 Task: Look for space in Oak Hill, United States from 6th September, 2023 to 15th September, 2023 for 6 adults in price range Rs.8000 to Rs.12000. Place can be entire place or private room with 6 bedrooms having 6 beds and 6 bathrooms. Property type can be house, flat, guest house. Amenities needed are: wifi, TV, free parkinig on premises, gym, breakfast. Booking option can be shelf check-in. Required host language is English.
Action: Mouse moved to (466, 129)
Screenshot: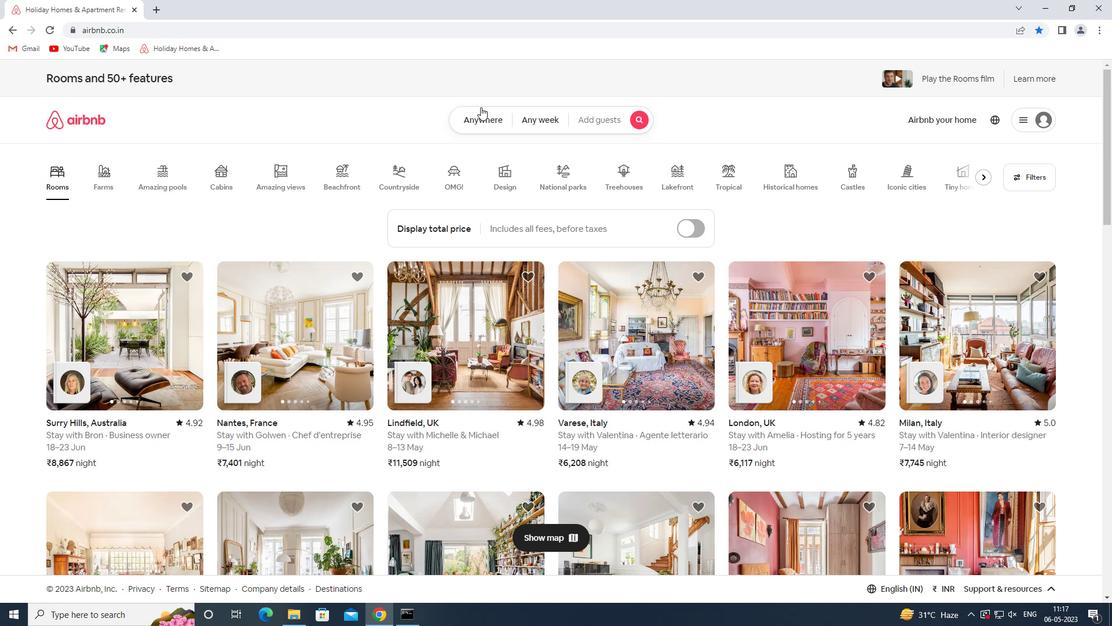 
Action: Mouse pressed left at (466, 129)
Screenshot: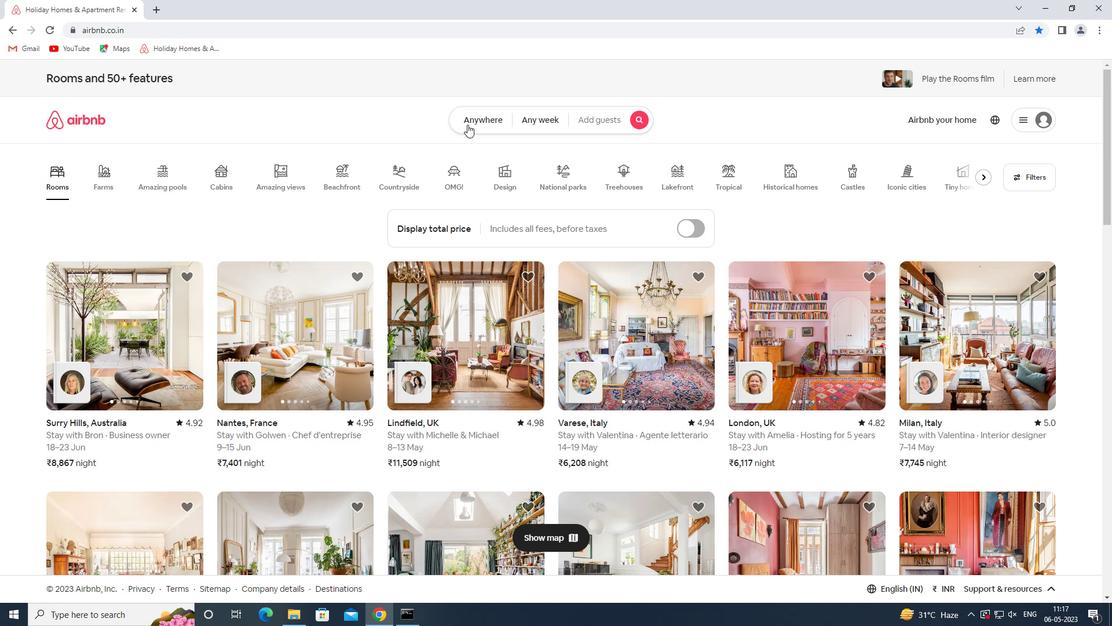 
Action: Mouse moved to (438, 163)
Screenshot: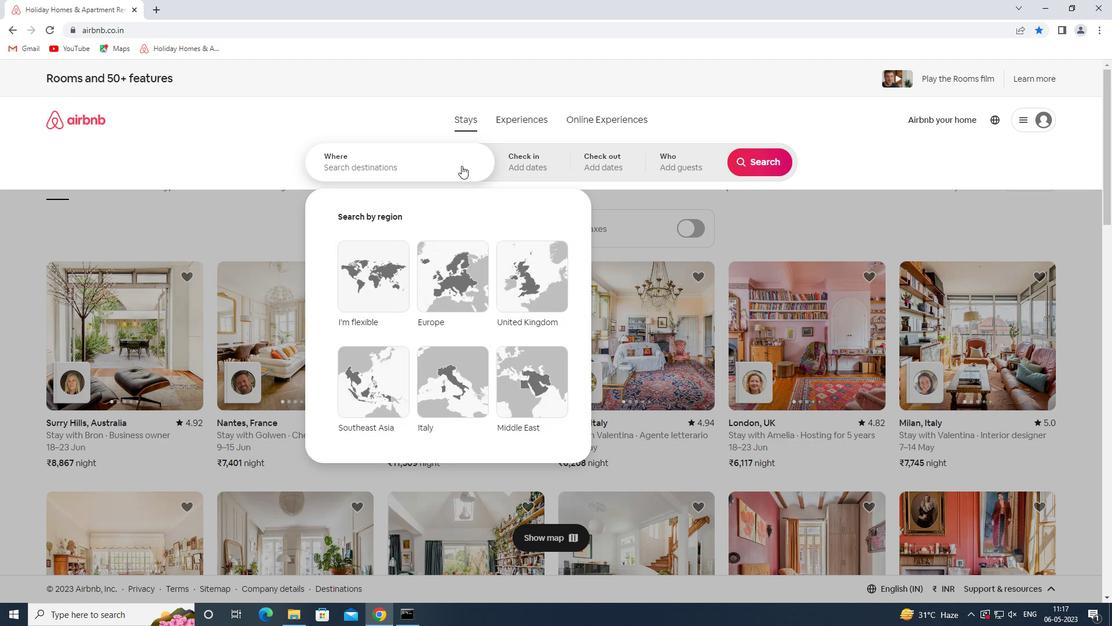 
Action: Mouse pressed left at (438, 163)
Screenshot: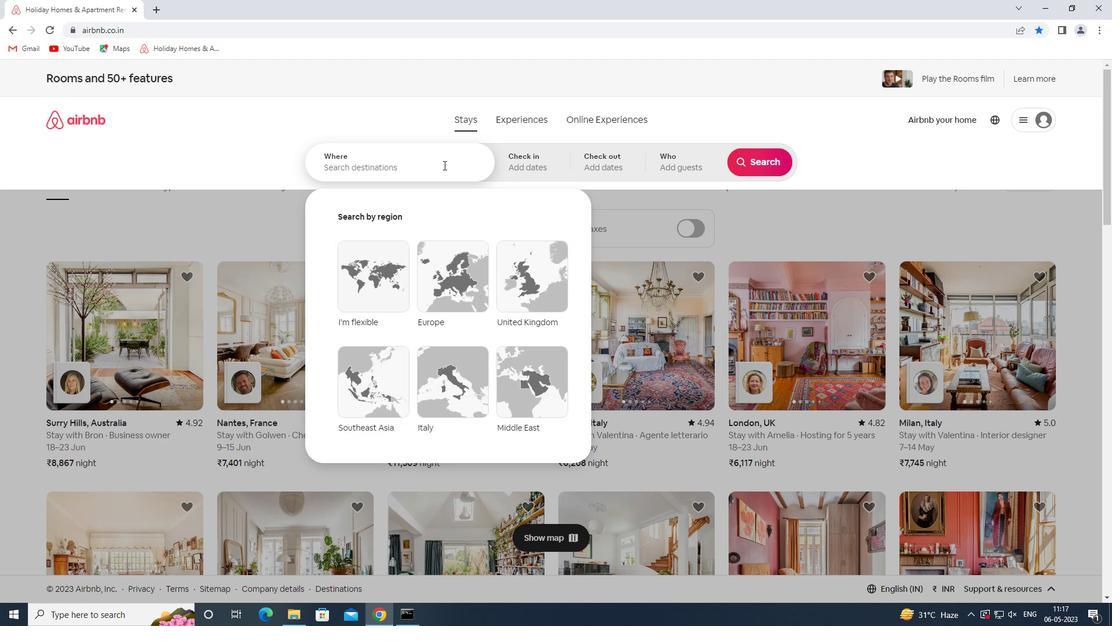 
Action: Key pressed oak<Key.space>hill<Key.space>united<Key.space>nst<Key.backspace><Key.backspace><Key.backspace>states<Key.space><Key.enter>
Screenshot: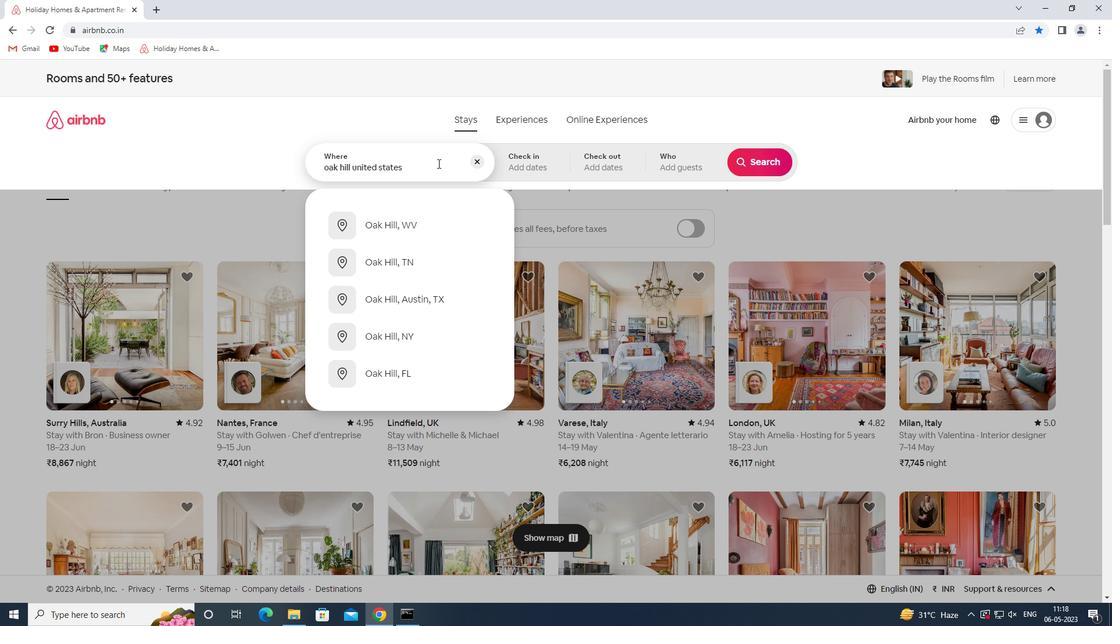 
Action: Mouse moved to (756, 253)
Screenshot: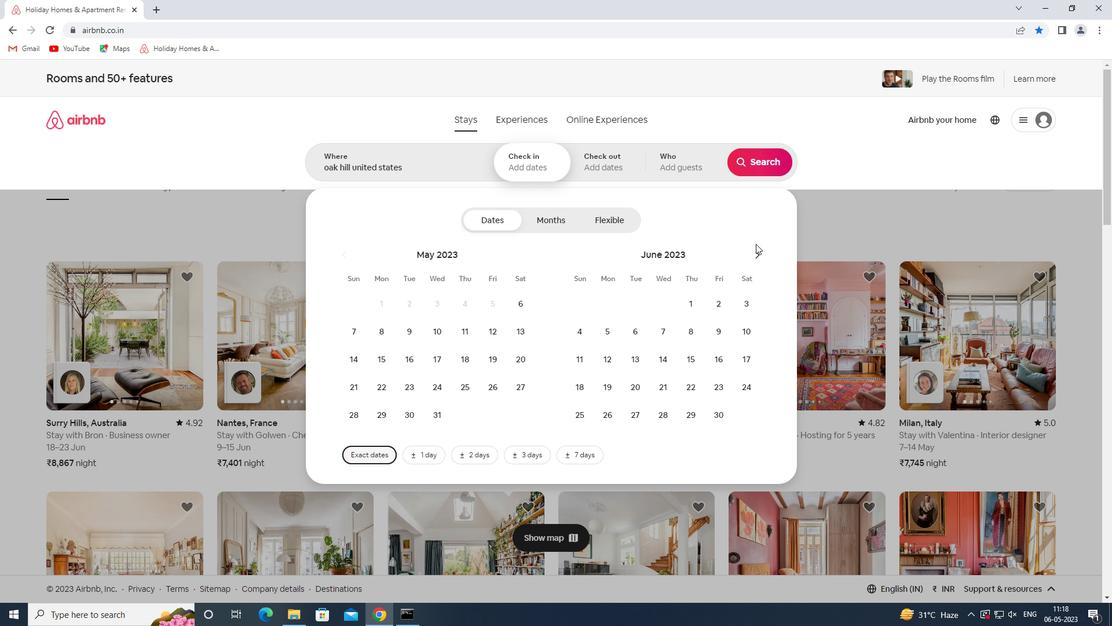 
Action: Mouse pressed left at (756, 253)
Screenshot: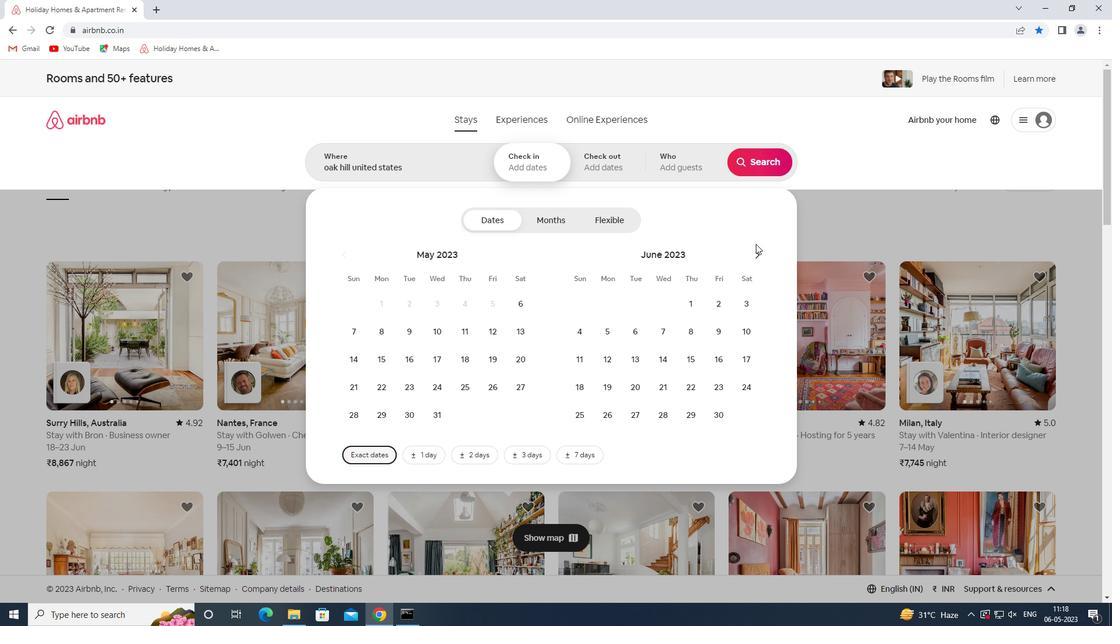
Action: Mouse moved to (757, 253)
Screenshot: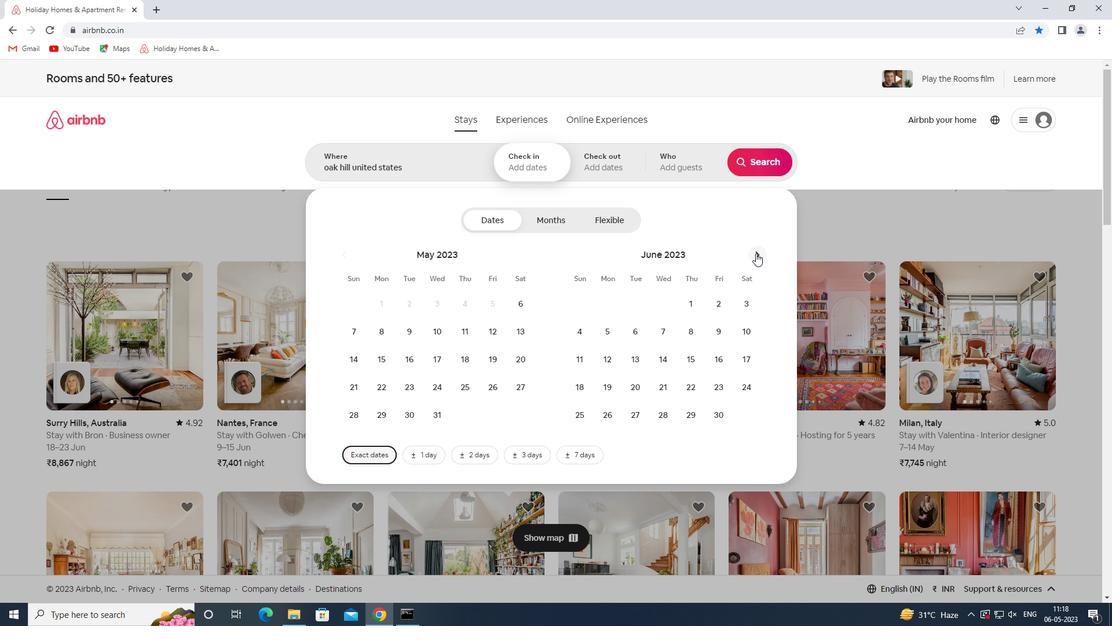 
Action: Mouse pressed left at (757, 253)
Screenshot: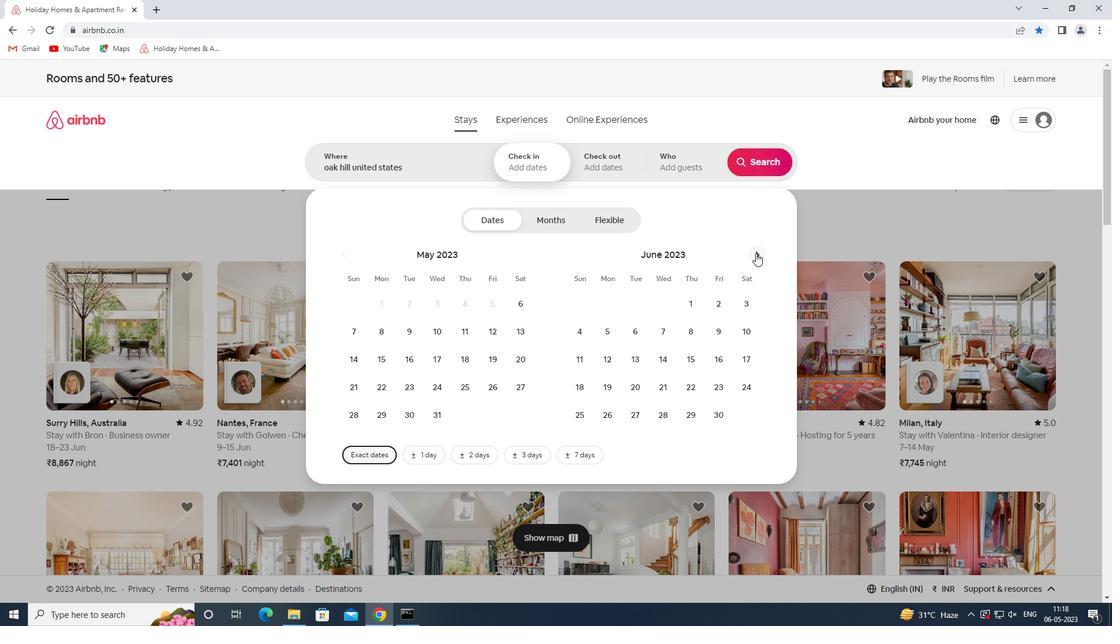 
Action: Mouse moved to (757, 253)
Screenshot: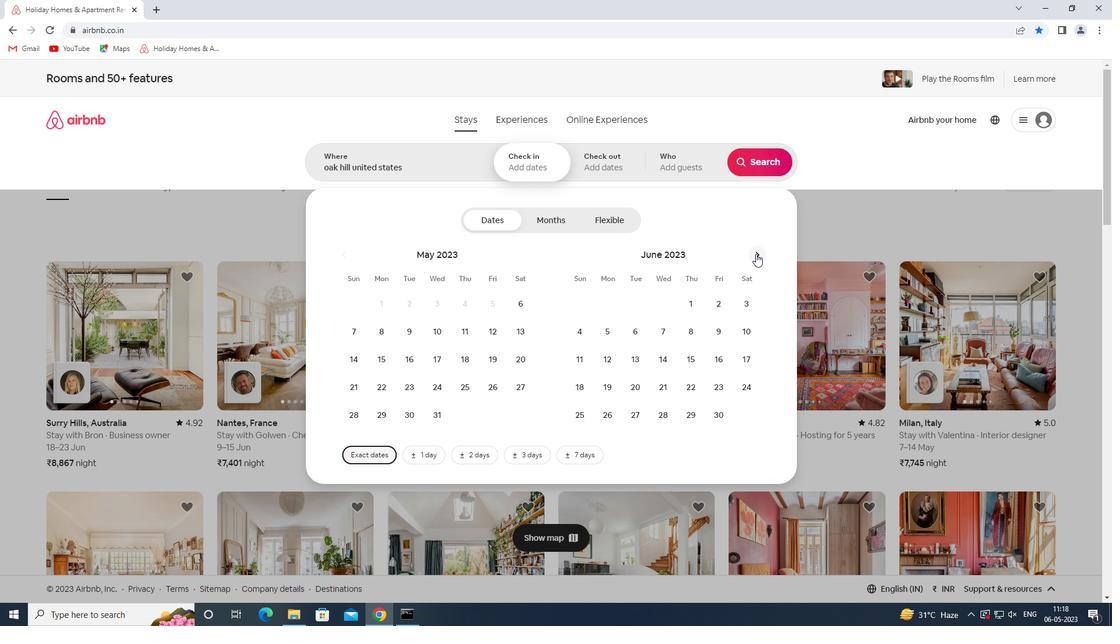 
Action: Mouse pressed left at (757, 253)
Screenshot: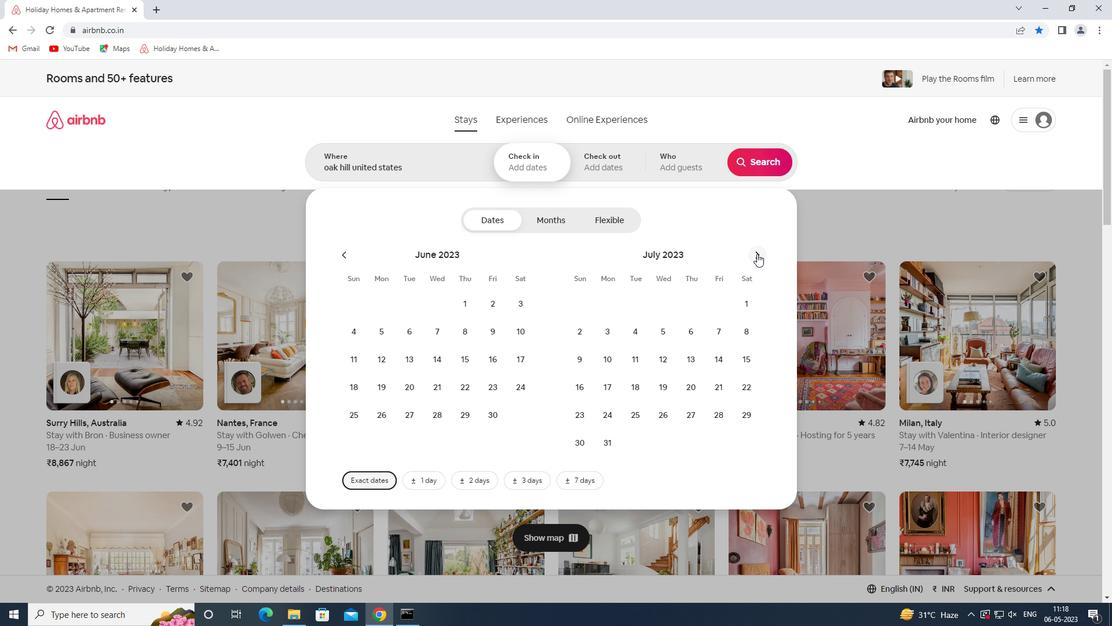 
Action: Mouse moved to (757, 253)
Screenshot: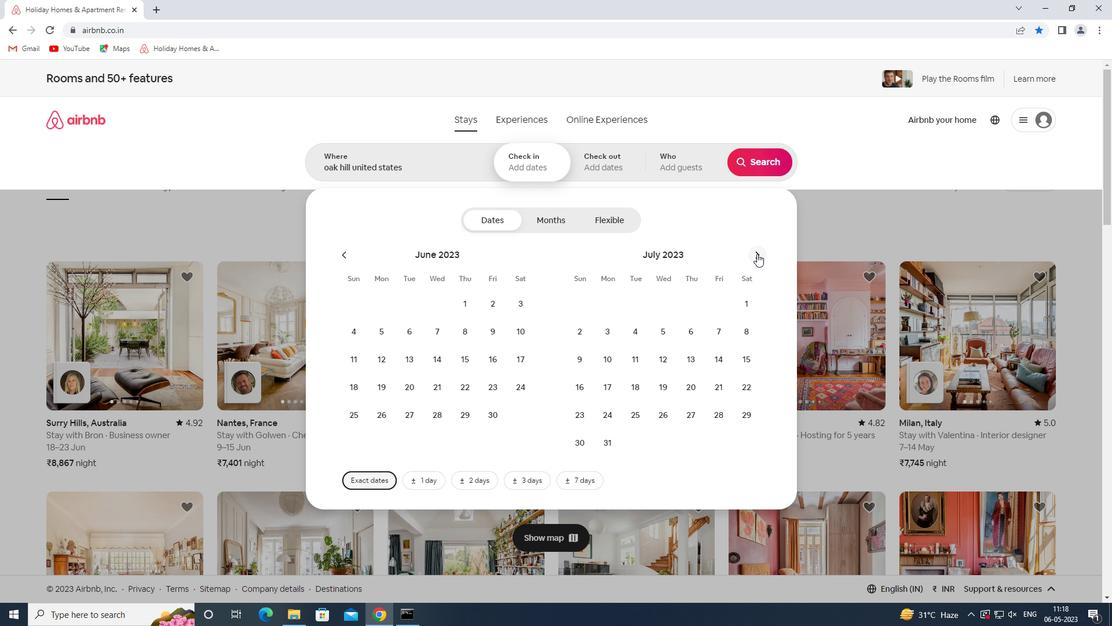 
Action: Mouse pressed left at (757, 253)
Screenshot: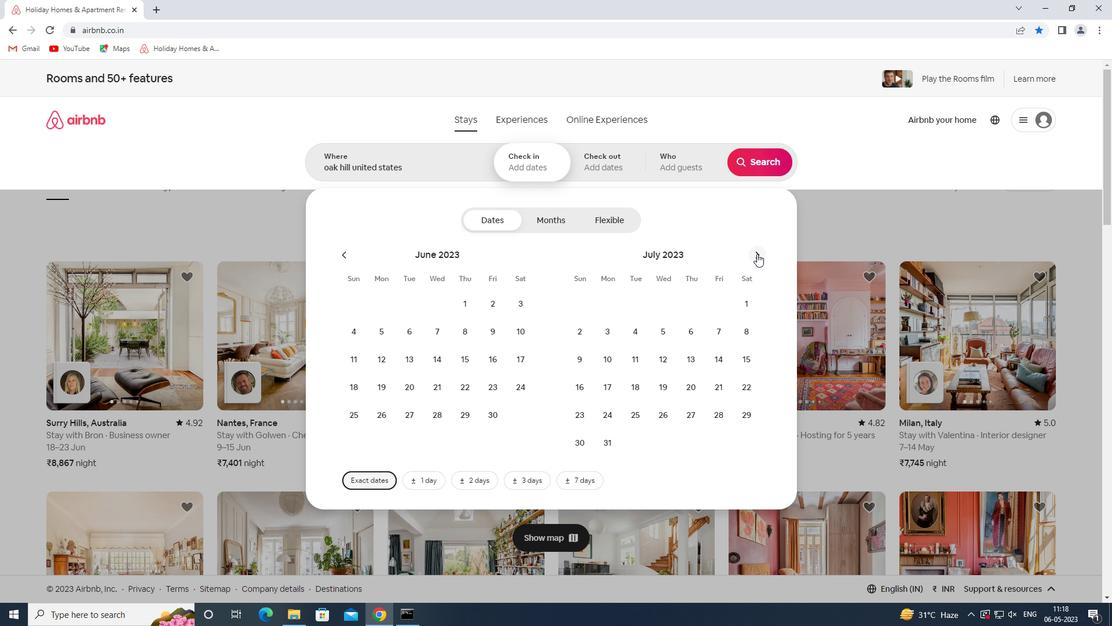 
Action: Mouse pressed left at (757, 253)
Screenshot: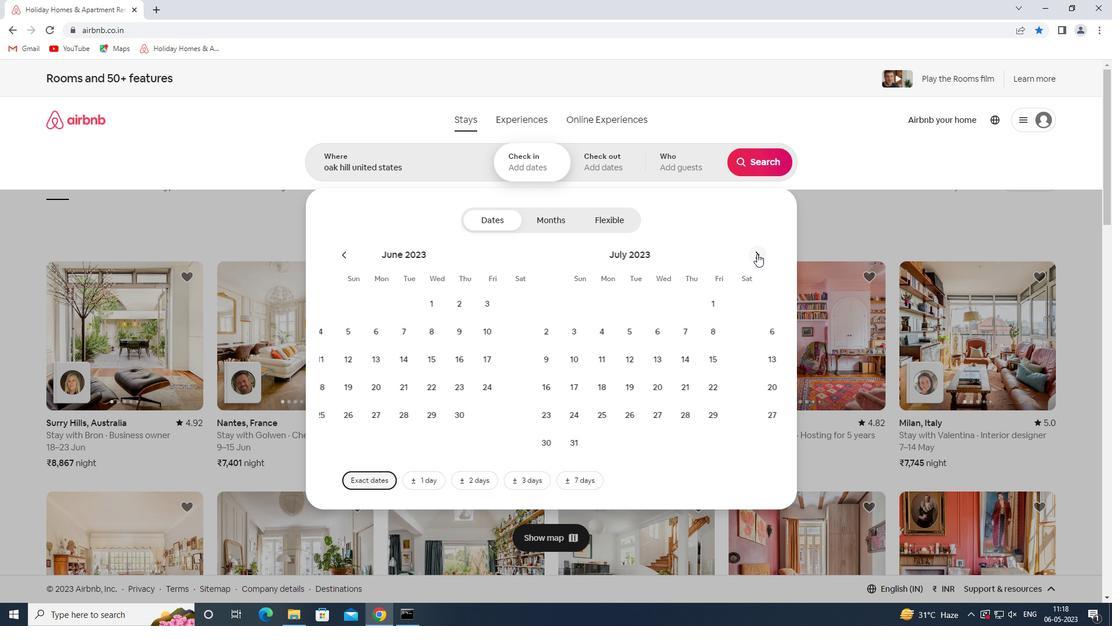 
Action: Mouse moved to (658, 333)
Screenshot: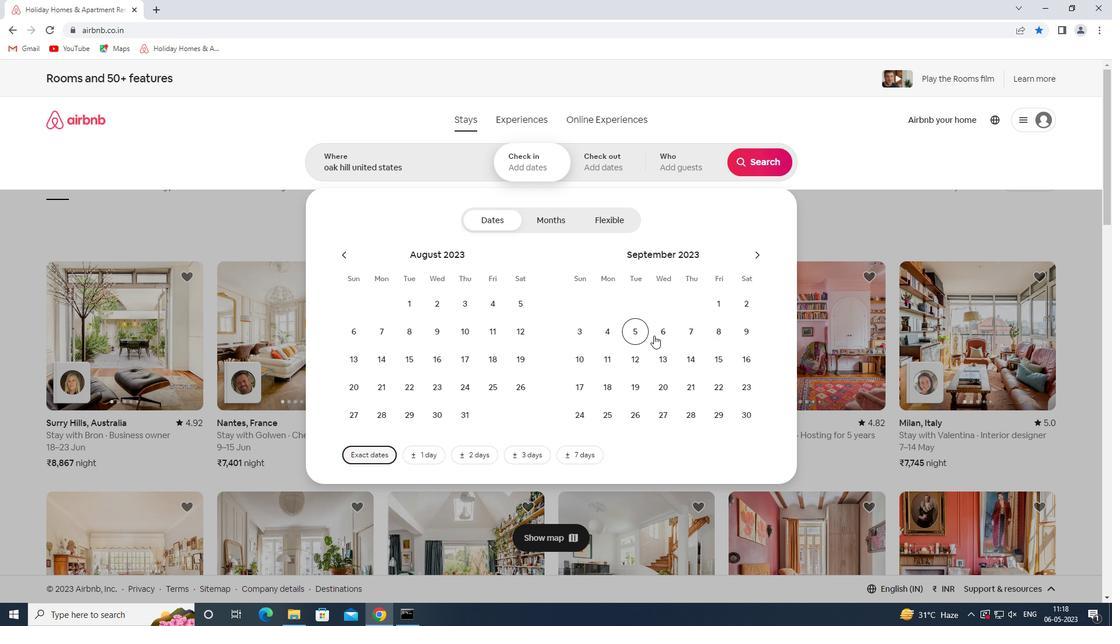 
Action: Mouse pressed left at (658, 333)
Screenshot: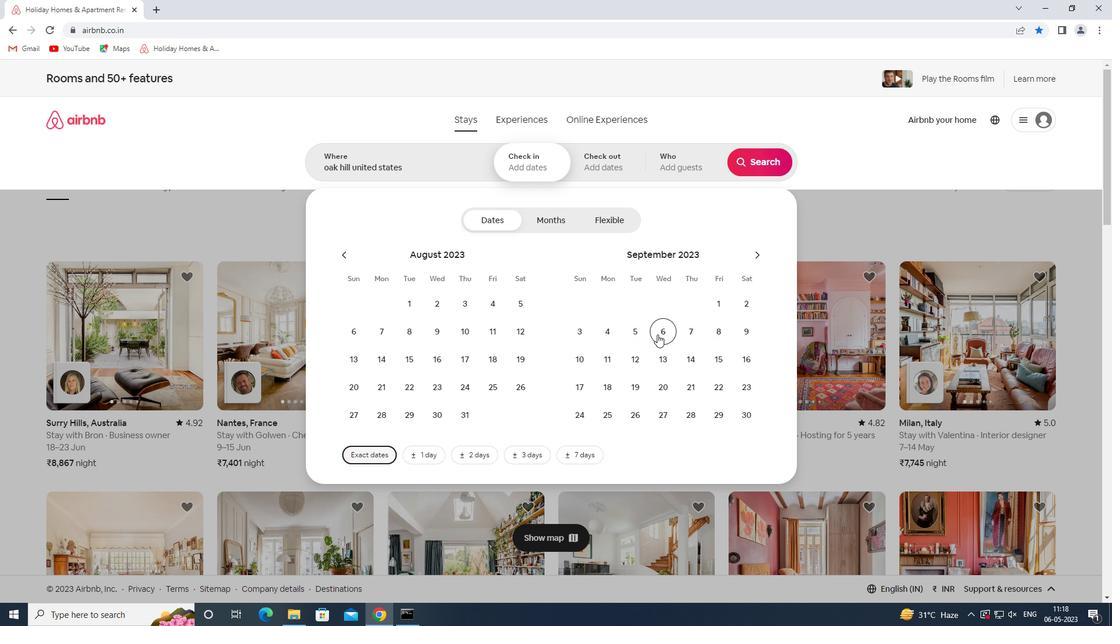 
Action: Mouse moved to (713, 360)
Screenshot: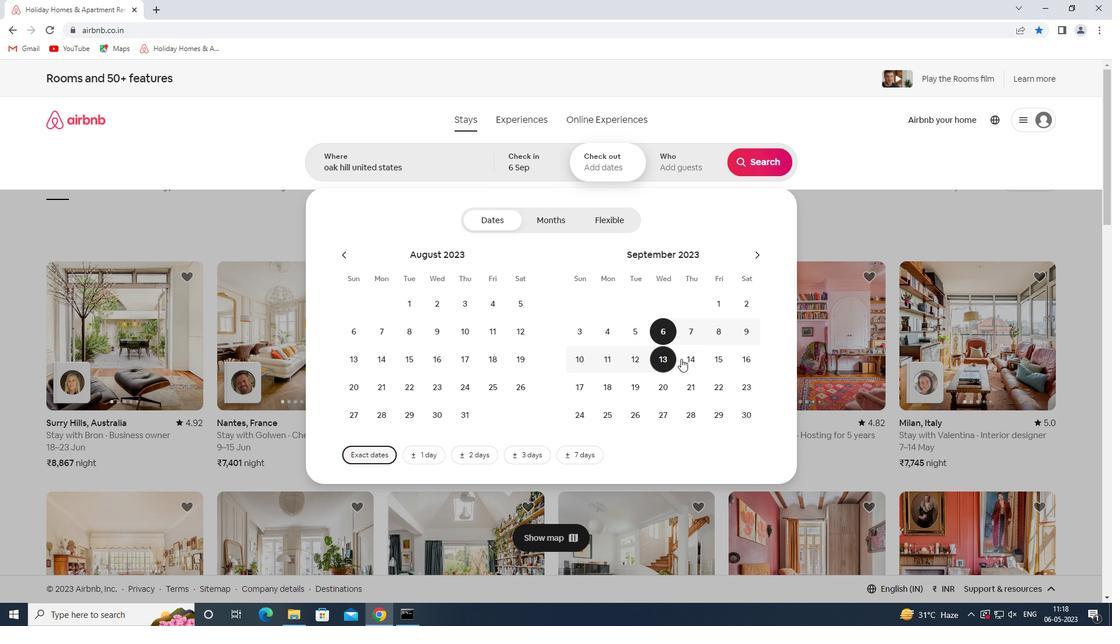 
Action: Mouse pressed left at (713, 360)
Screenshot: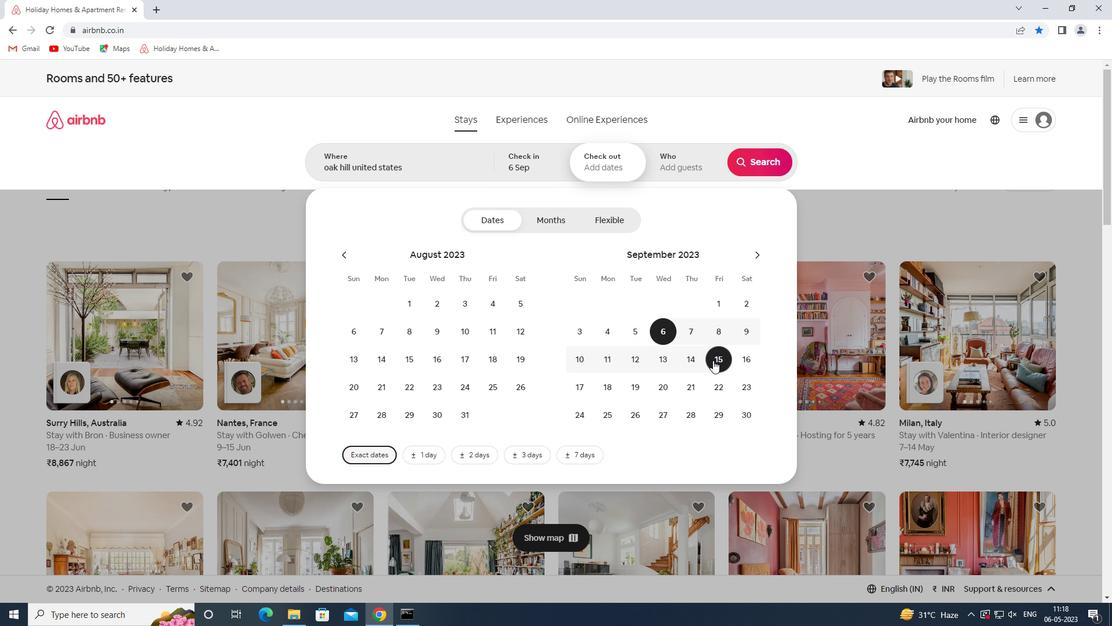 
Action: Mouse moved to (694, 166)
Screenshot: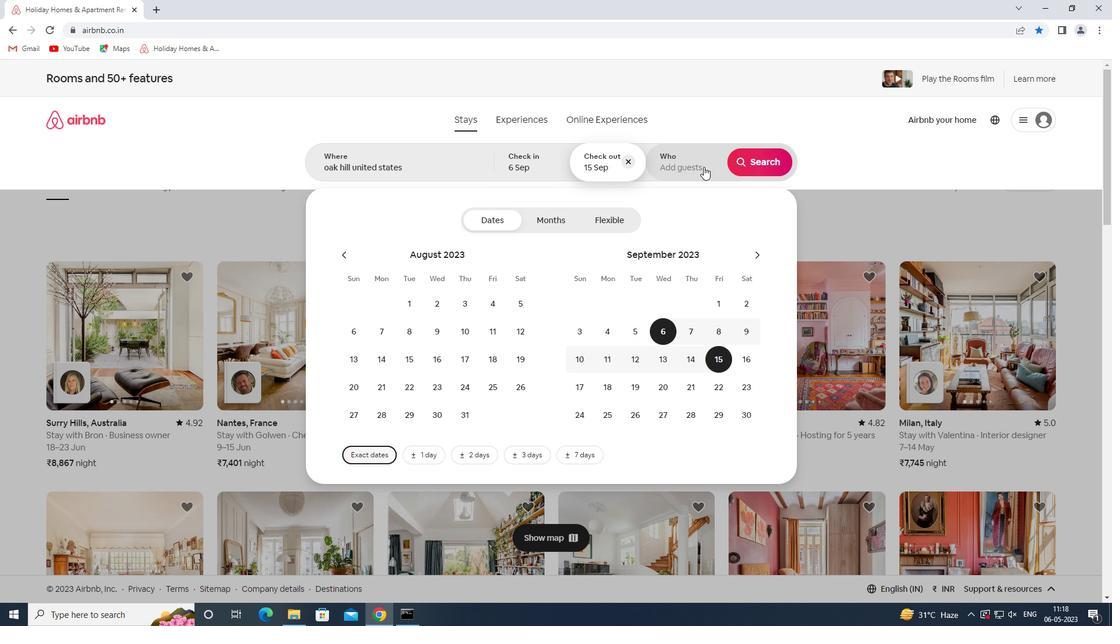 
Action: Mouse pressed left at (694, 166)
Screenshot: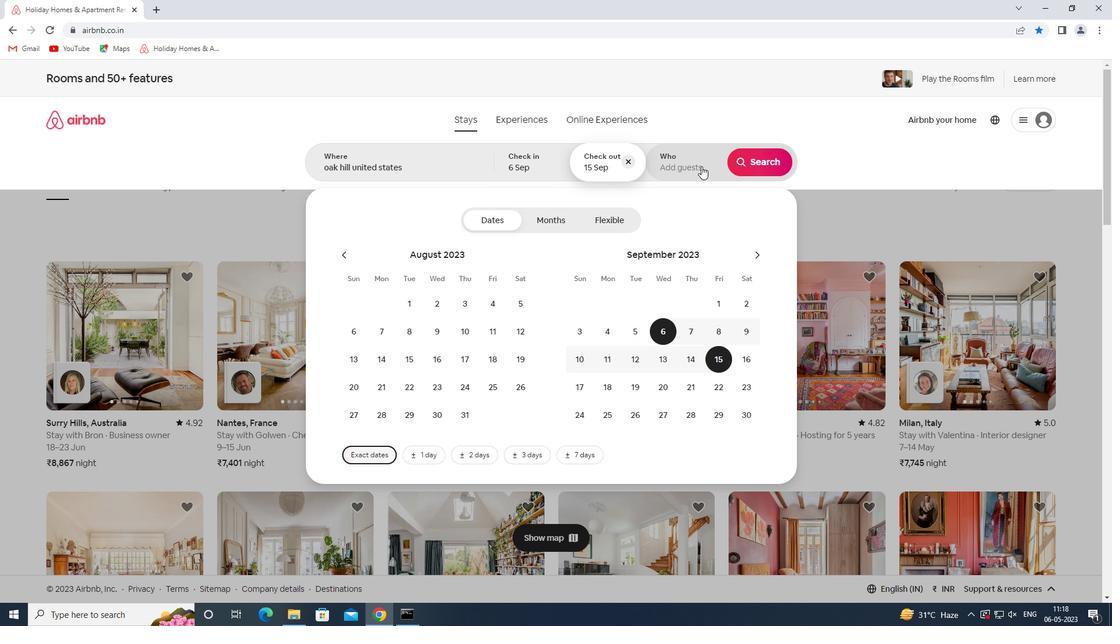 
Action: Mouse moved to (761, 224)
Screenshot: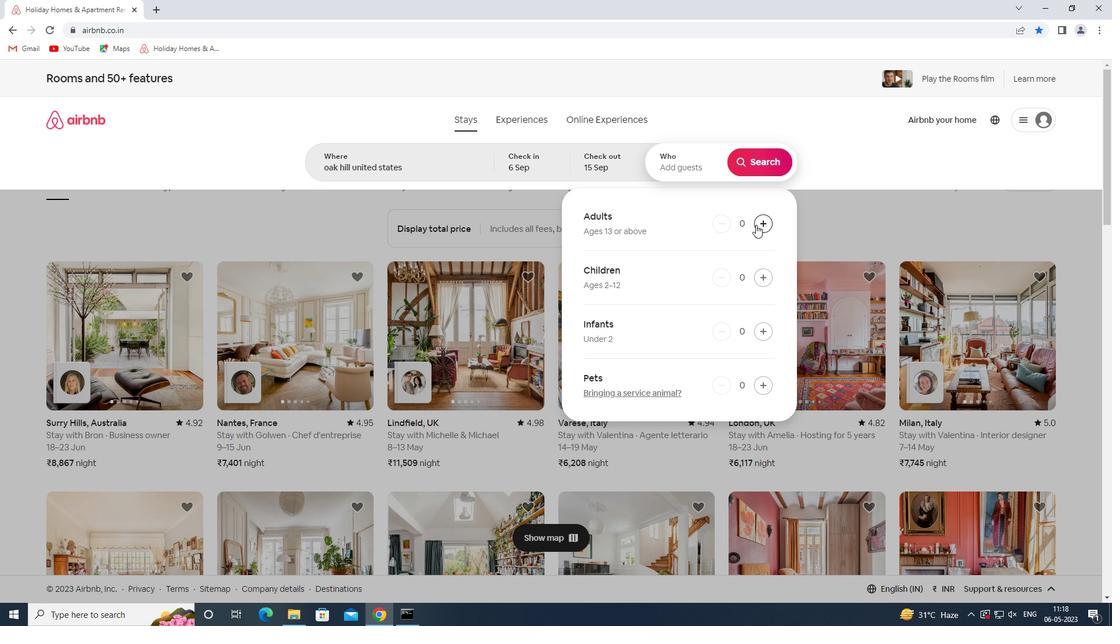 
Action: Mouse pressed left at (761, 224)
Screenshot: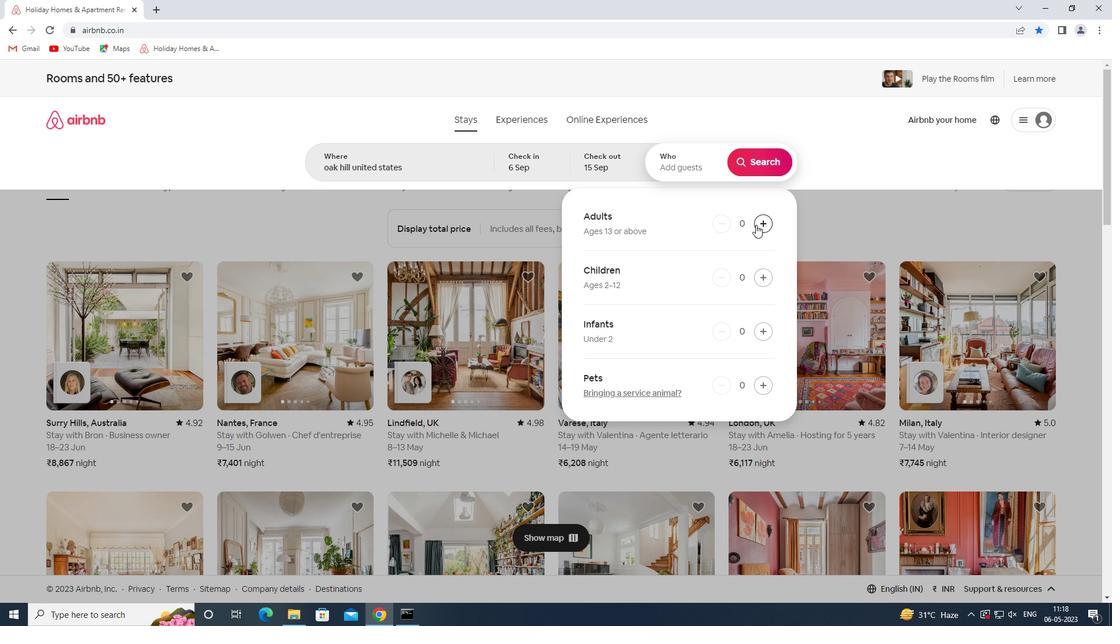 
Action: Mouse moved to (761, 224)
Screenshot: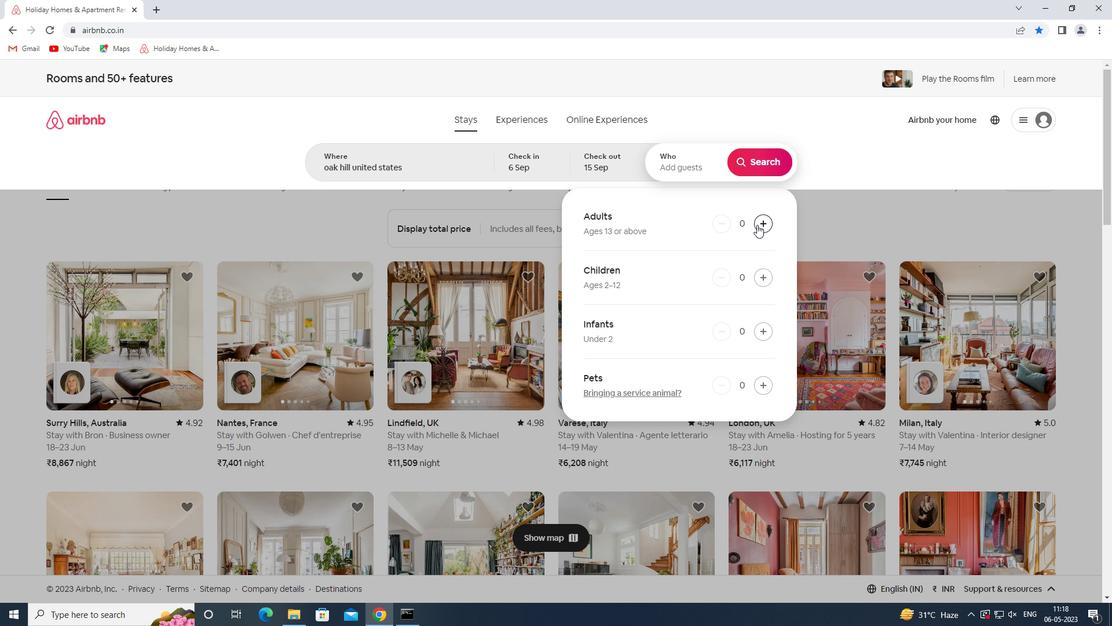 
Action: Mouse pressed left at (761, 224)
Screenshot: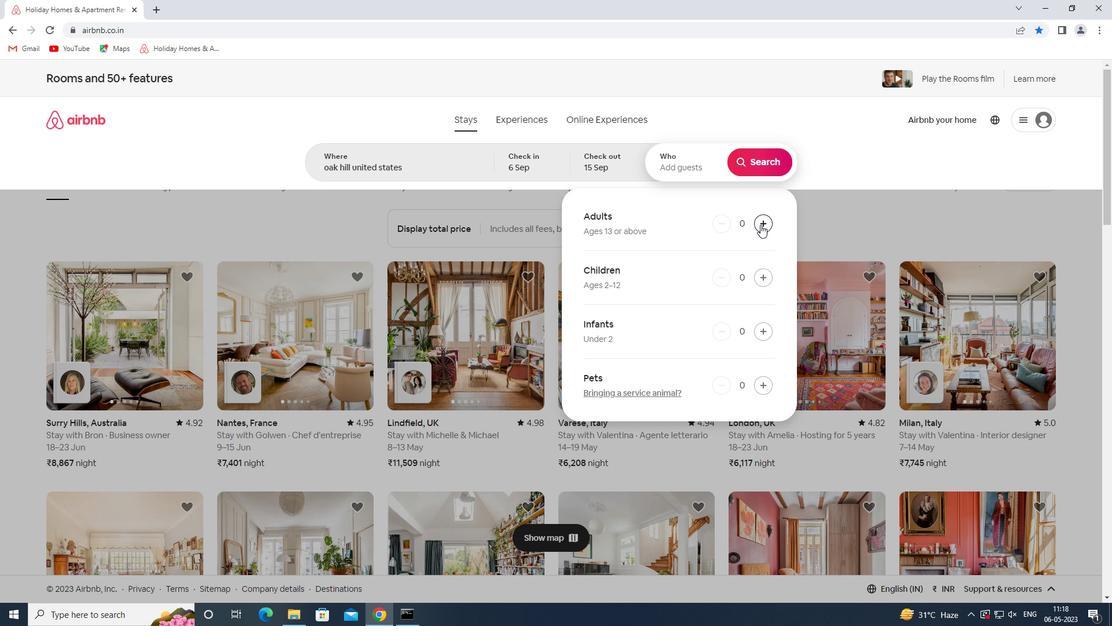 
Action: Mouse moved to (763, 224)
Screenshot: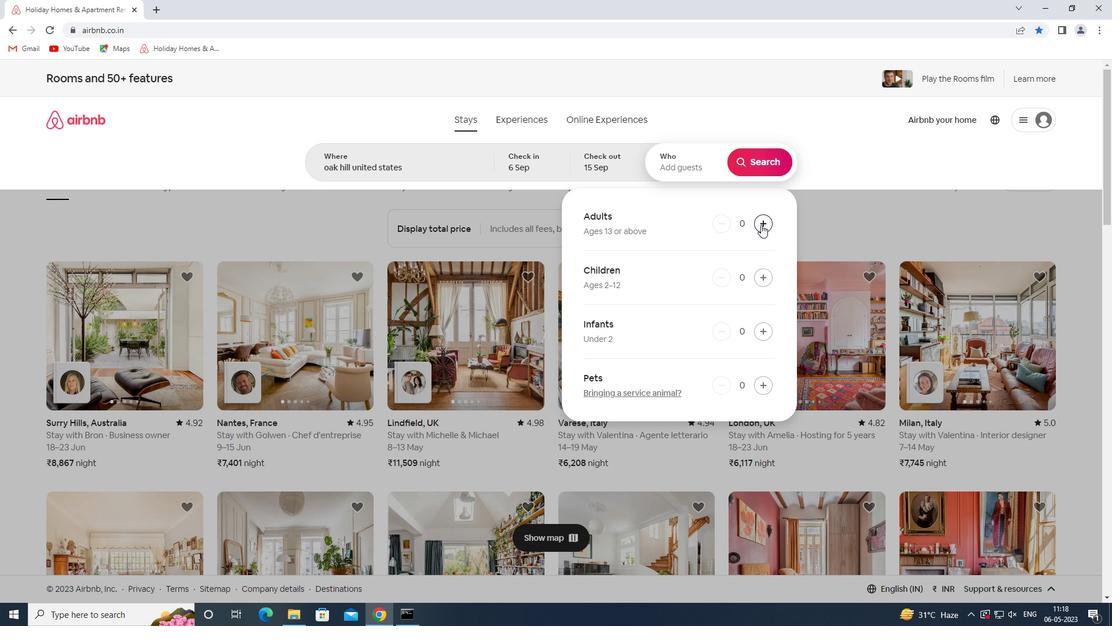 
Action: Mouse pressed left at (763, 224)
Screenshot: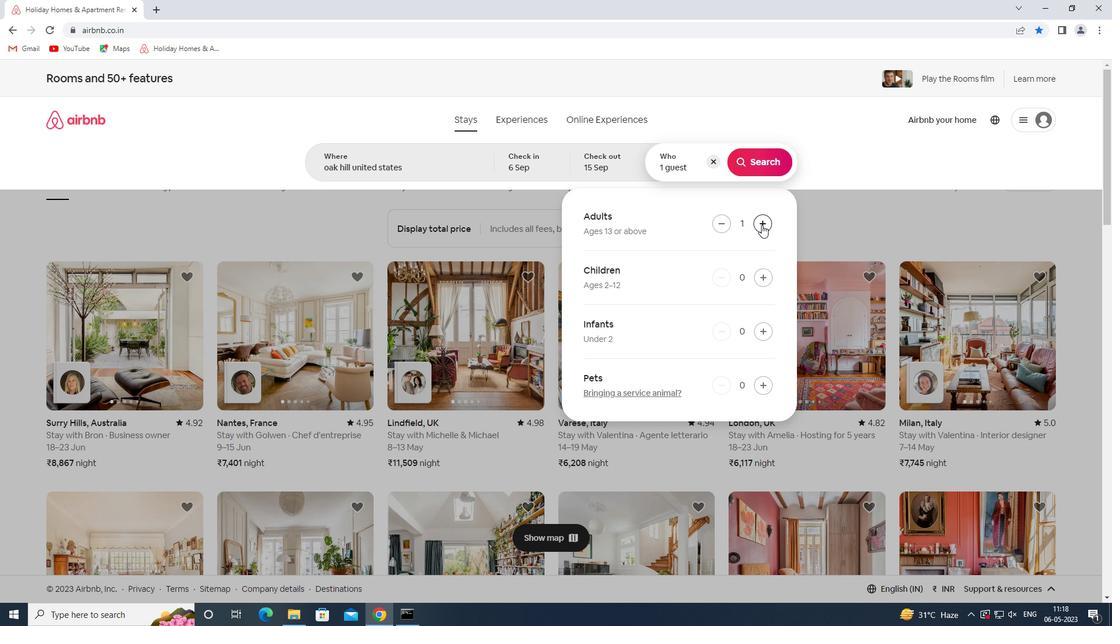 
Action: Mouse pressed left at (763, 224)
Screenshot: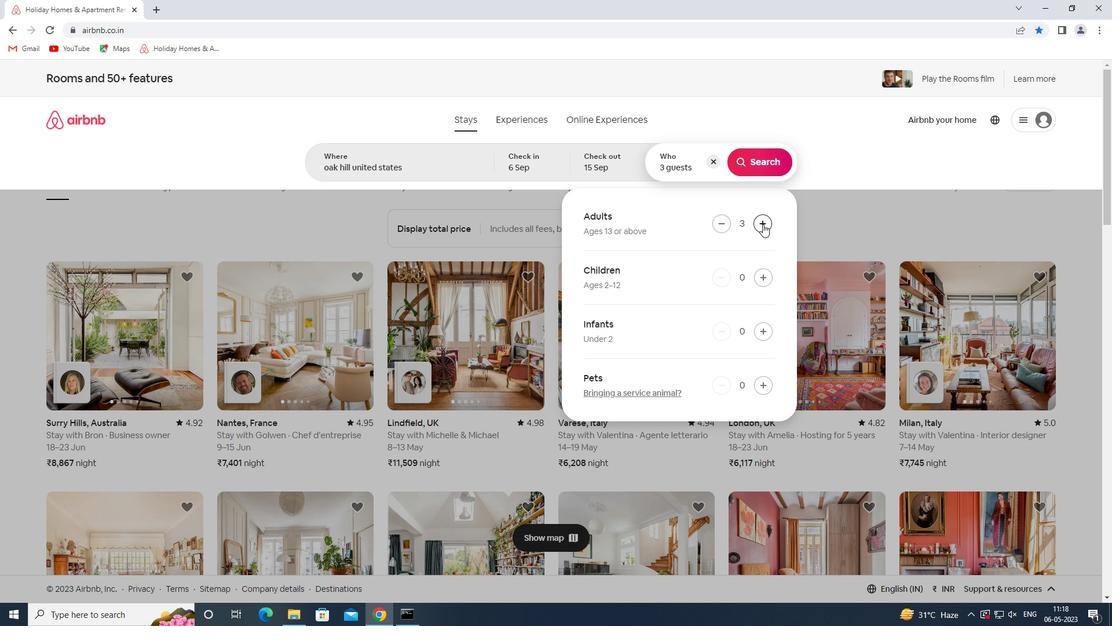 
Action: Mouse moved to (763, 223)
Screenshot: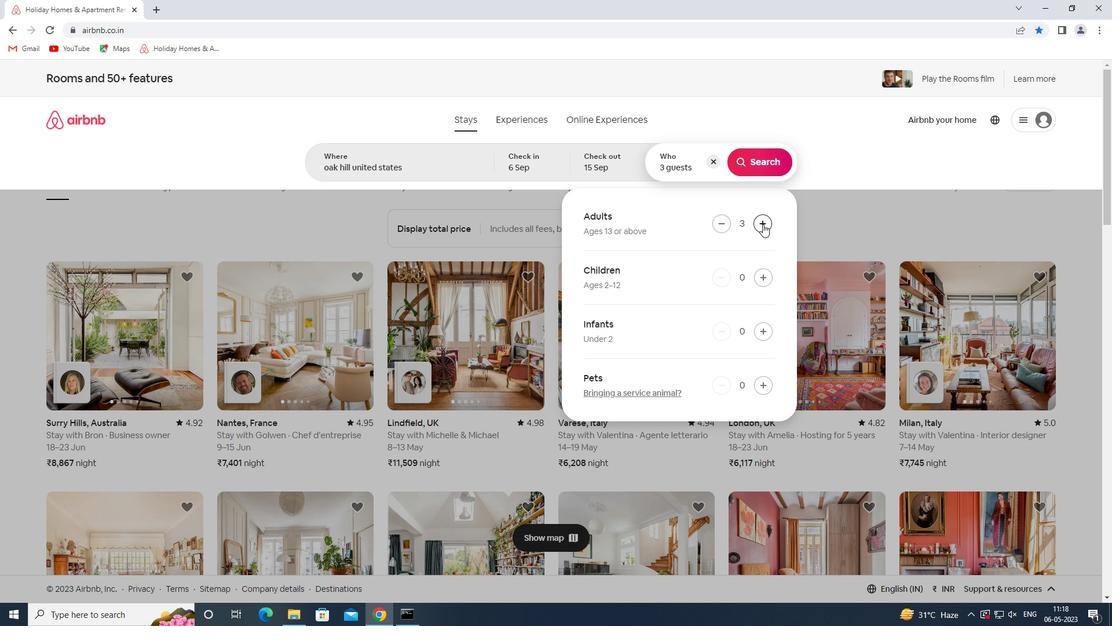 
Action: Mouse pressed left at (763, 223)
Screenshot: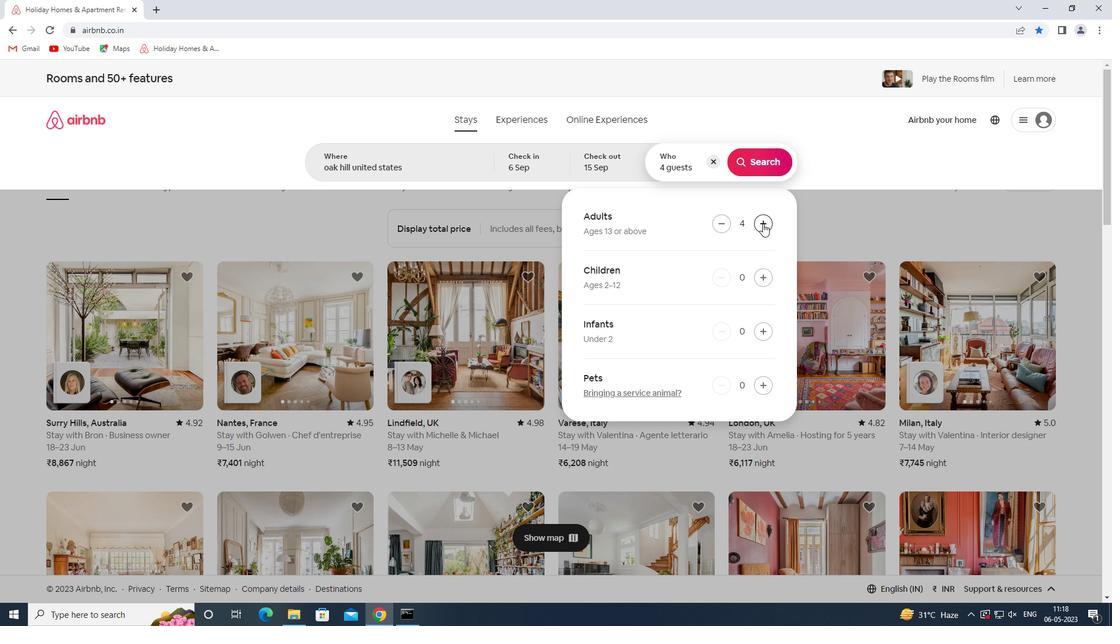 
Action: Mouse moved to (759, 221)
Screenshot: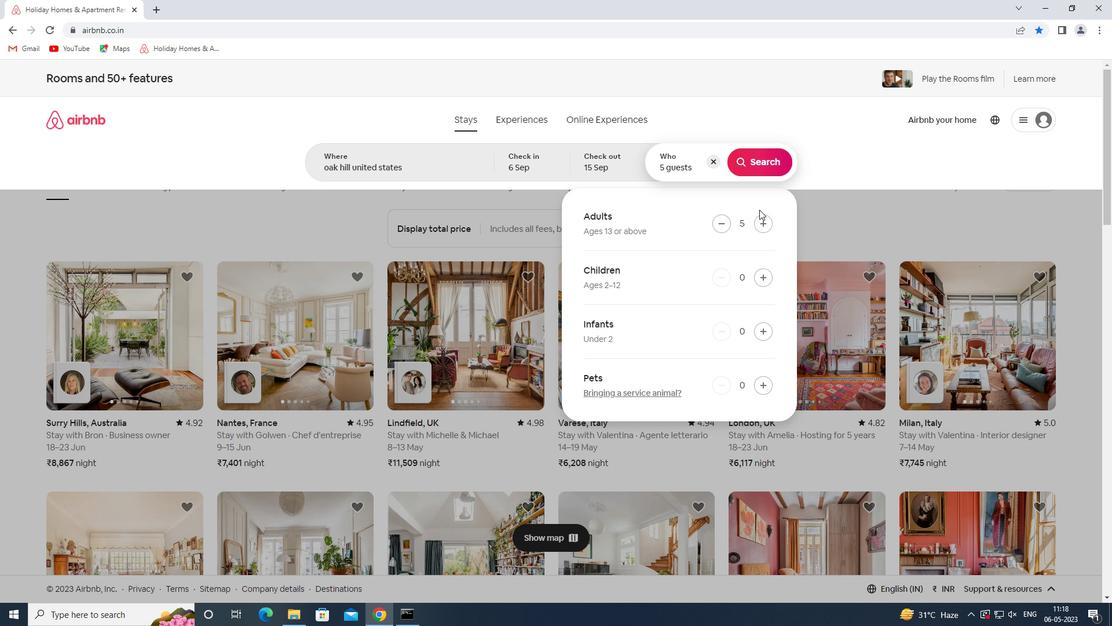 
Action: Mouse pressed left at (759, 221)
Screenshot: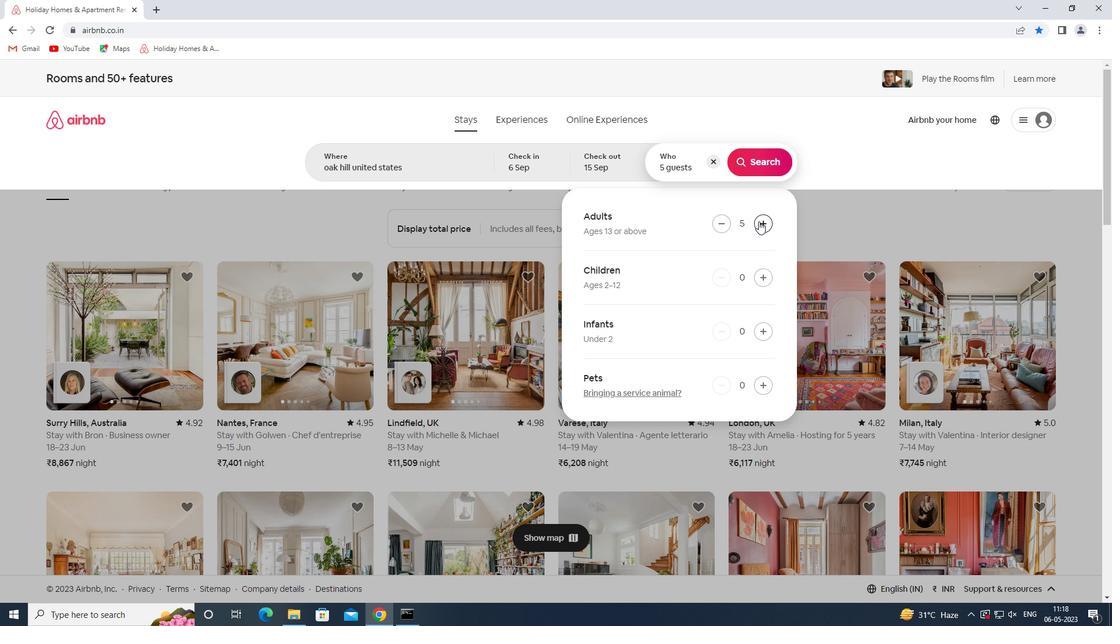 
Action: Mouse moved to (766, 166)
Screenshot: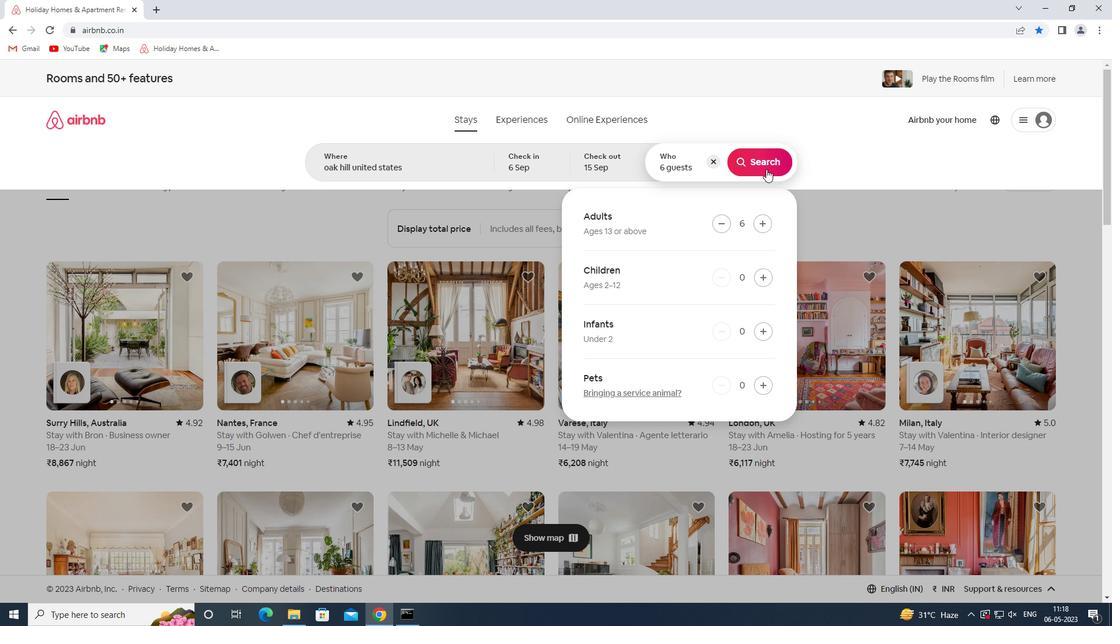 
Action: Mouse pressed left at (766, 166)
Screenshot: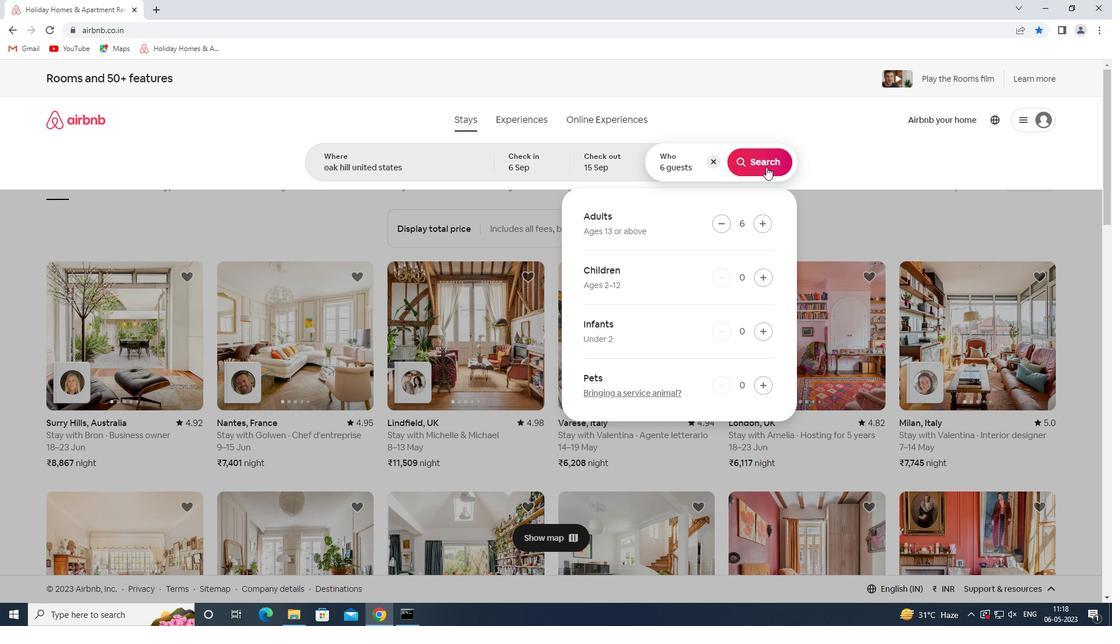 
Action: Mouse moved to (1075, 124)
Screenshot: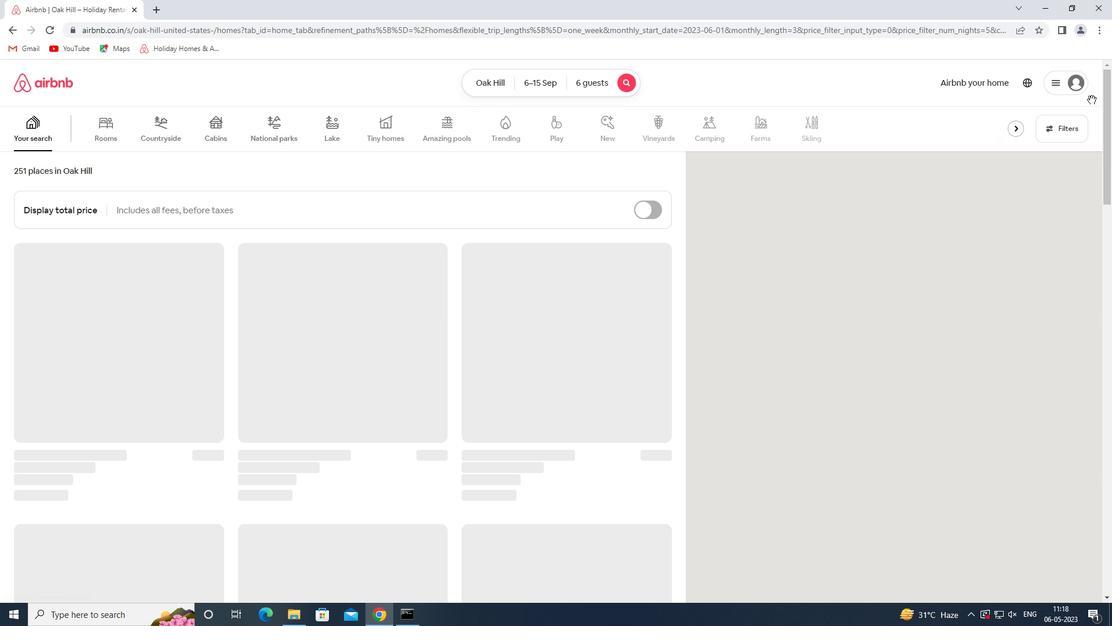 
Action: Mouse pressed left at (1075, 124)
Screenshot: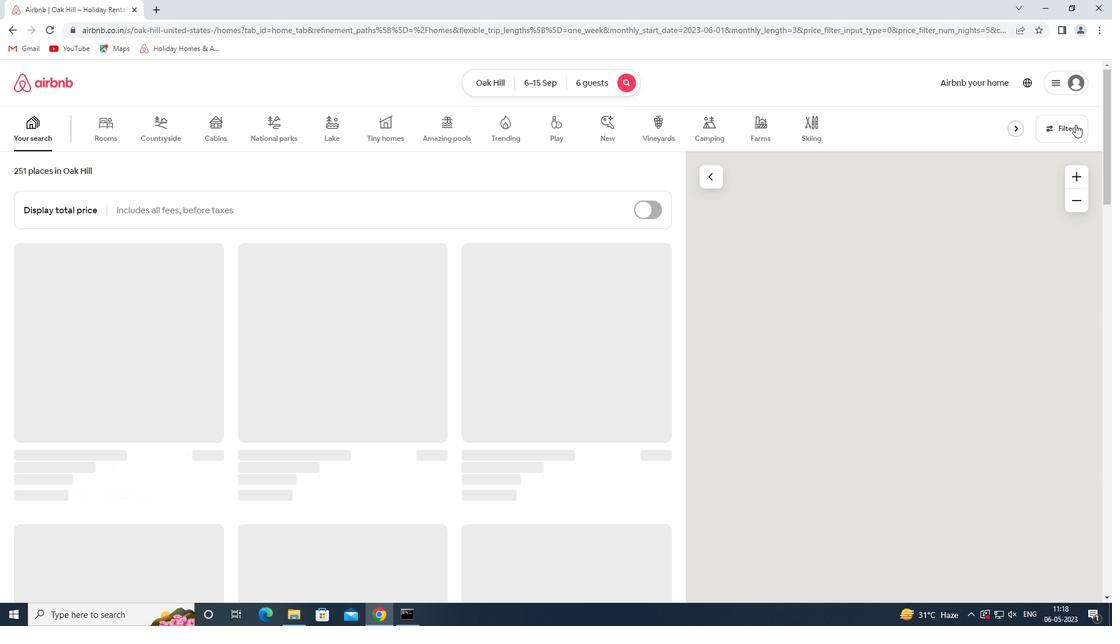 
Action: Mouse moved to (399, 412)
Screenshot: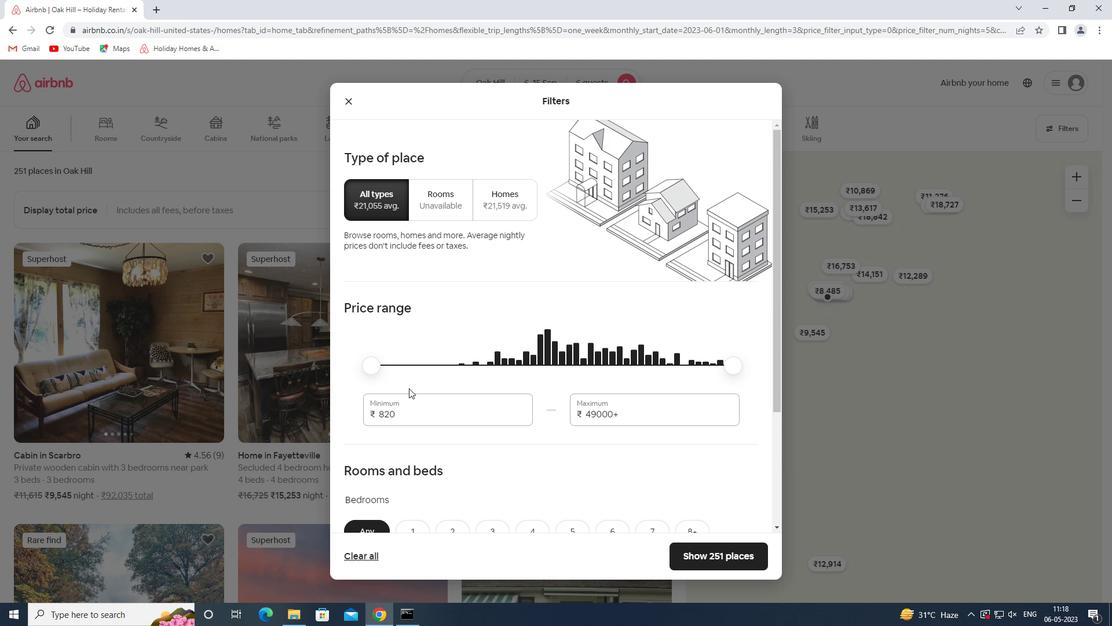 
Action: Mouse pressed left at (399, 412)
Screenshot: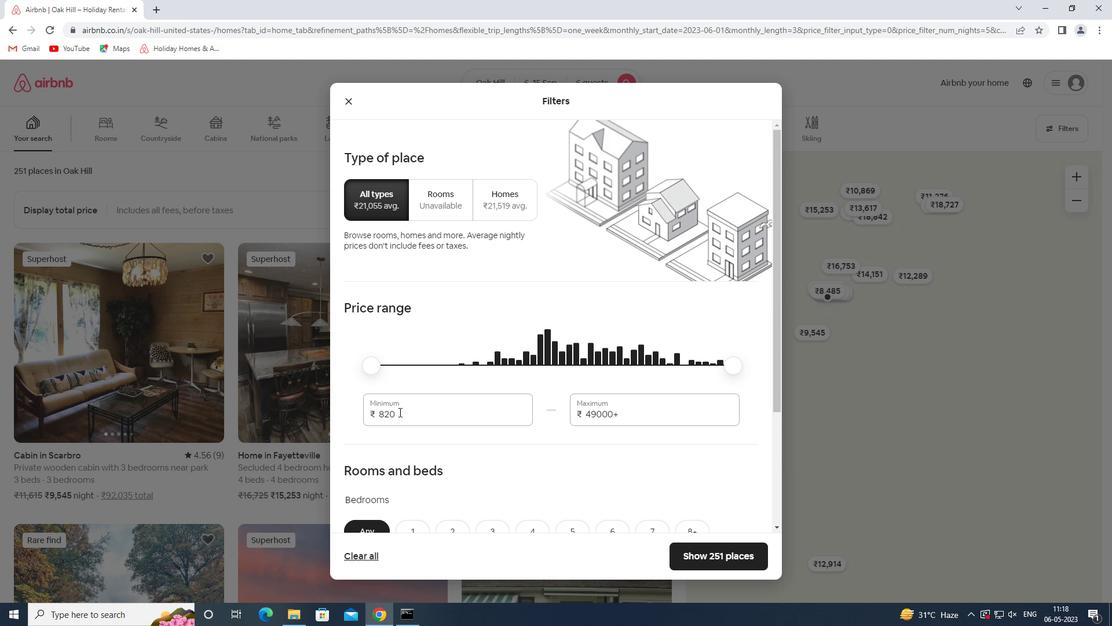 
Action: Mouse pressed left at (399, 412)
Screenshot: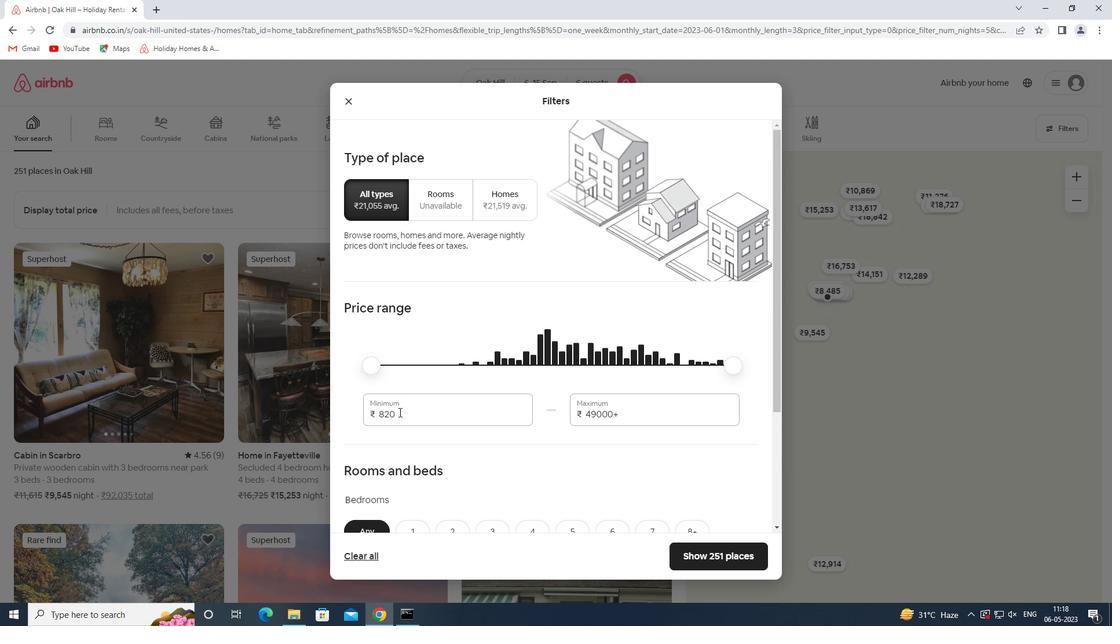
Action: Key pressed 8000
Screenshot: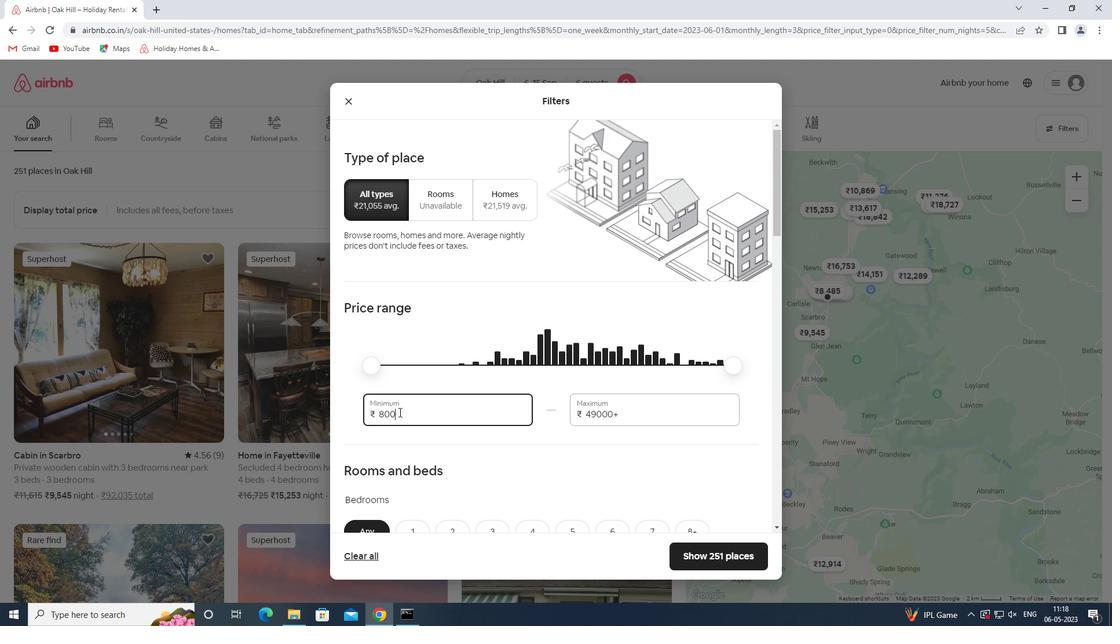 
Action: Mouse moved to (631, 416)
Screenshot: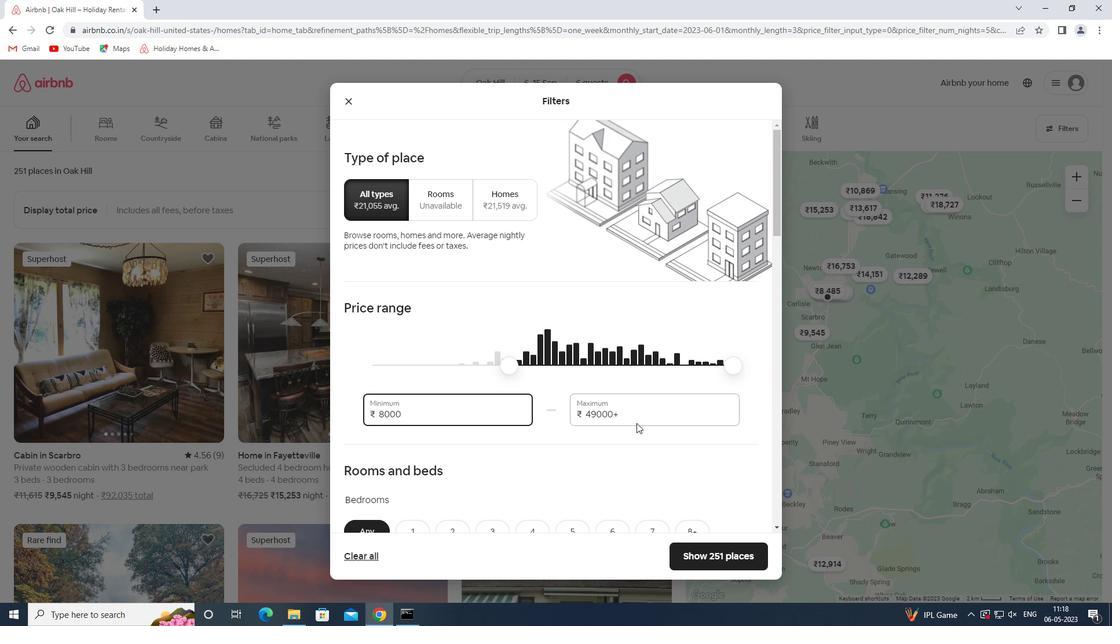 
Action: Mouse pressed left at (631, 416)
Screenshot: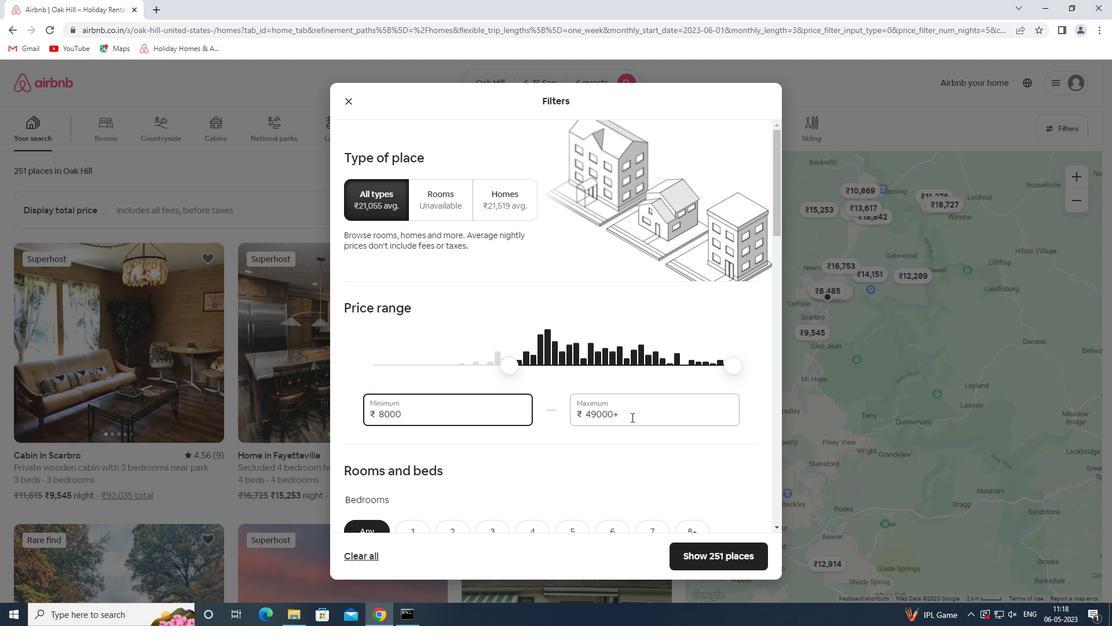 
Action: Mouse pressed left at (631, 416)
Screenshot: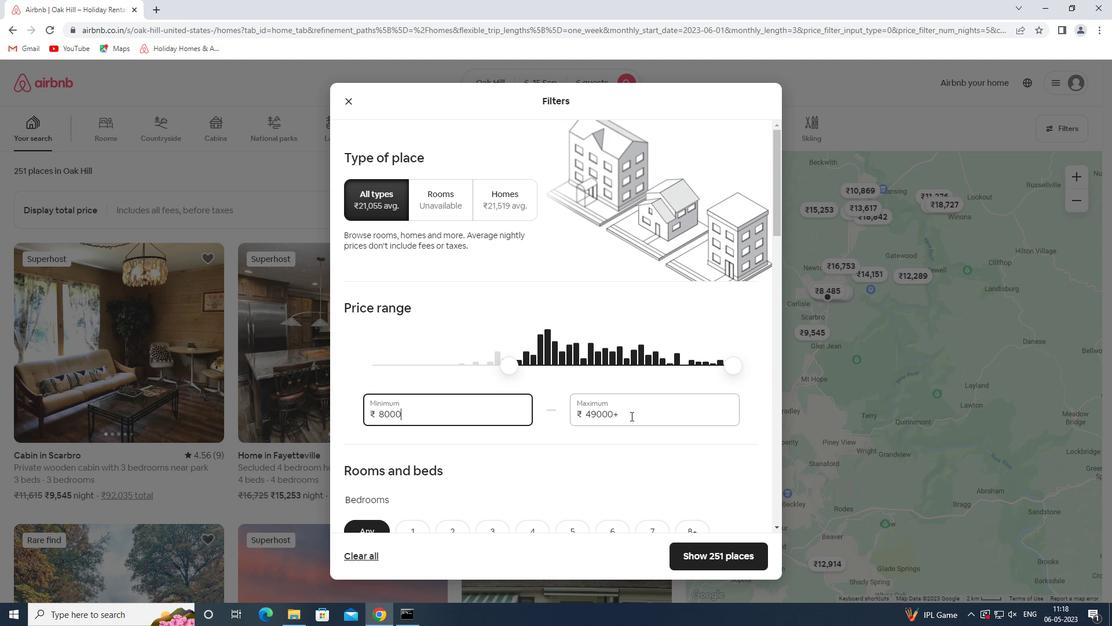 
Action: Mouse pressed left at (631, 416)
Screenshot: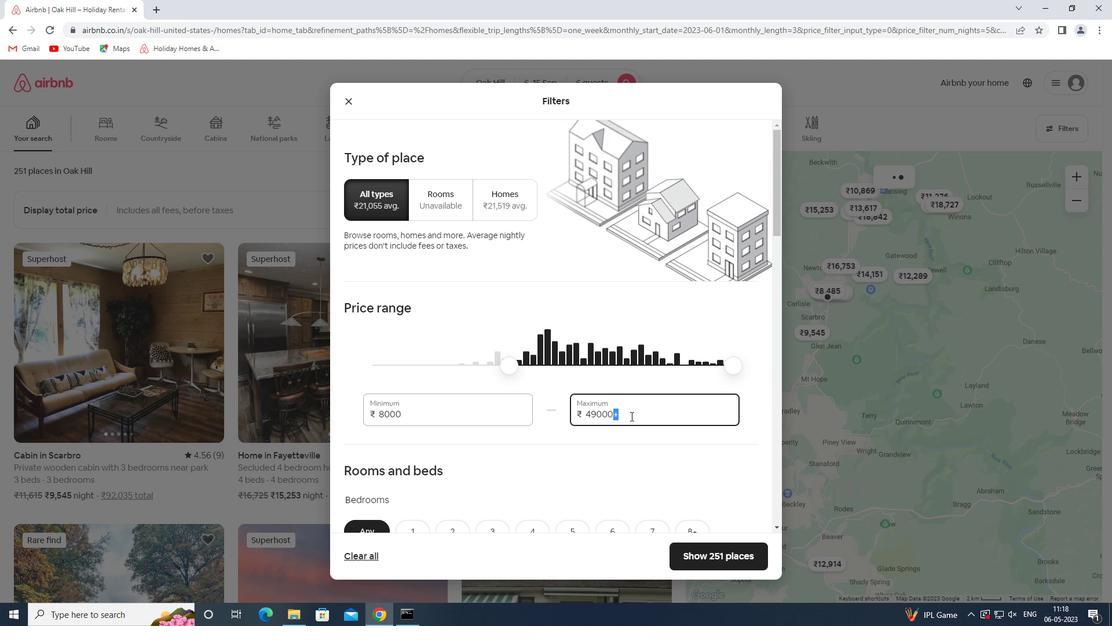 
Action: Mouse pressed left at (631, 416)
Screenshot: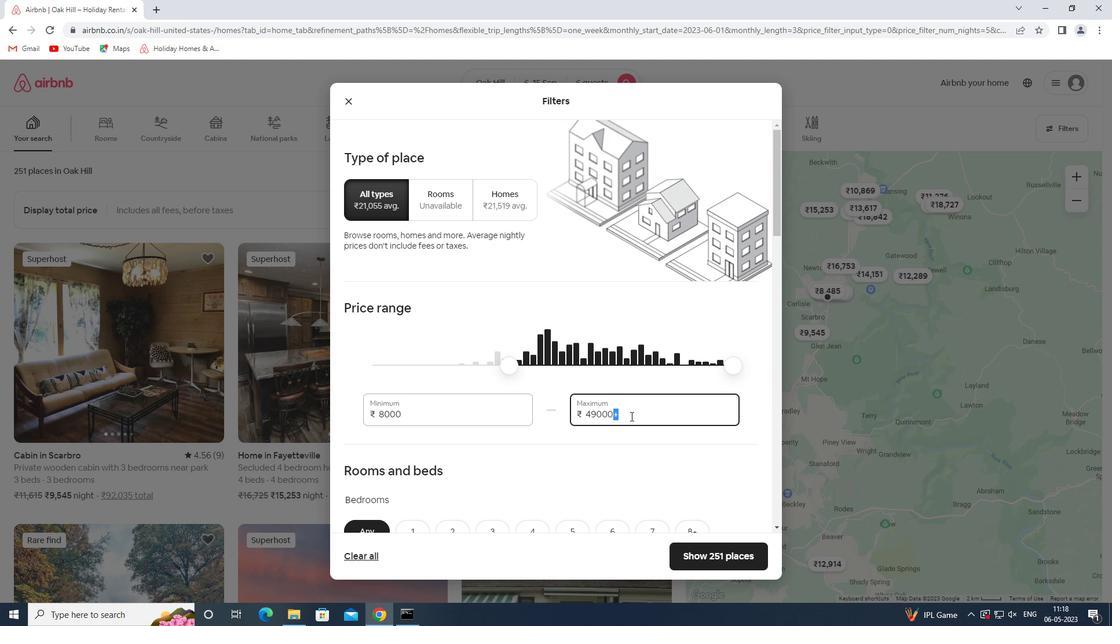 
Action: Key pressed 120000<Key.home><Key.right><Key.right><Key.right><Key.right><Key.right><Key.right><Key.right><Key.backspace>
Screenshot: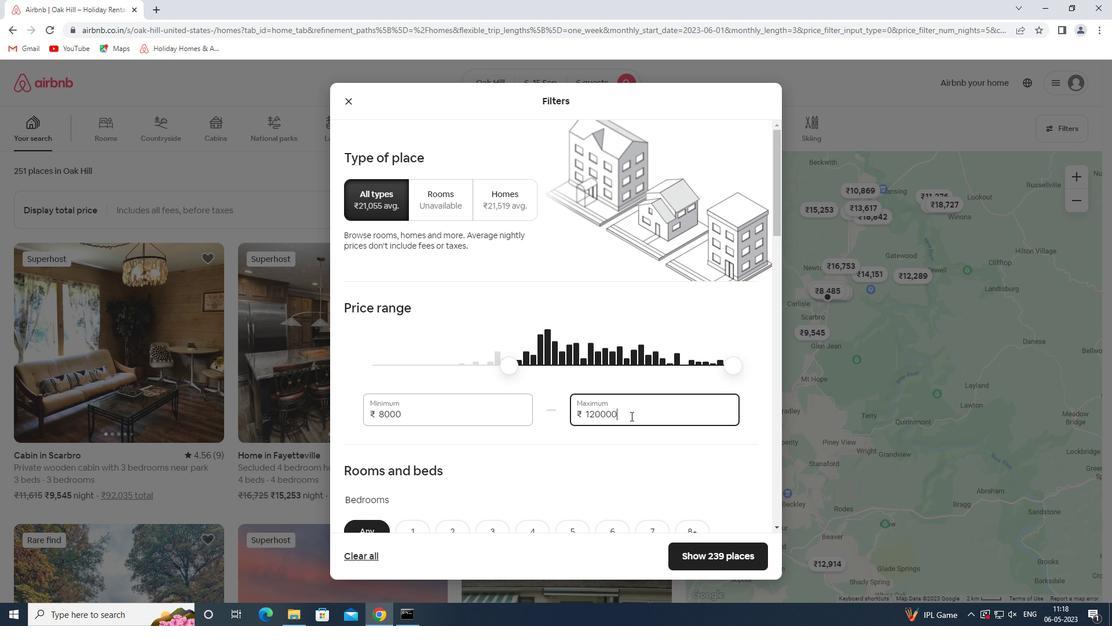 
Action: Mouse moved to (653, 430)
Screenshot: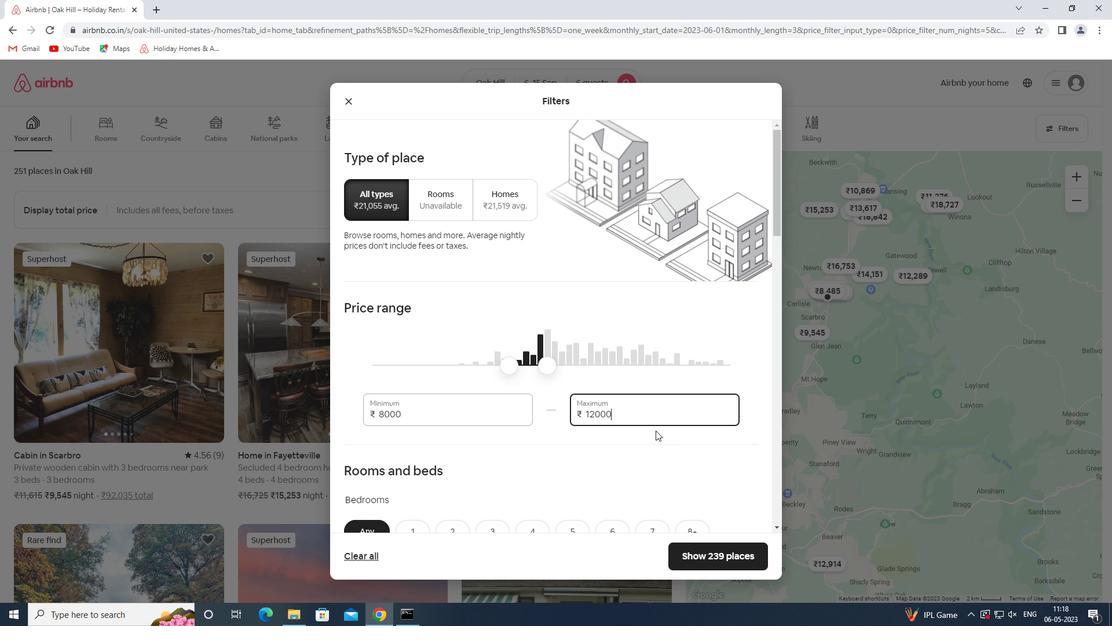 
Action: Mouse scrolled (653, 430) with delta (0, 0)
Screenshot: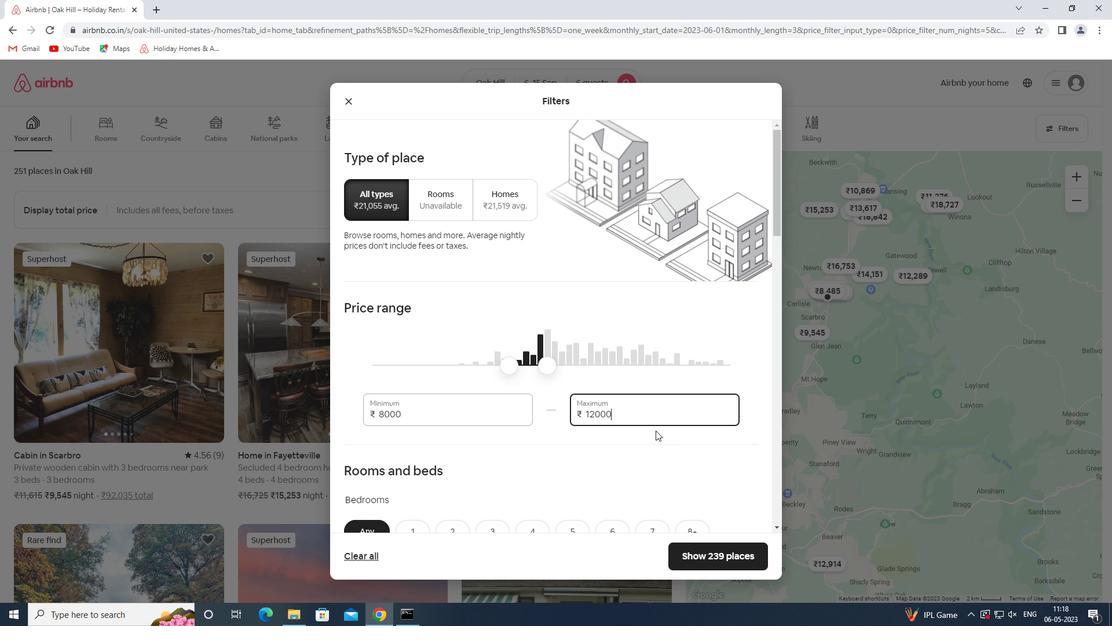 
Action: Mouse moved to (448, 444)
Screenshot: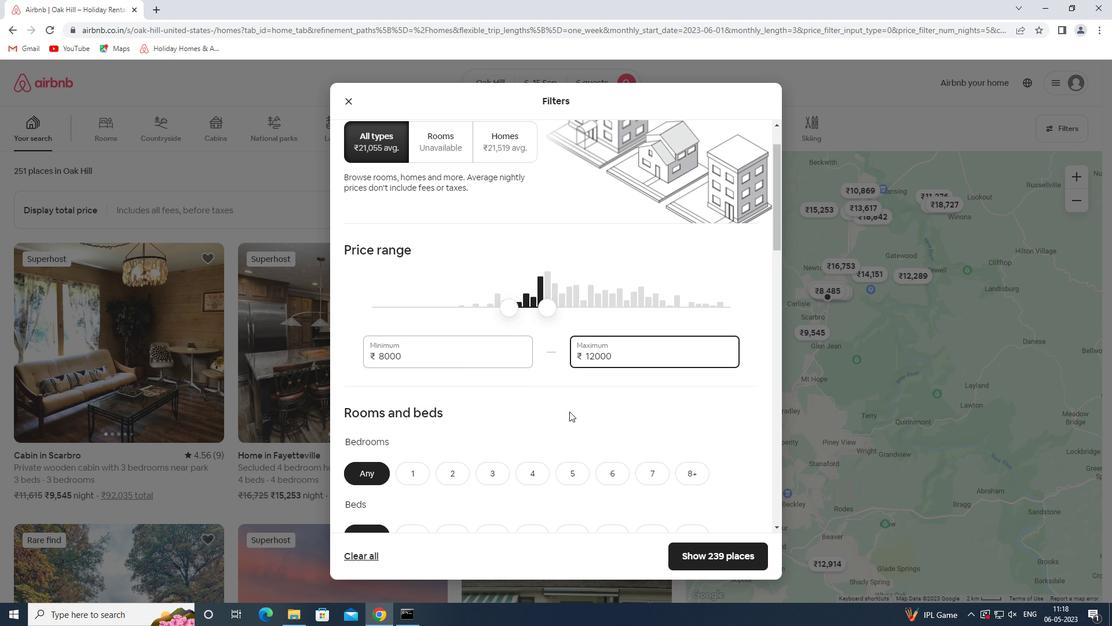 
Action: Mouse scrolled (448, 444) with delta (0, 0)
Screenshot: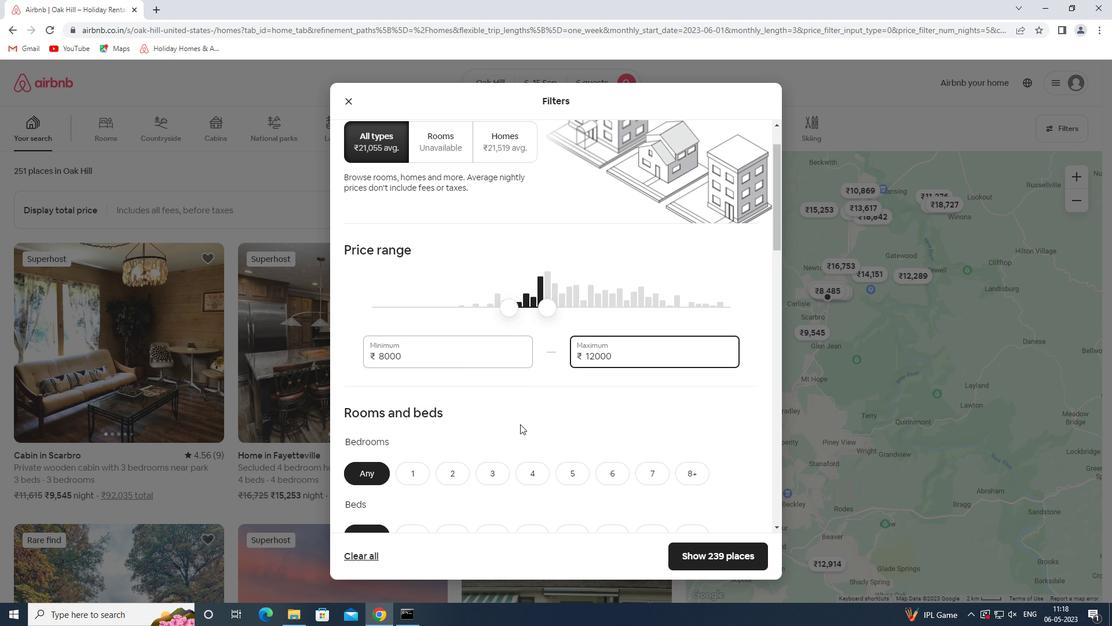 
Action: Mouse moved to (448, 444)
Screenshot: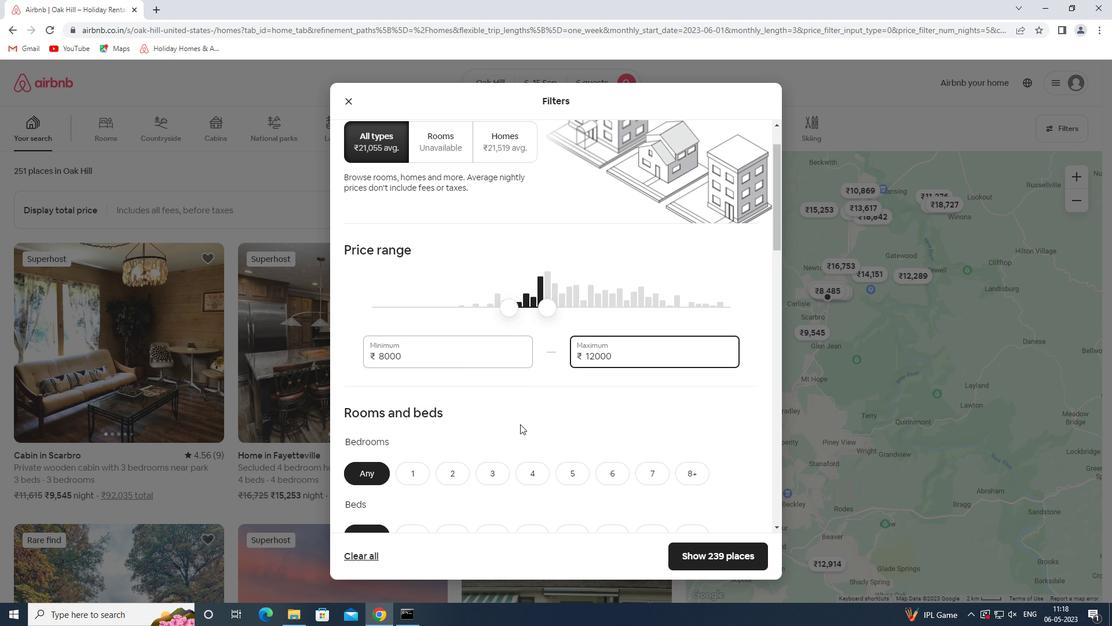 
Action: Mouse scrolled (448, 444) with delta (0, 0)
Screenshot: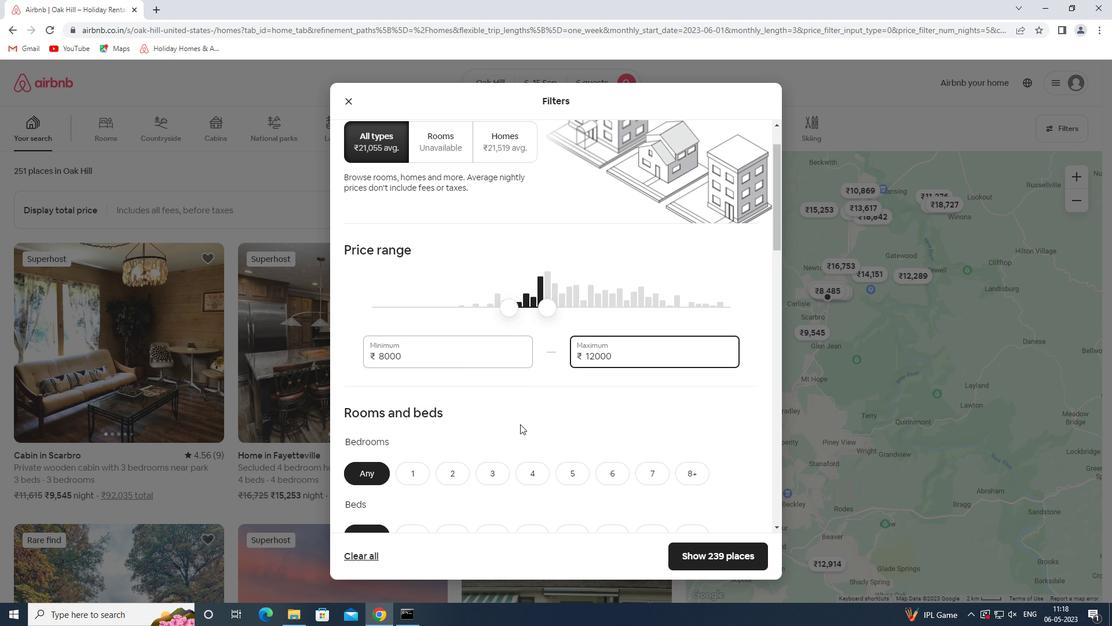 
Action: Mouse moved to (444, 444)
Screenshot: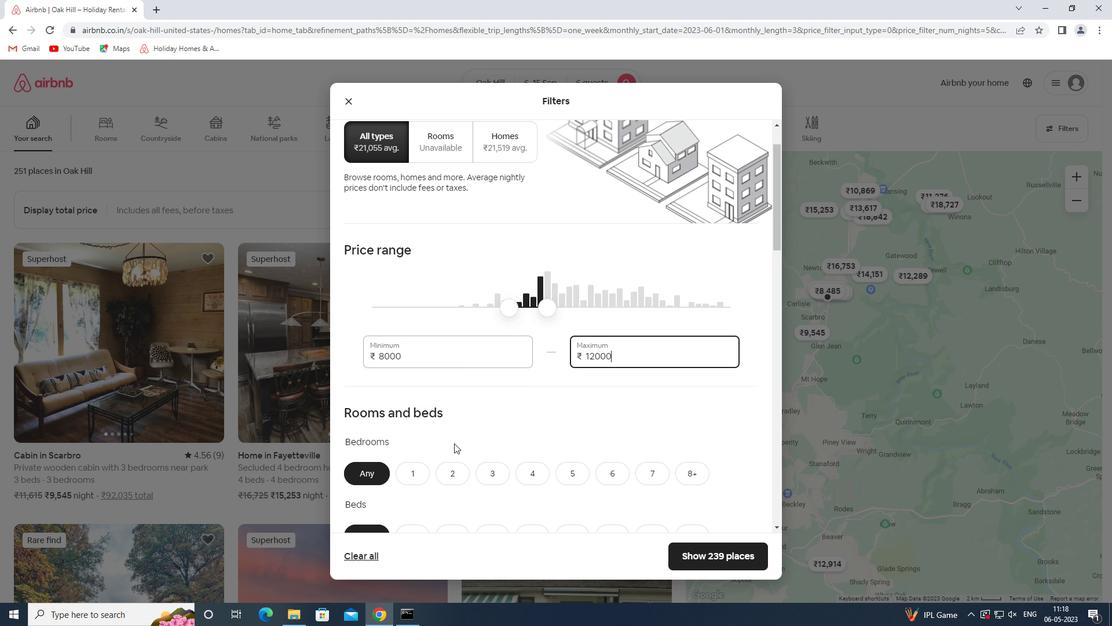 
Action: Mouse scrolled (444, 443) with delta (0, 0)
Screenshot: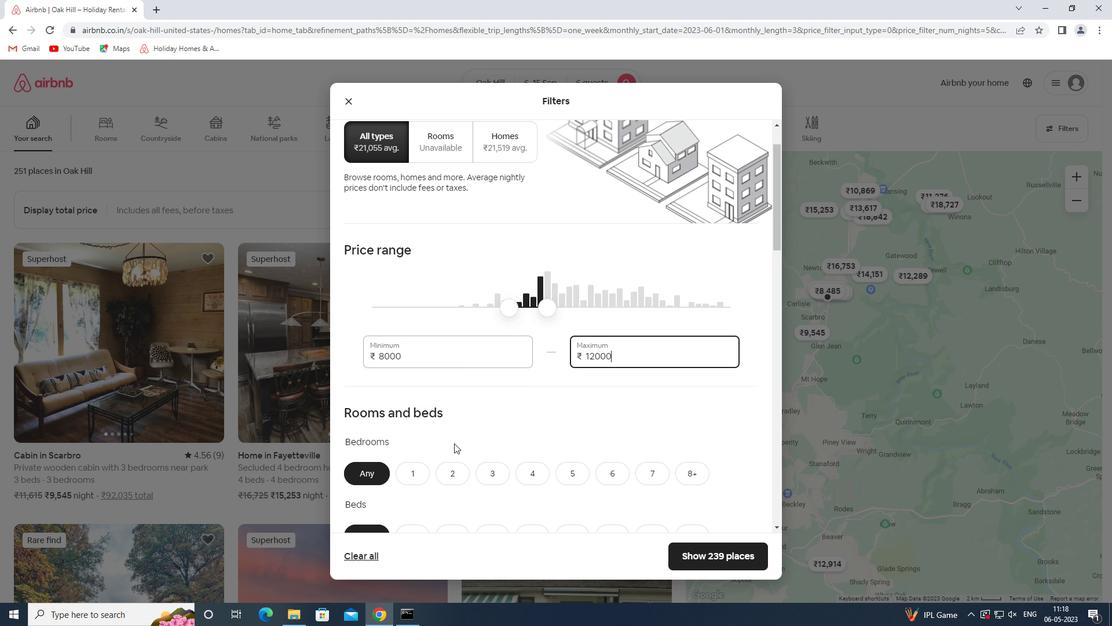 
Action: Mouse moved to (442, 442)
Screenshot: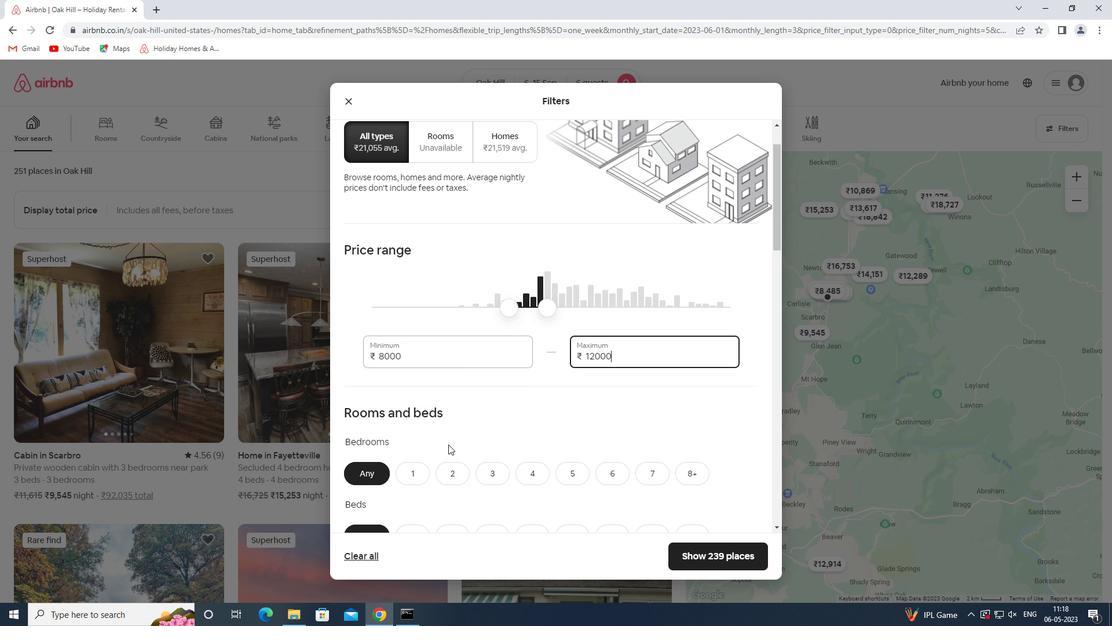 
Action: Mouse scrolled (442, 441) with delta (0, 0)
Screenshot: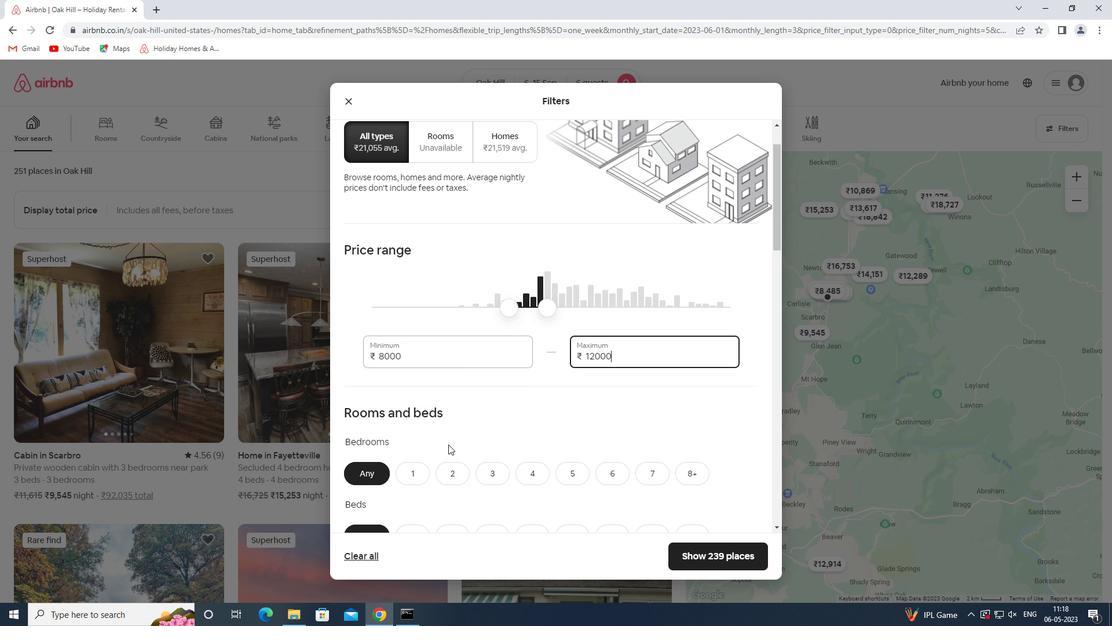 
Action: Mouse moved to (404, 487)
Screenshot: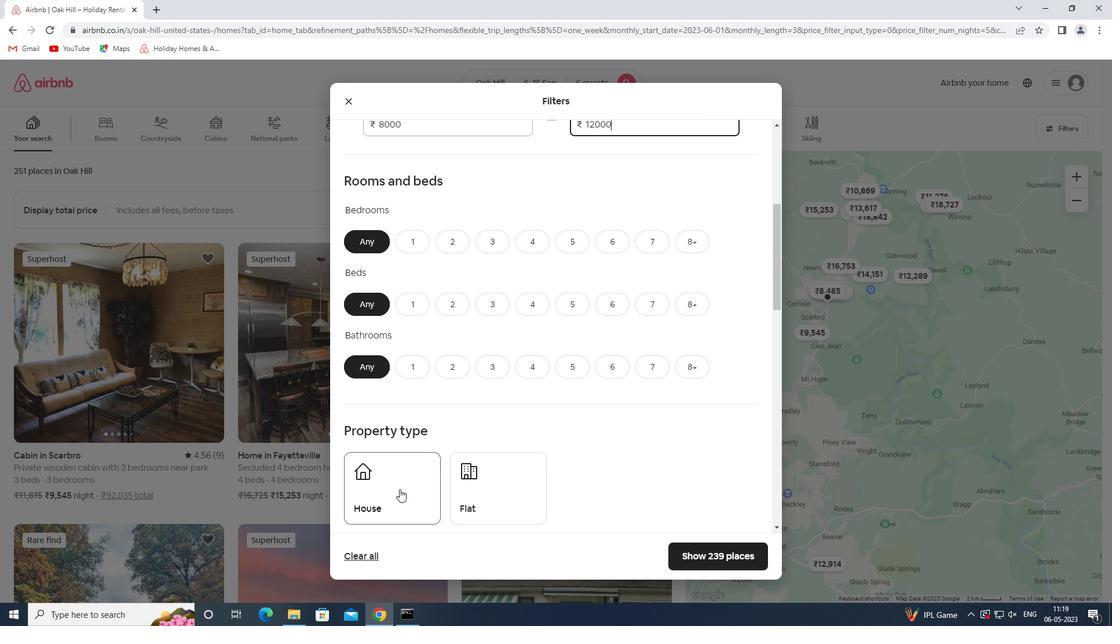 
Action: Mouse pressed left at (404, 487)
Screenshot: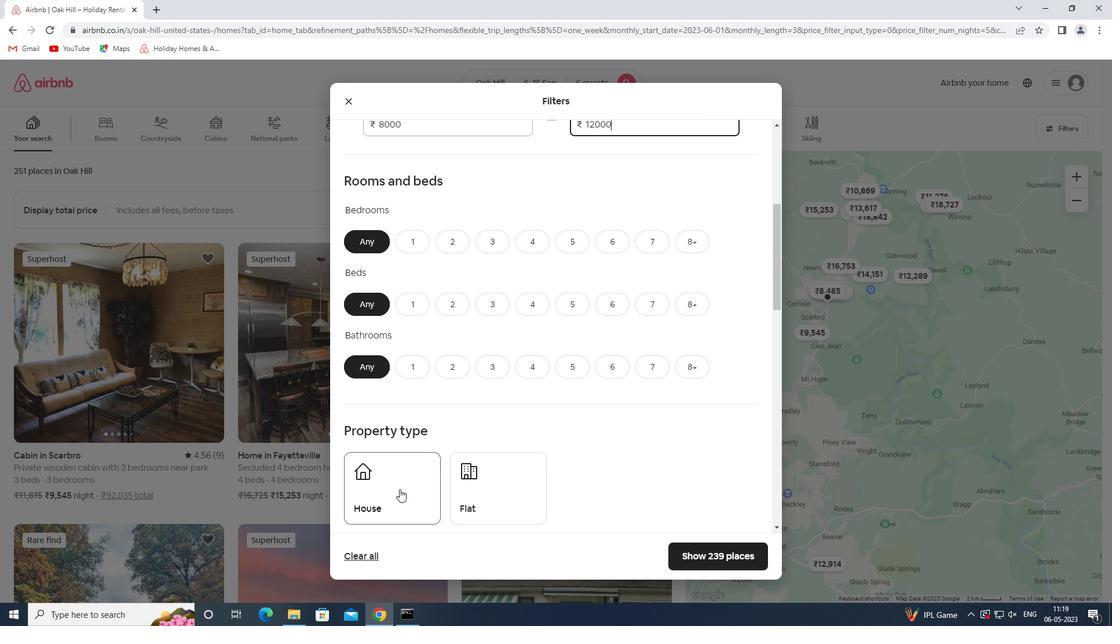 
Action: Mouse moved to (487, 497)
Screenshot: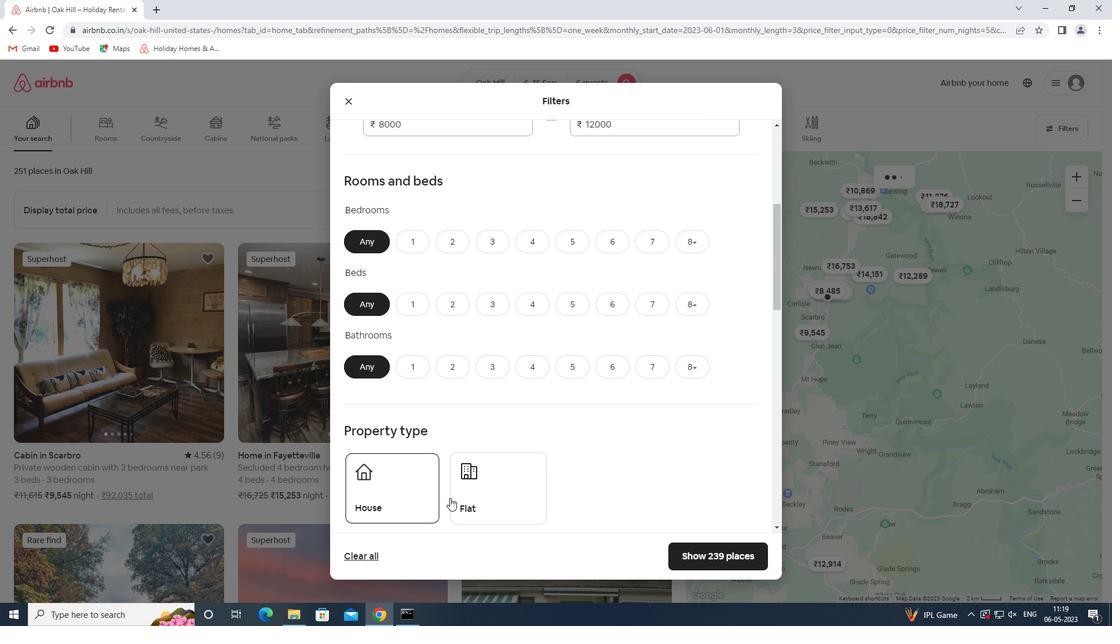 
Action: Mouse pressed left at (487, 497)
Screenshot: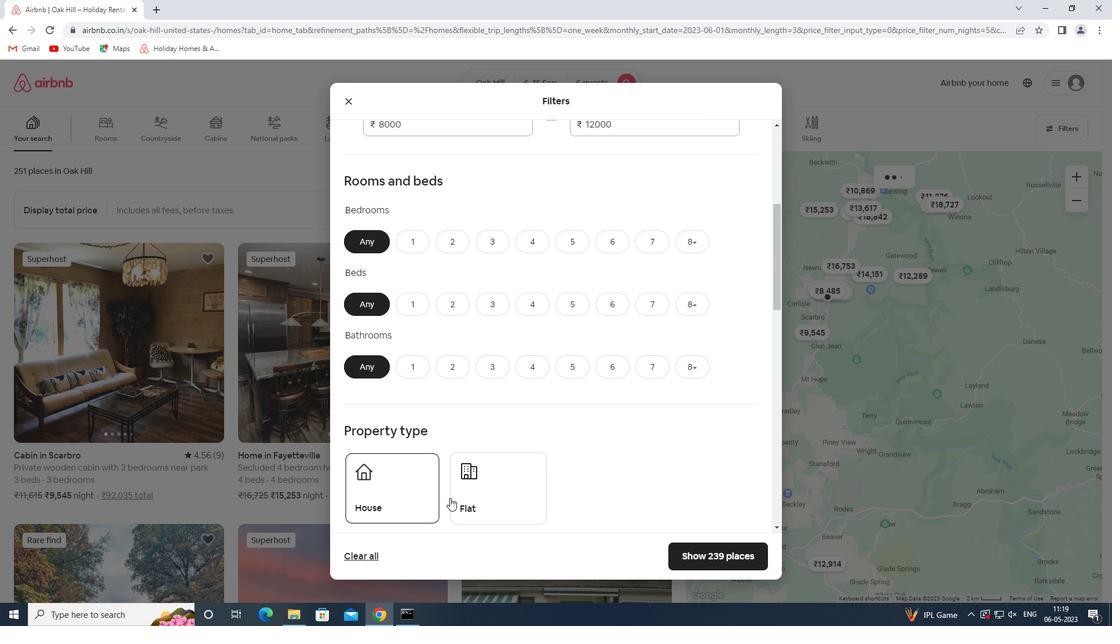 
Action: Mouse moved to (503, 415)
Screenshot: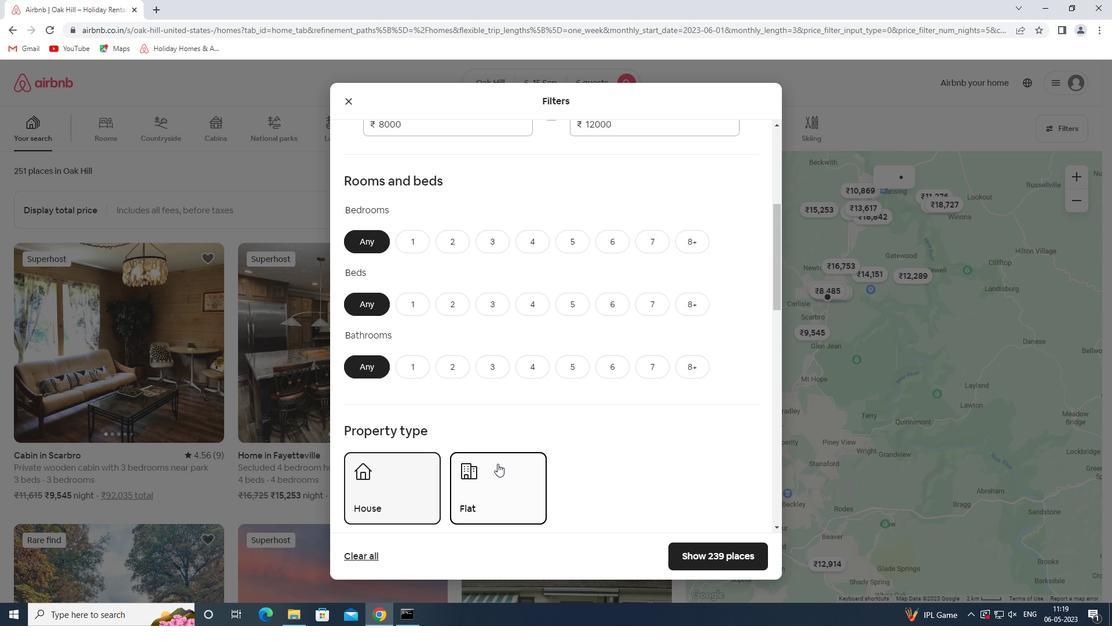 
Action: Mouse scrolled (503, 416) with delta (0, 0)
Screenshot: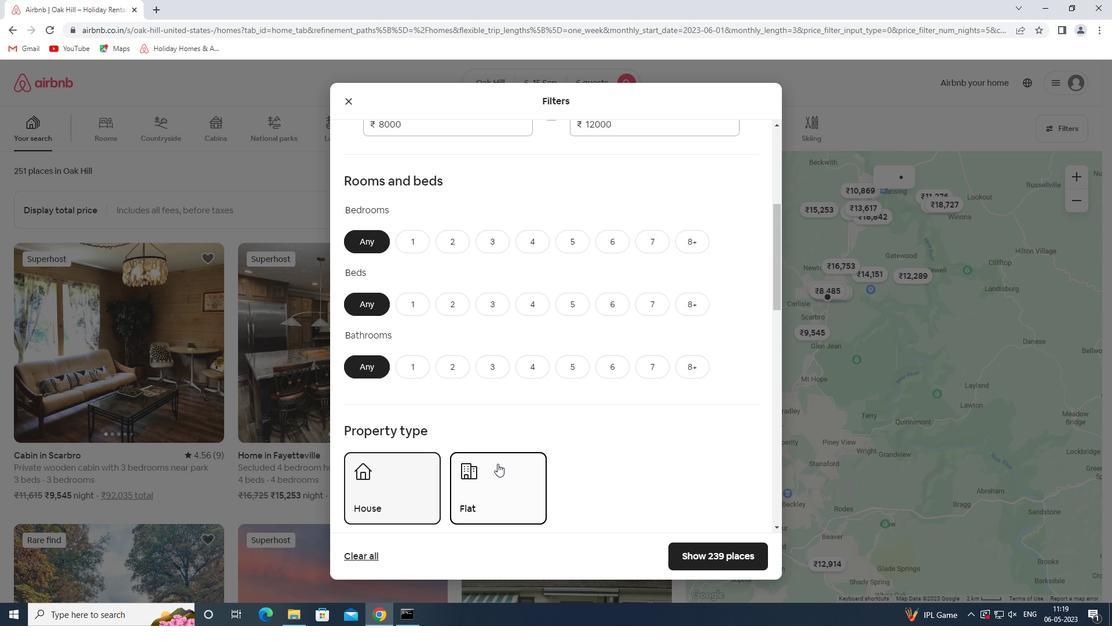 
Action: Mouse moved to (504, 415)
Screenshot: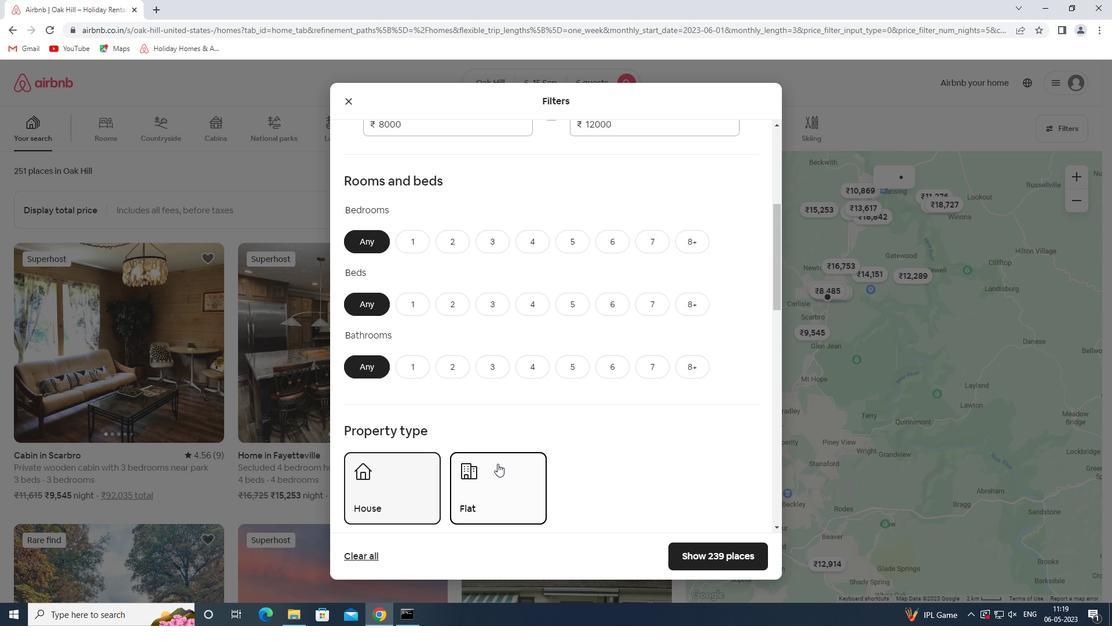 
Action: Mouse scrolled (504, 415) with delta (0, 0)
Screenshot: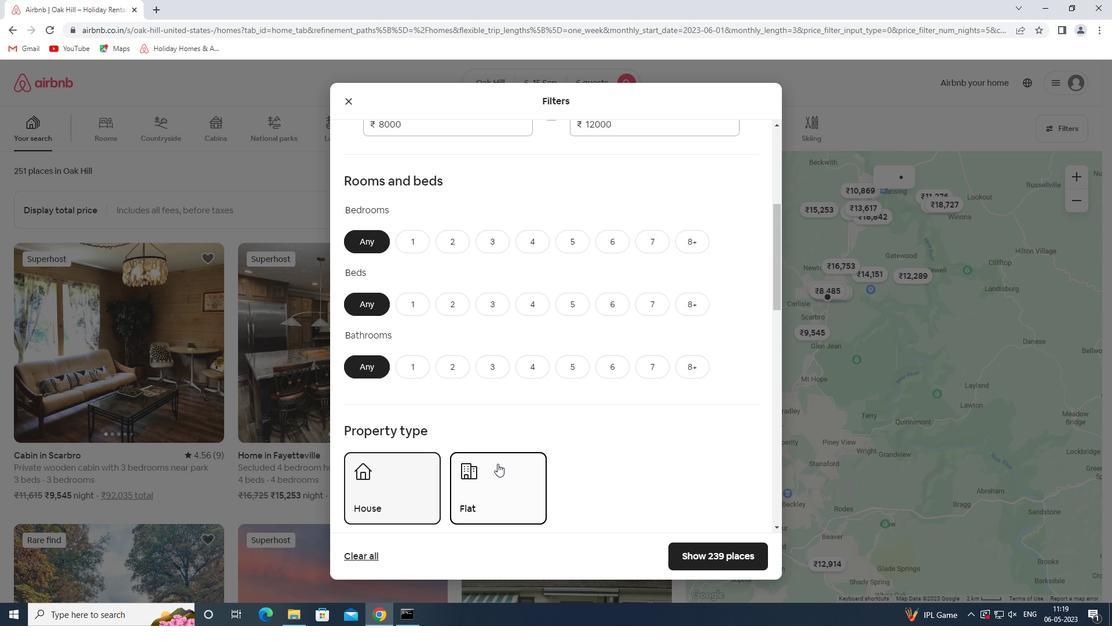 
Action: Mouse moved to (507, 415)
Screenshot: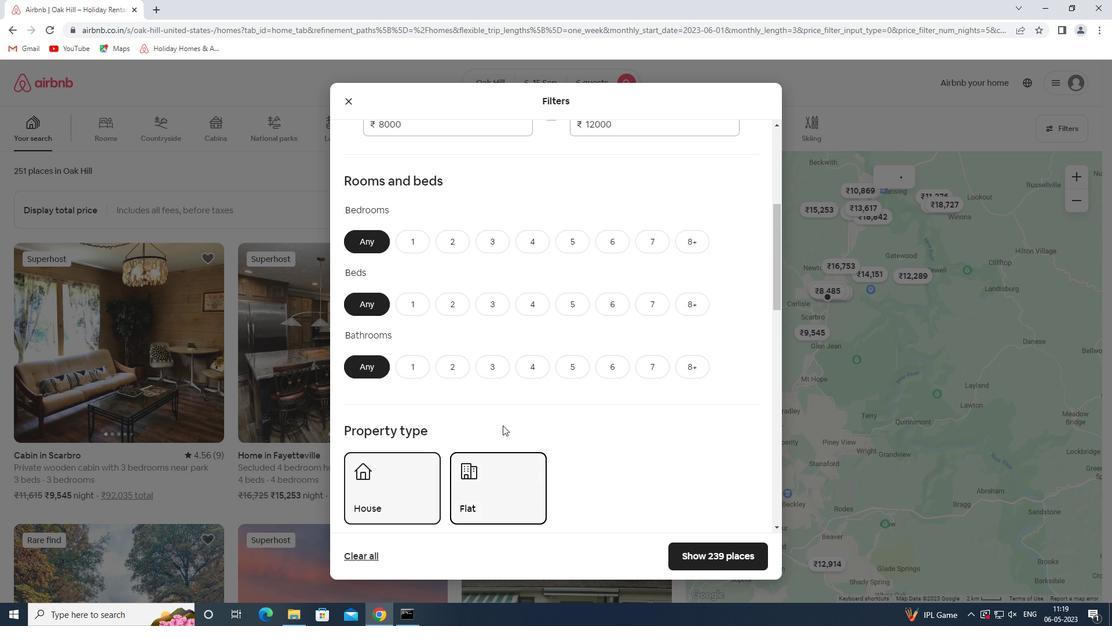 
Action: Mouse scrolled (507, 415) with delta (0, 0)
Screenshot: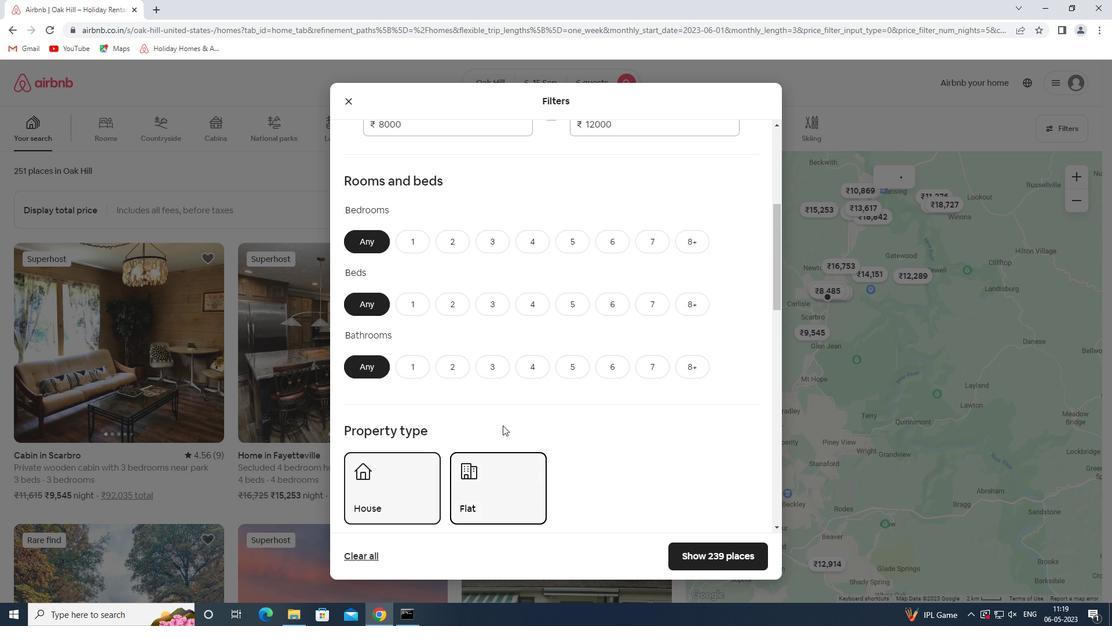 
Action: Mouse moved to (510, 413)
Screenshot: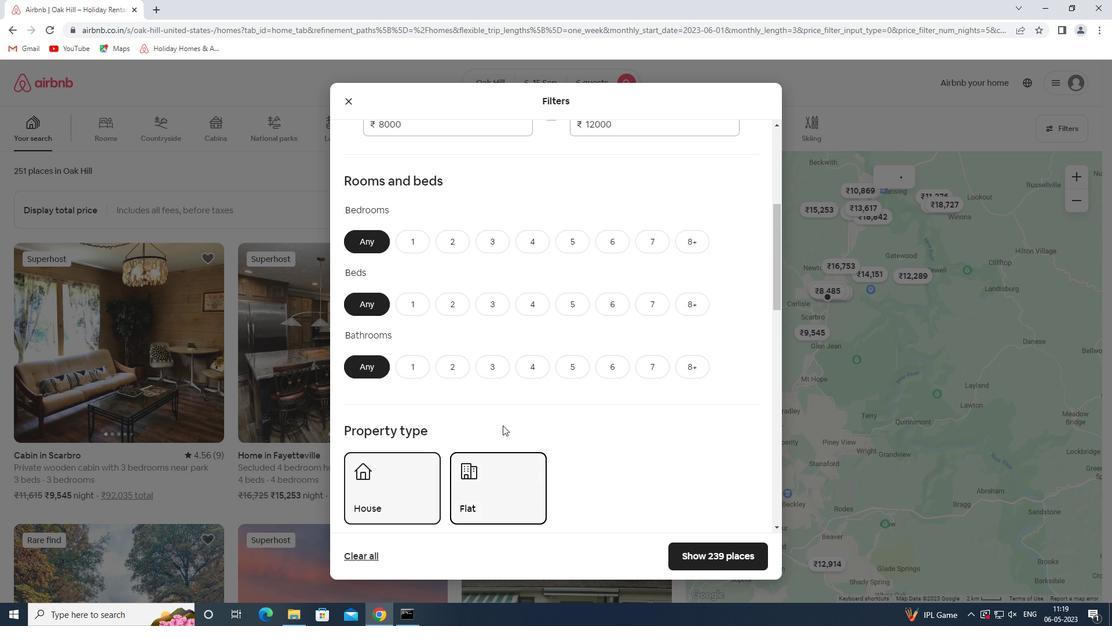 
Action: Mouse scrolled (510, 414) with delta (0, 0)
Screenshot: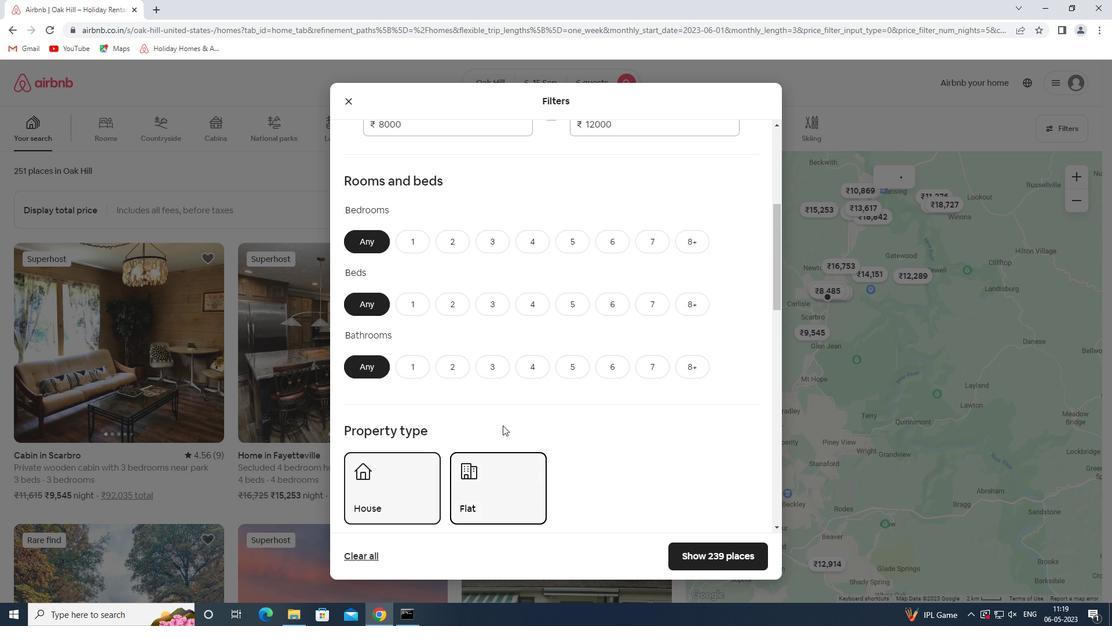 
Action: Mouse moved to (511, 413)
Screenshot: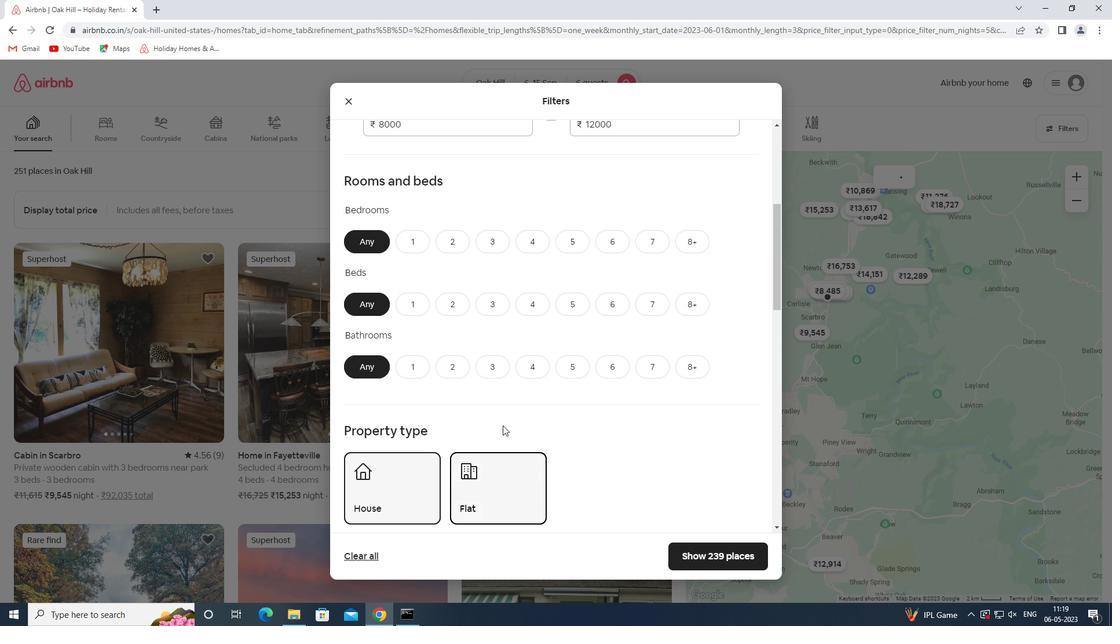 
Action: Mouse scrolled (511, 414) with delta (0, 0)
Screenshot: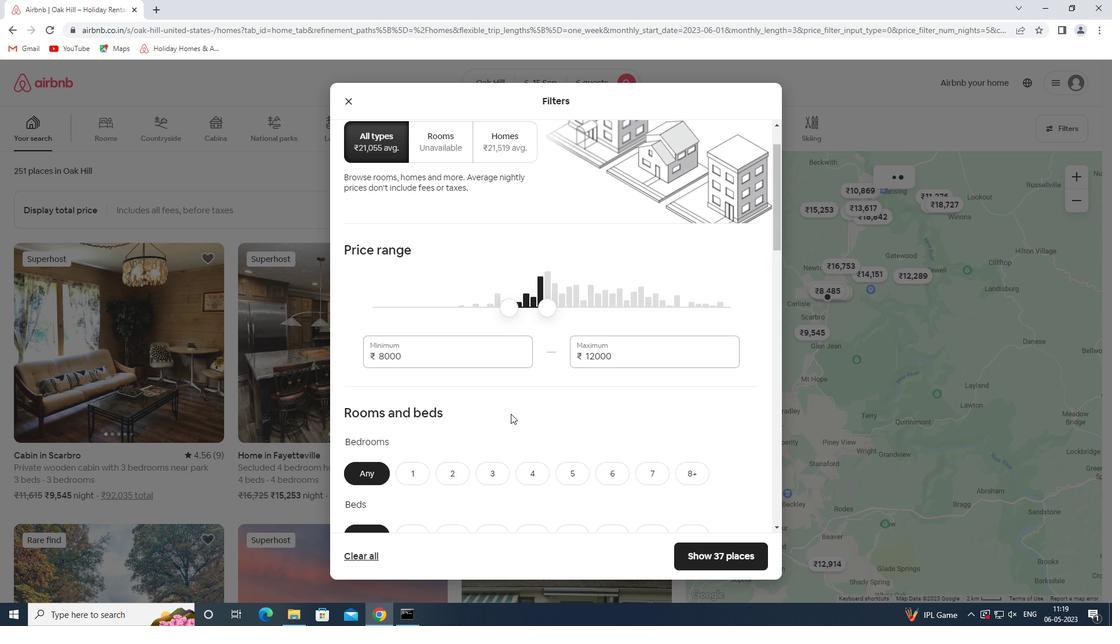
Action: Mouse scrolled (511, 414) with delta (0, 0)
Screenshot: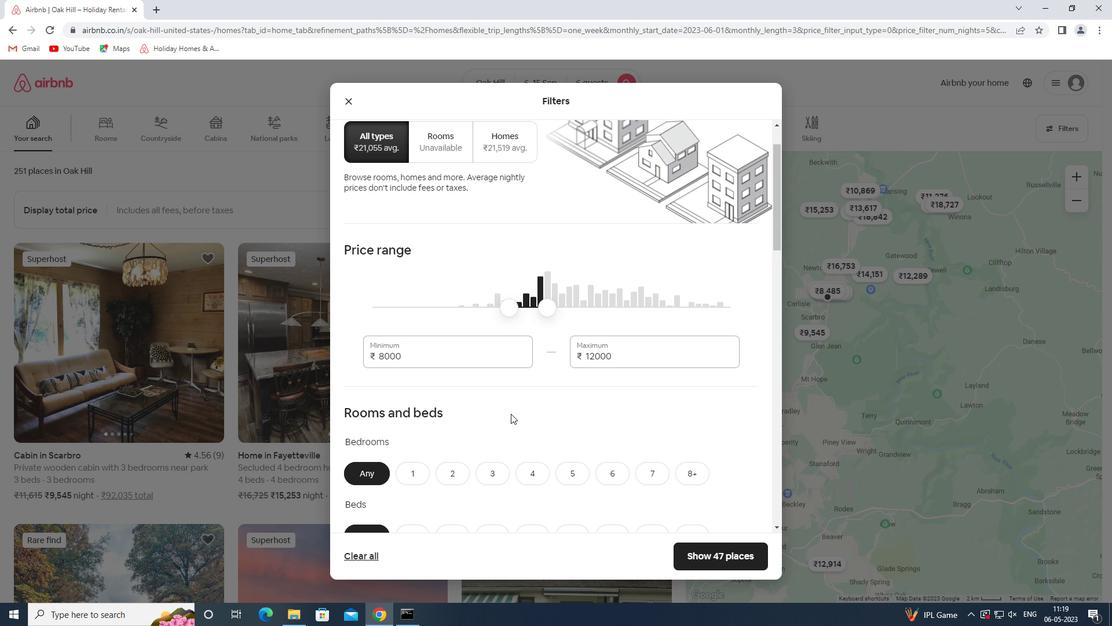 
Action: Mouse moved to (508, 436)
Screenshot: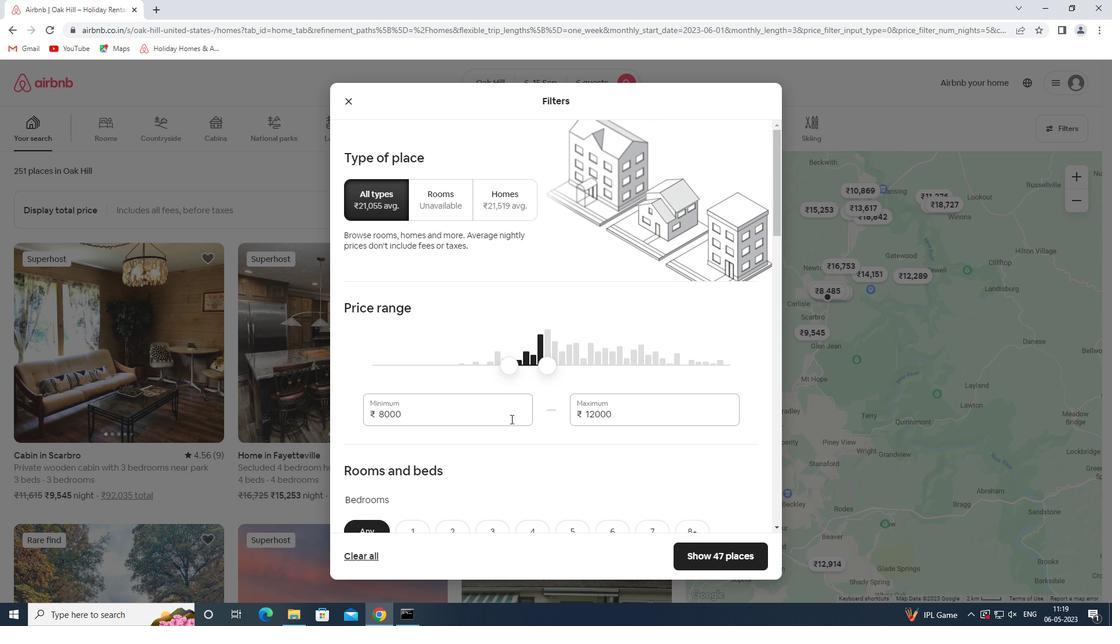 
Action: Mouse scrolled (508, 435) with delta (0, 0)
Screenshot: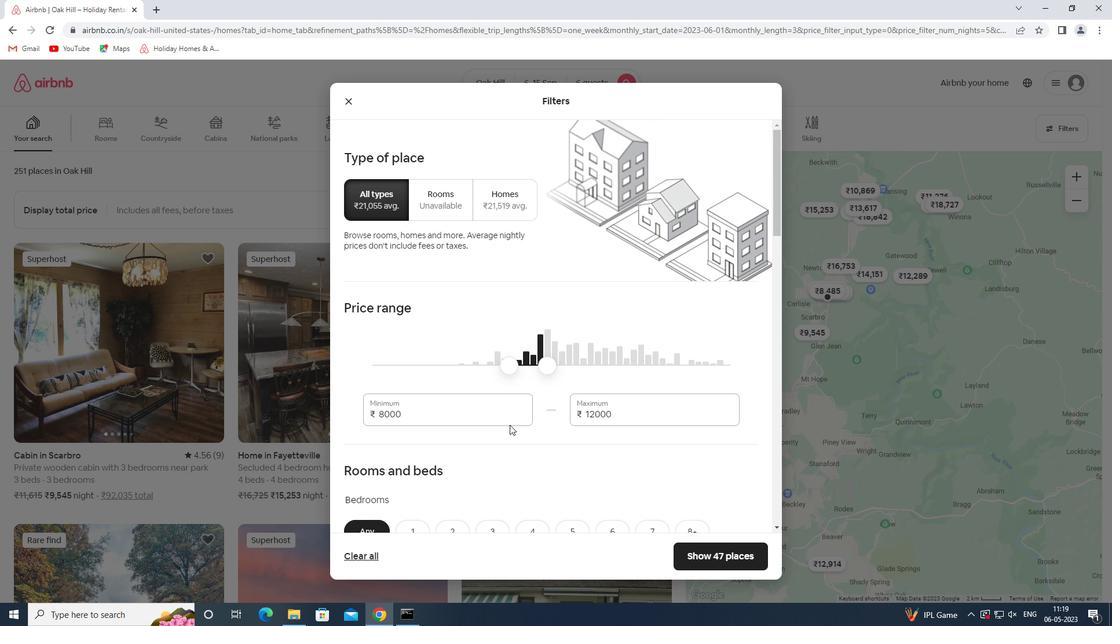 
Action: Mouse moved to (508, 437)
Screenshot: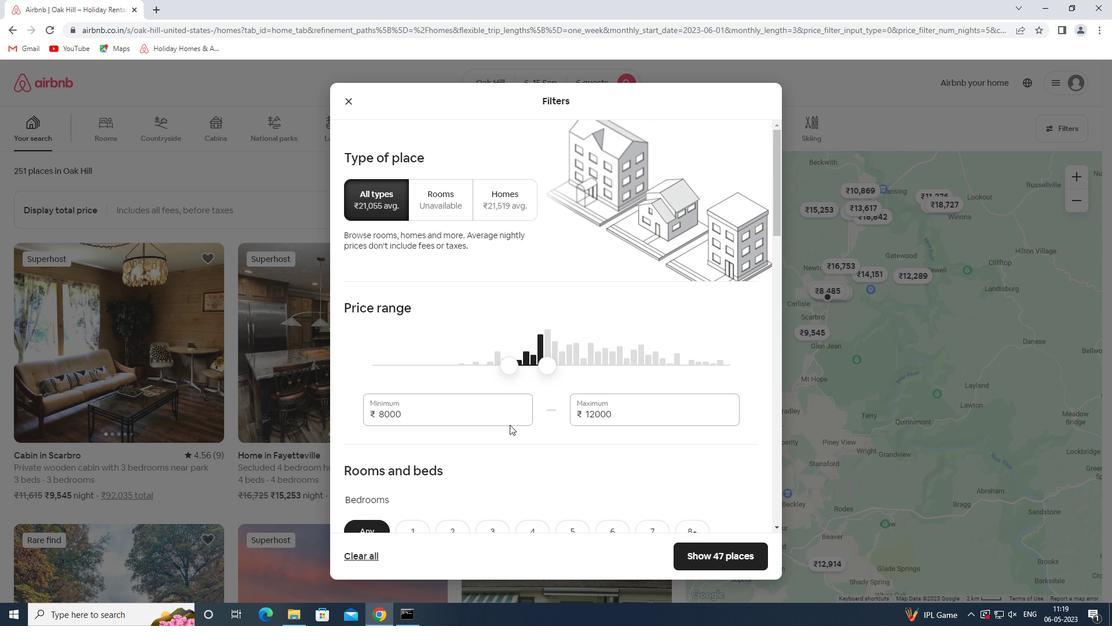 
Action: Mouse scrolled (508, 436) with delta (0, 0)
Screenshot: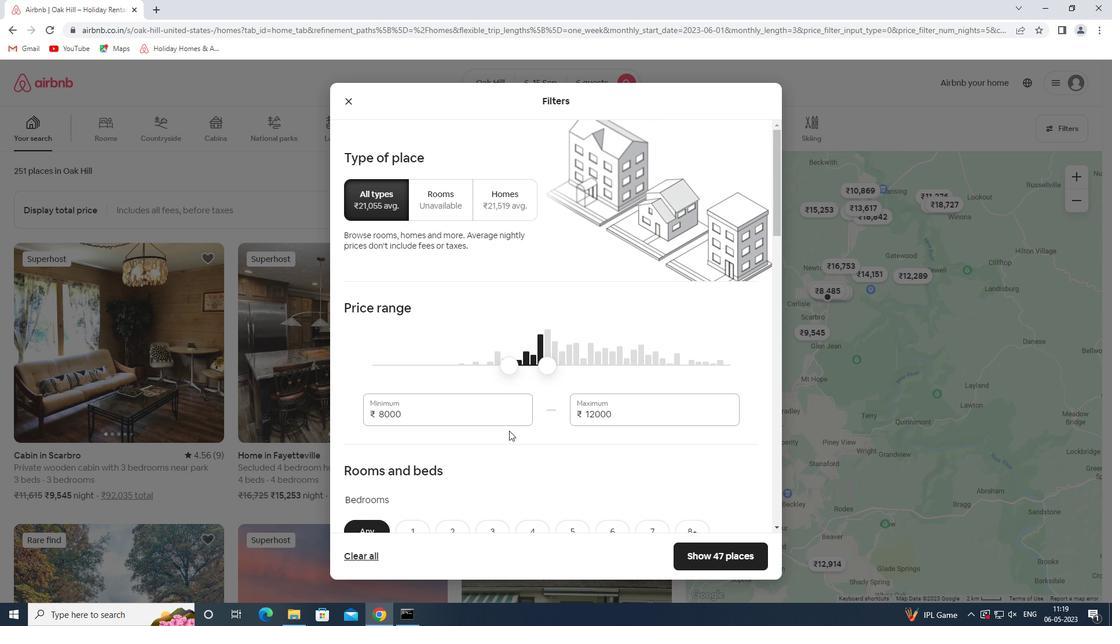 
Action: Mouse scrolled (508, 436) with delta (0, 0)
Screenshot: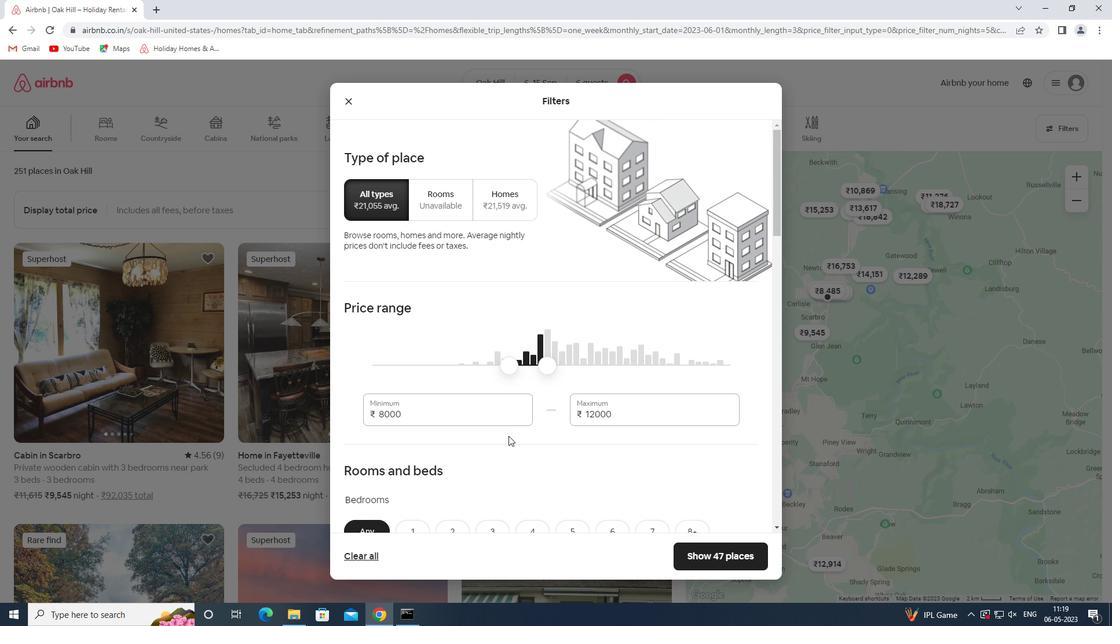 
Action: Mouse moved to (507, 437)
Screenshot: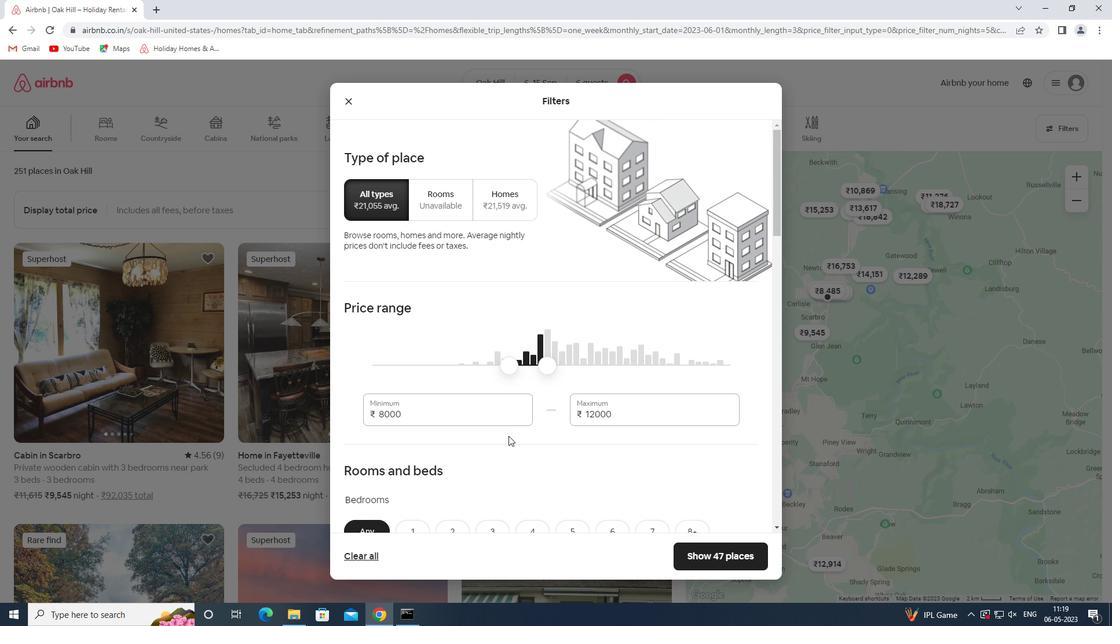 
Action: Mouse scrolled (507, 436) with delta (0, 0)
Screenshot: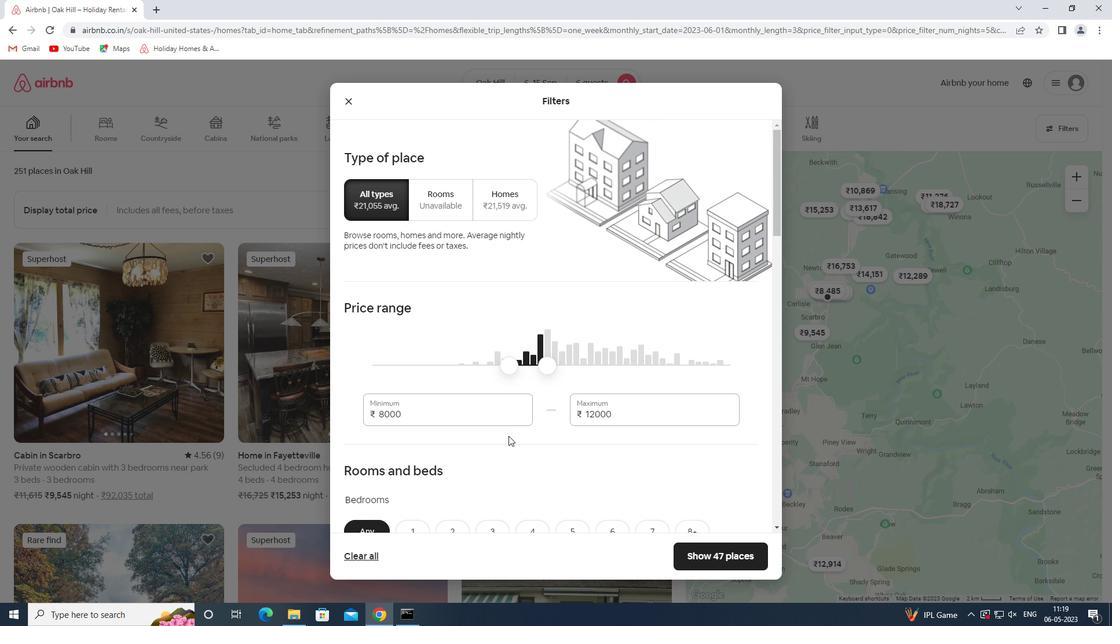 
Action: Mouse moved to (507, 437)
Screenshot: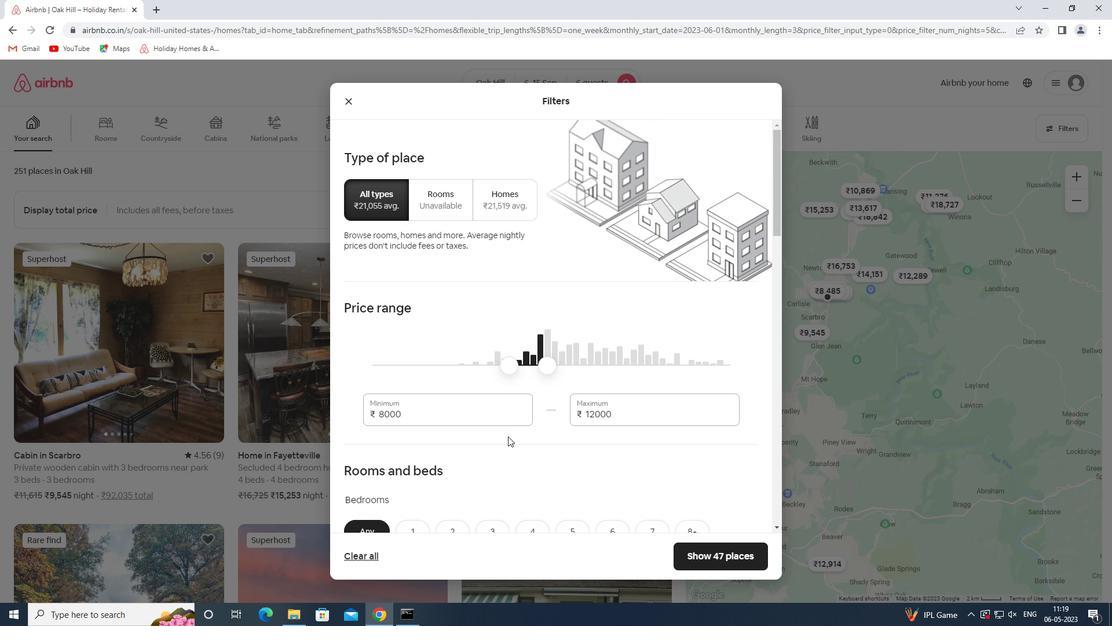 
Action: Mouse scrolled (507, 436) with delta (0, 0)
Screenshot: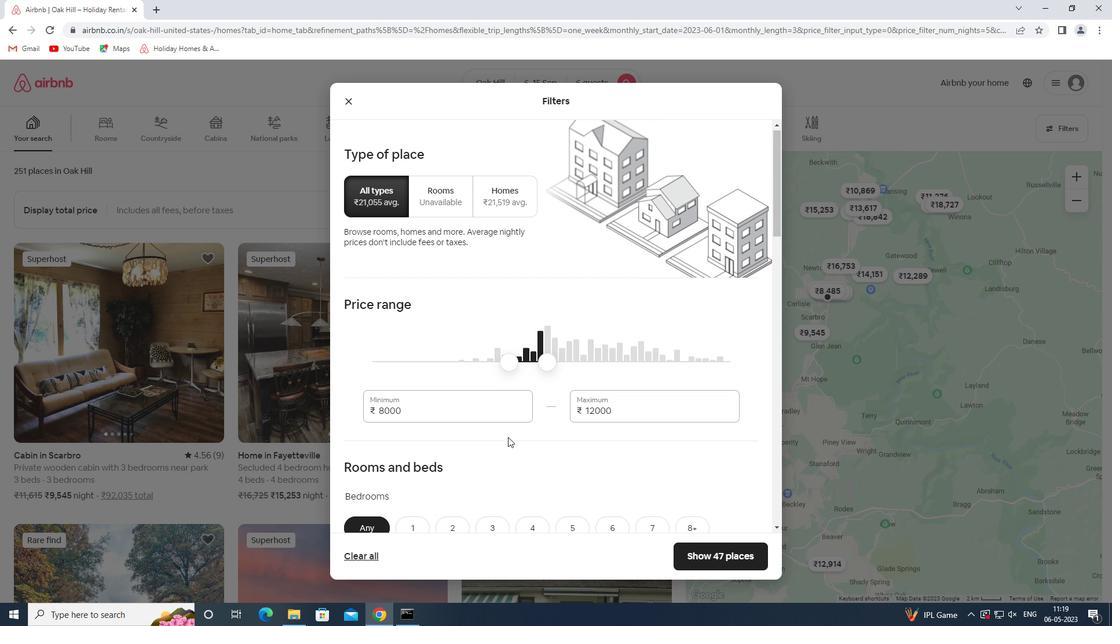 
Action: Mouse moved to (616, 241)
Screenshot: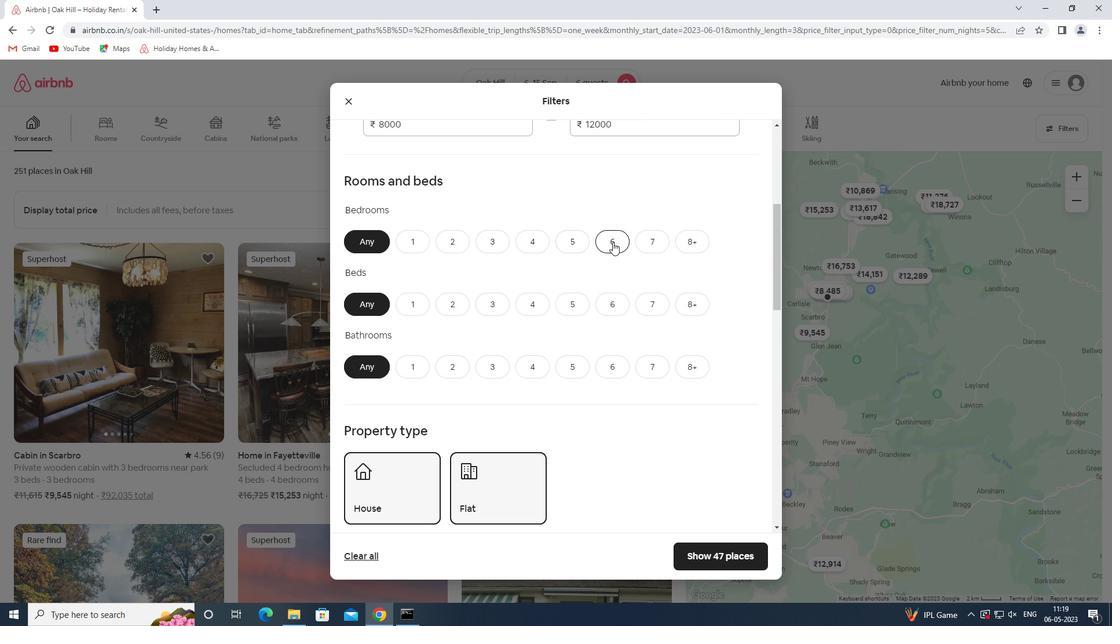 
Action: Mouse pressed left at (616, 241)
Screenshot: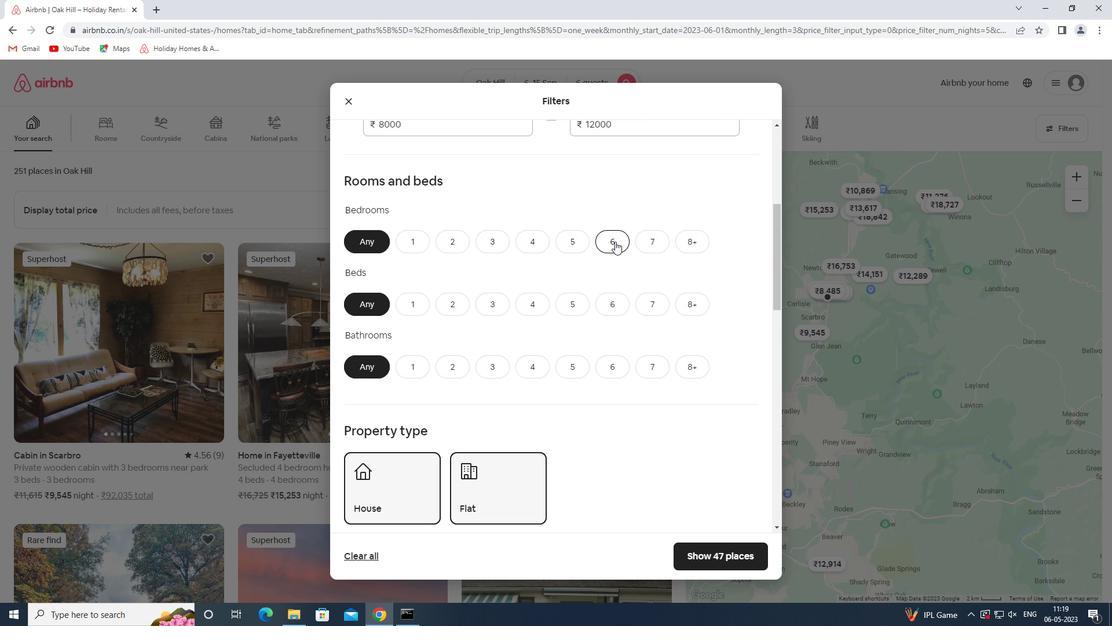 
Action: Mouse moved to (607, 304)
Screenshot: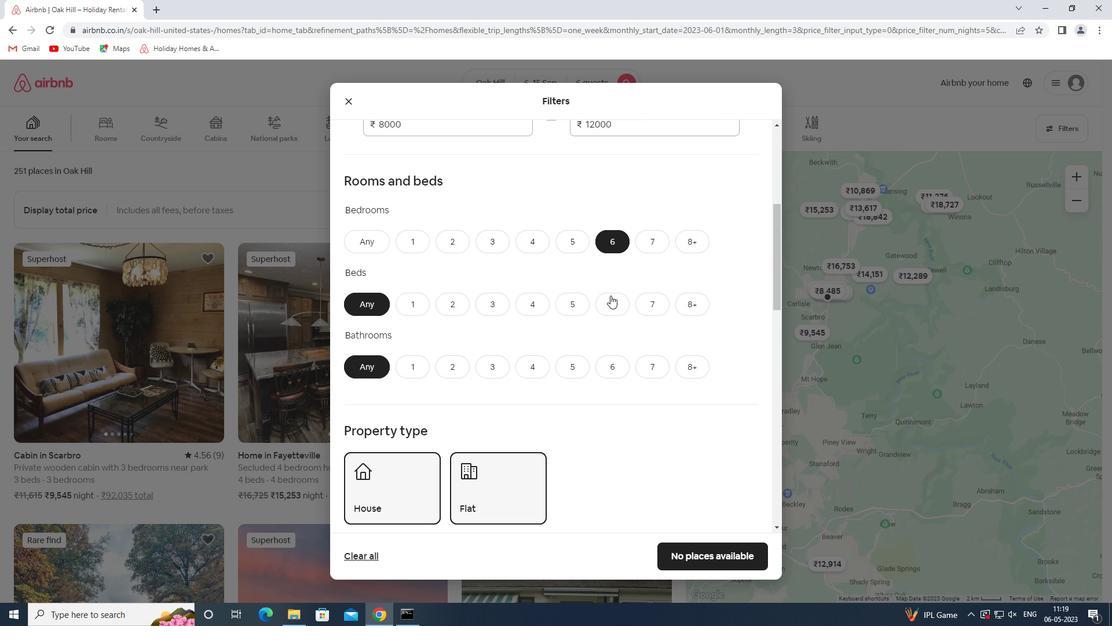 
Action: Mouse pressed left at (607, 304)
Screenshot: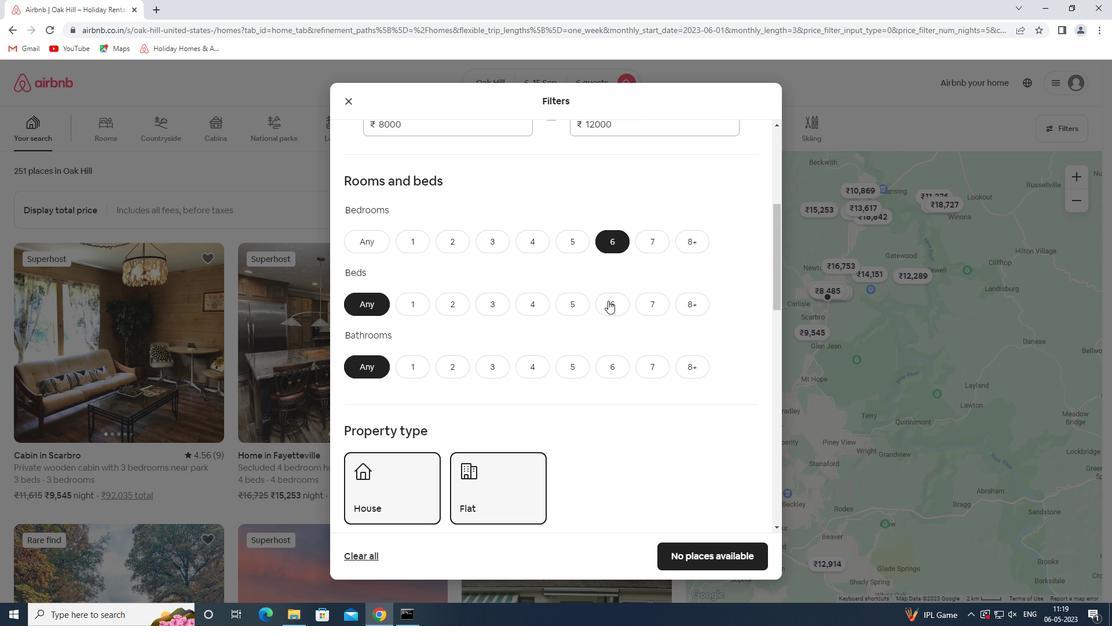 
Action: Mouse moved to (603, 375)
Screenshot: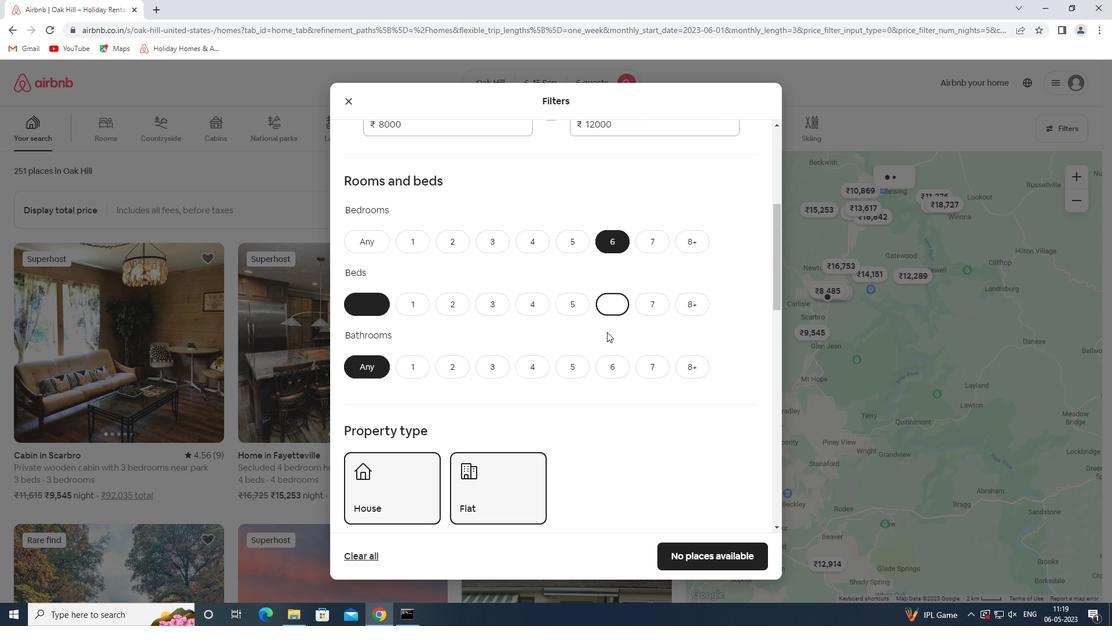 
Action: Mouse pressed left at (603, 375)
Screenshot: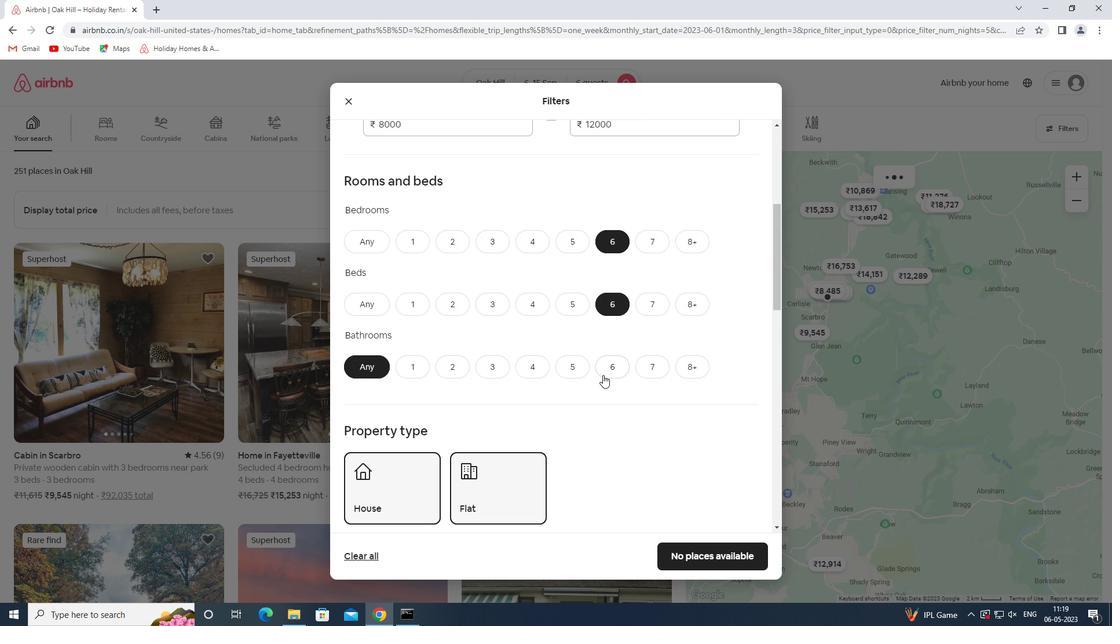 
Action: Mouse moved to (523, 447)
Screenshot: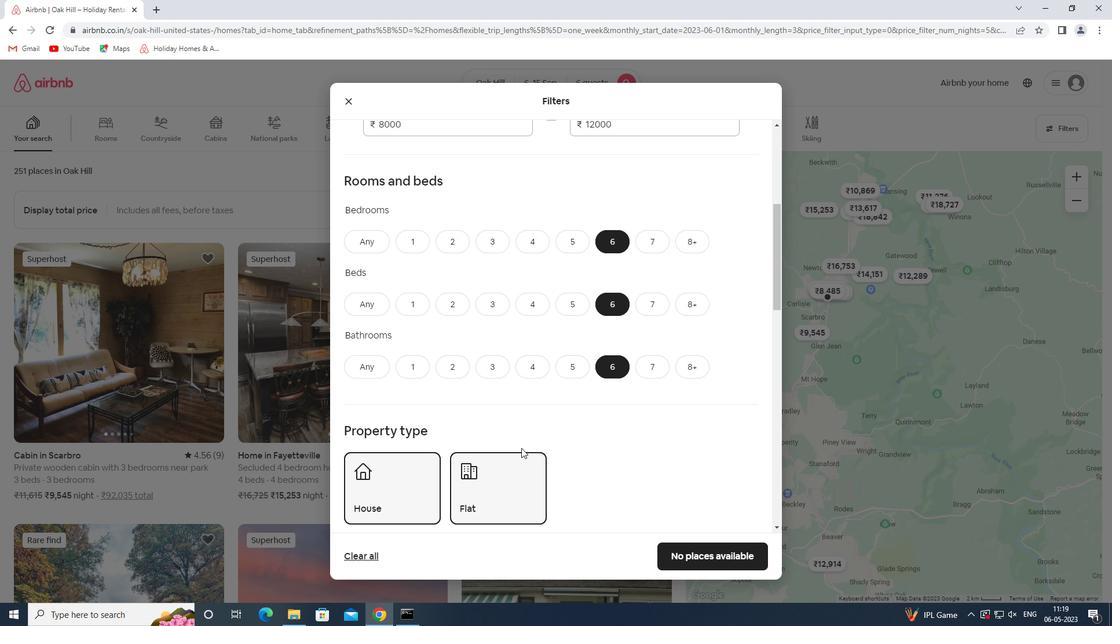 
Action: Mouse scrolled (523, 446) with delta (0, 0)
Screenshot: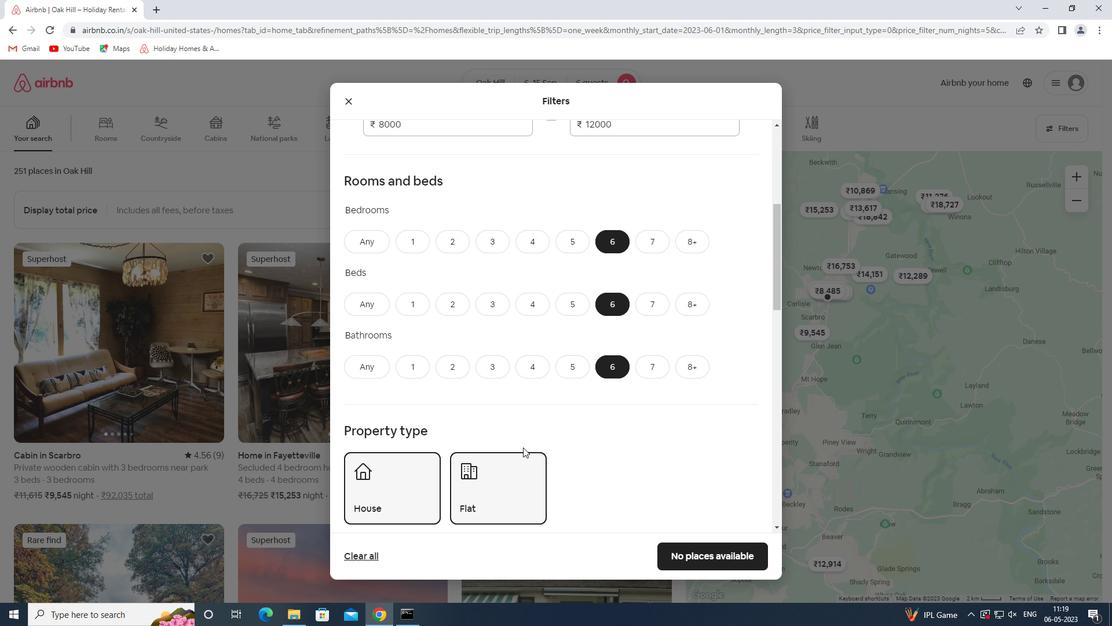
Action: Mouse scrolled (523, 446) with delta (0, 0)
Screenshot: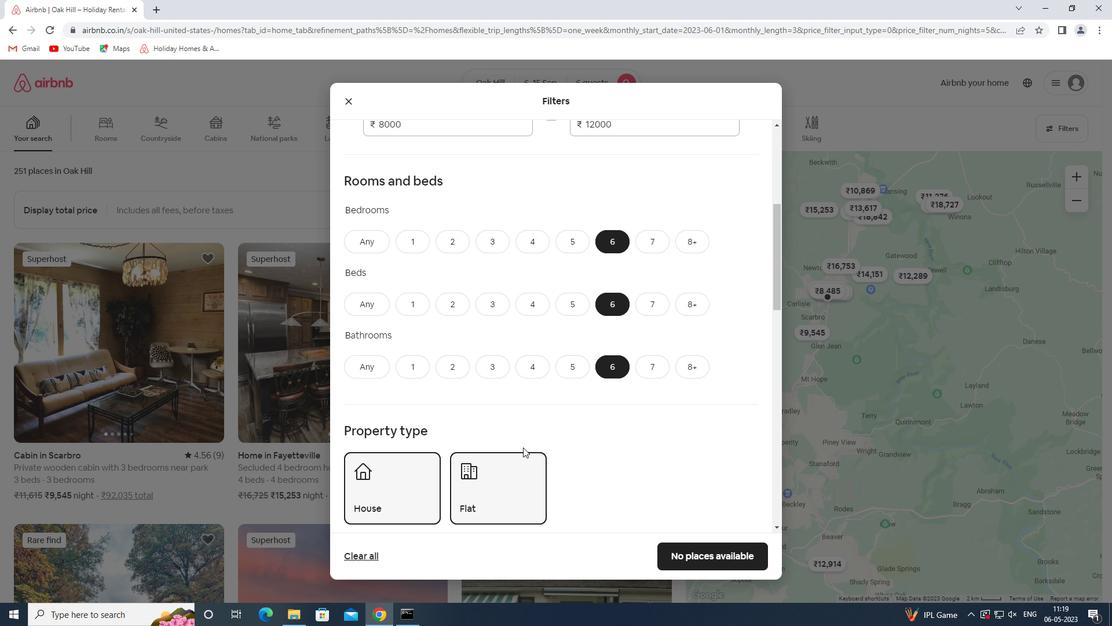 
Action: Mouse moved to (450, 450)
Screenshot: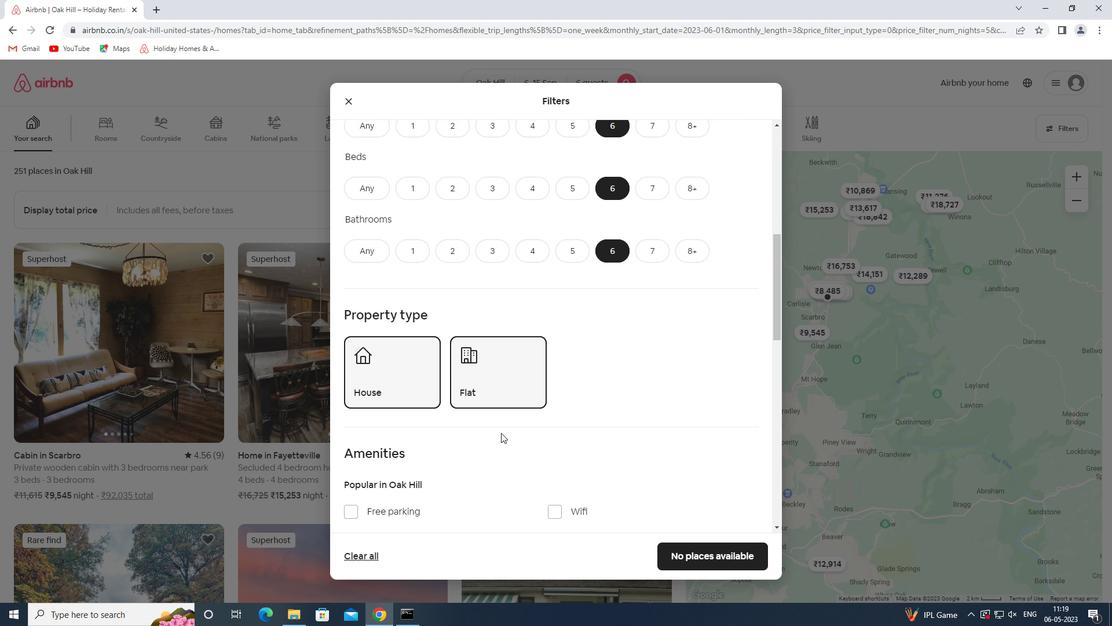 
Action: Mouse scrolled (450, 450) with delta (0, 0)
Screenshot: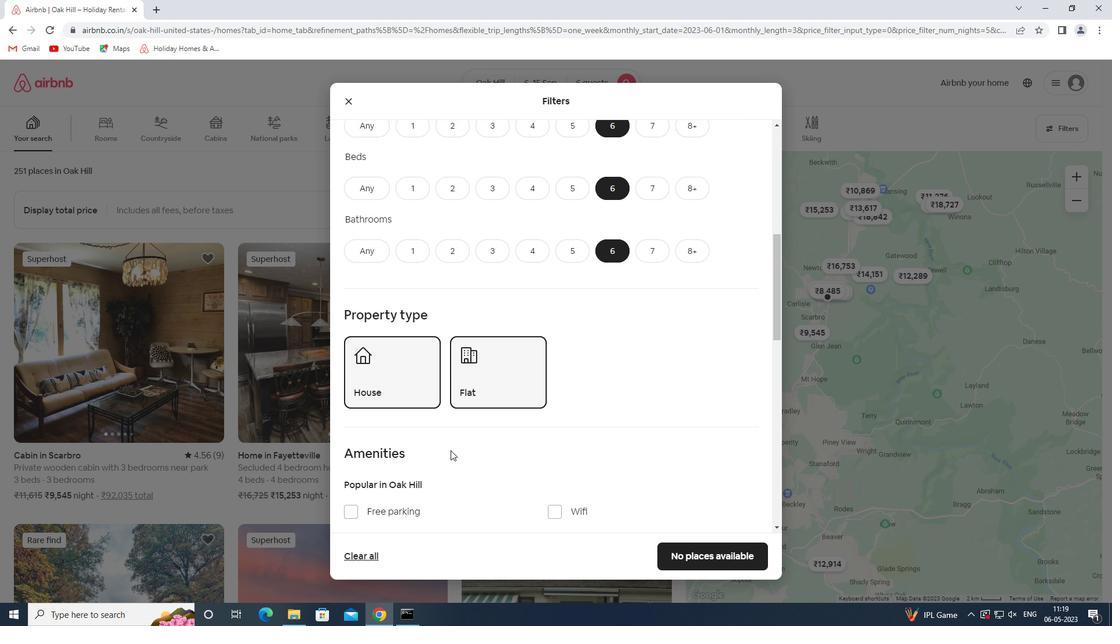 
Action: Mouse scrolled (450, 450) with delta (0, 0)
Screenshot: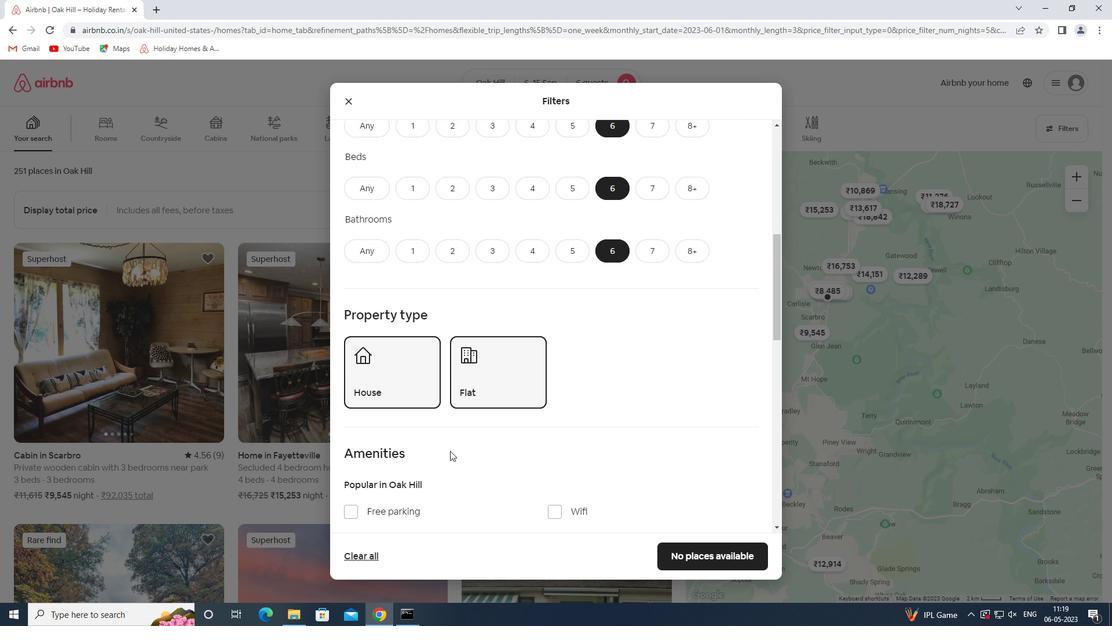
Action: Mouse moved to (554, 395)
Screenshot: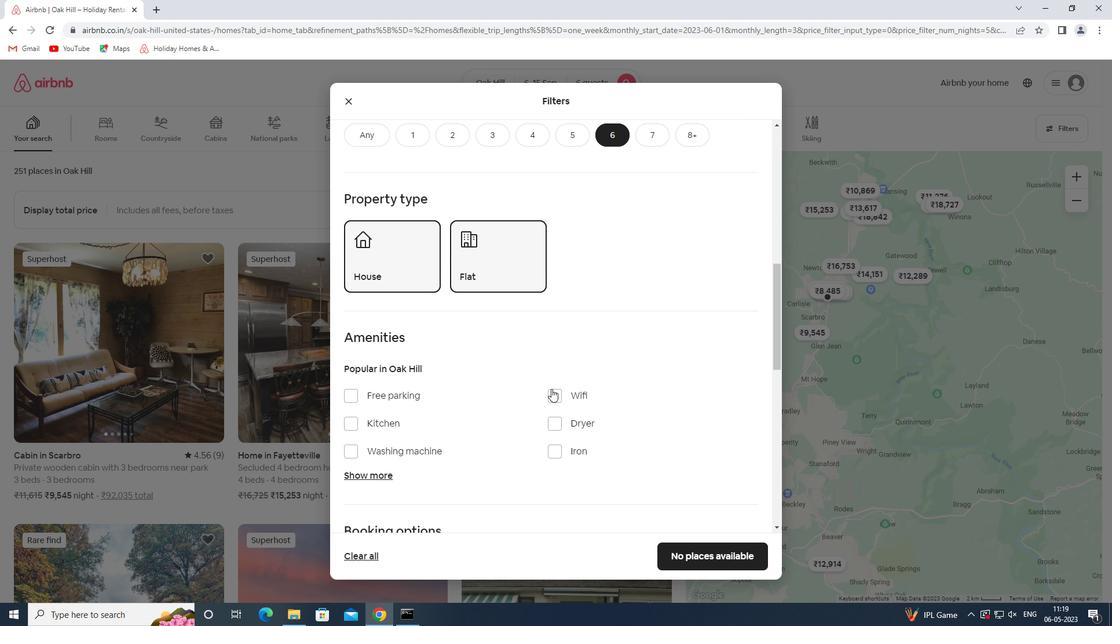 
Action: Mouse pressed left at (554, 395)
Screenshot: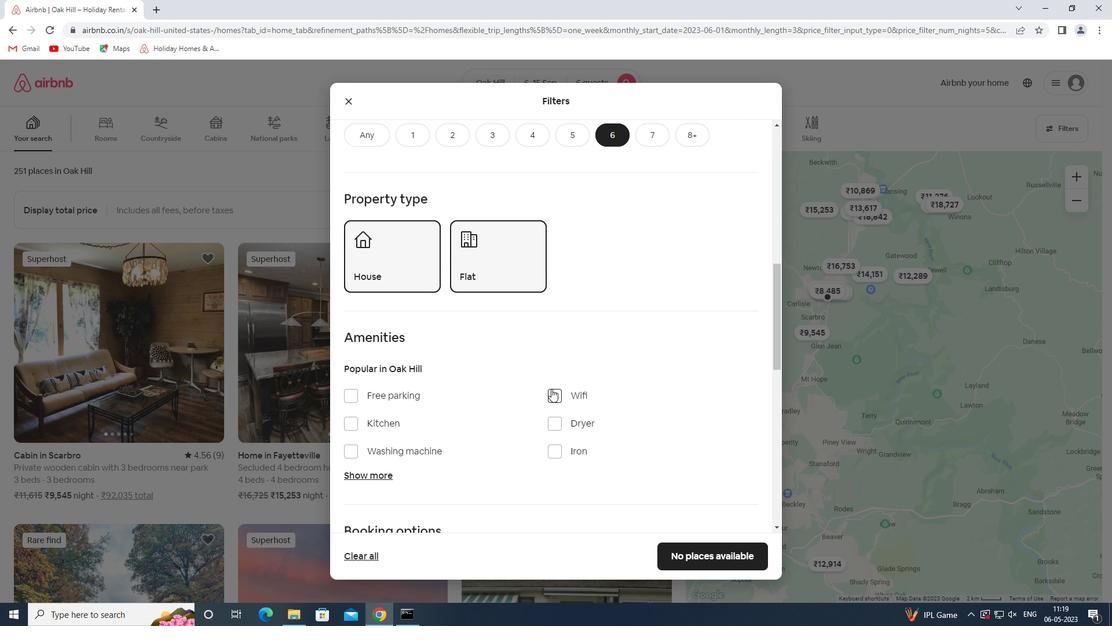 
Action: Mouse moved to (357, 475)
Screenshot: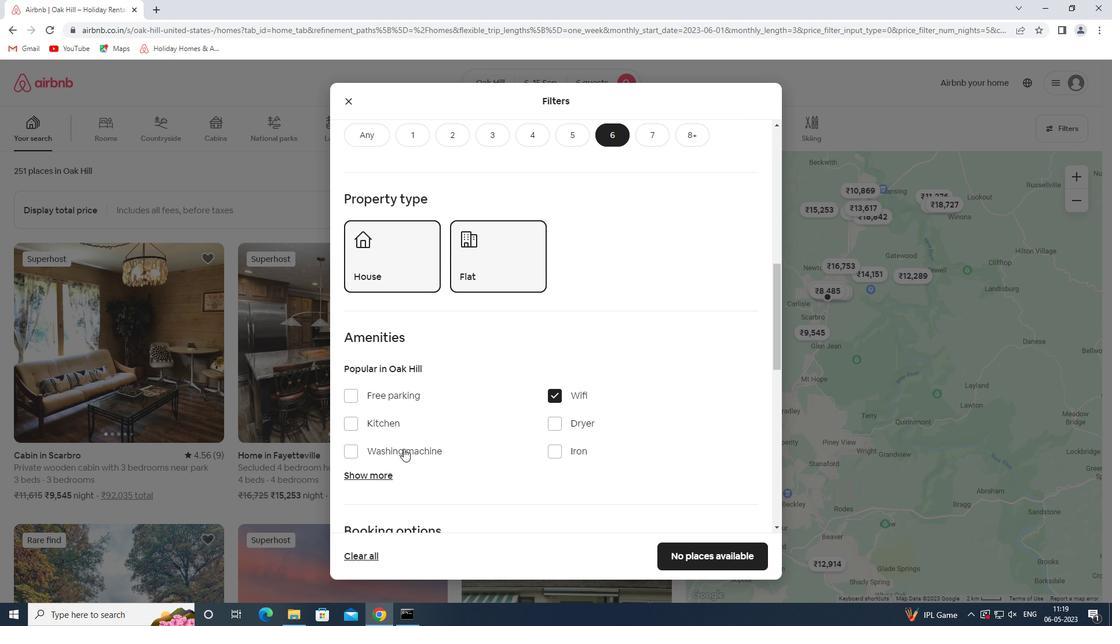
Action: Mouse pressed left at (357, 475)
Screenshot: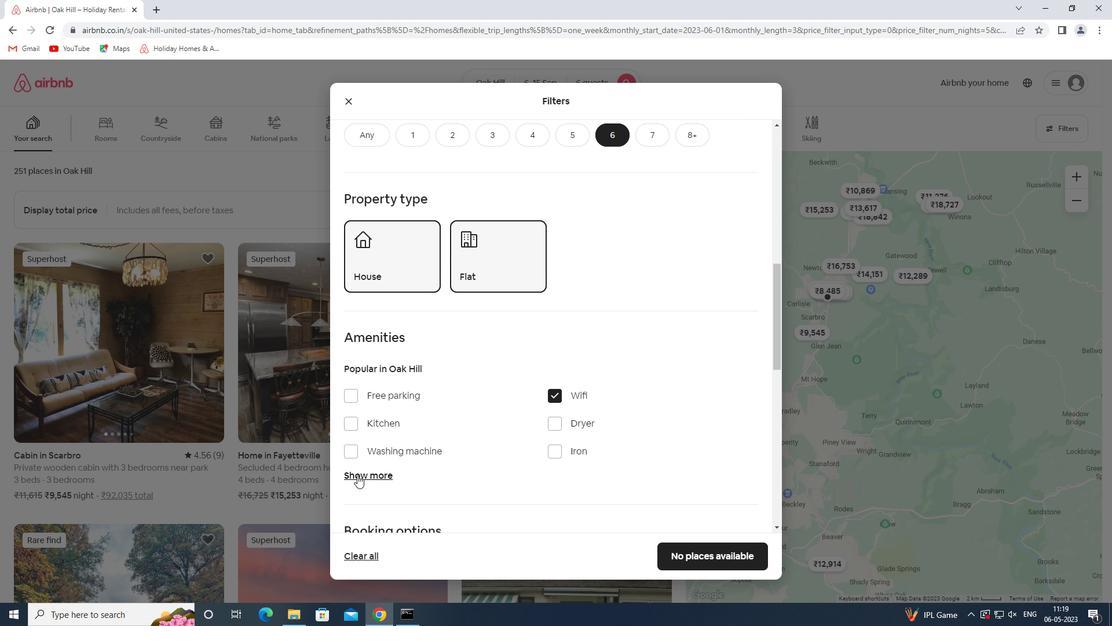 
Action: Mouse moved to (441, 457)
Screenshot: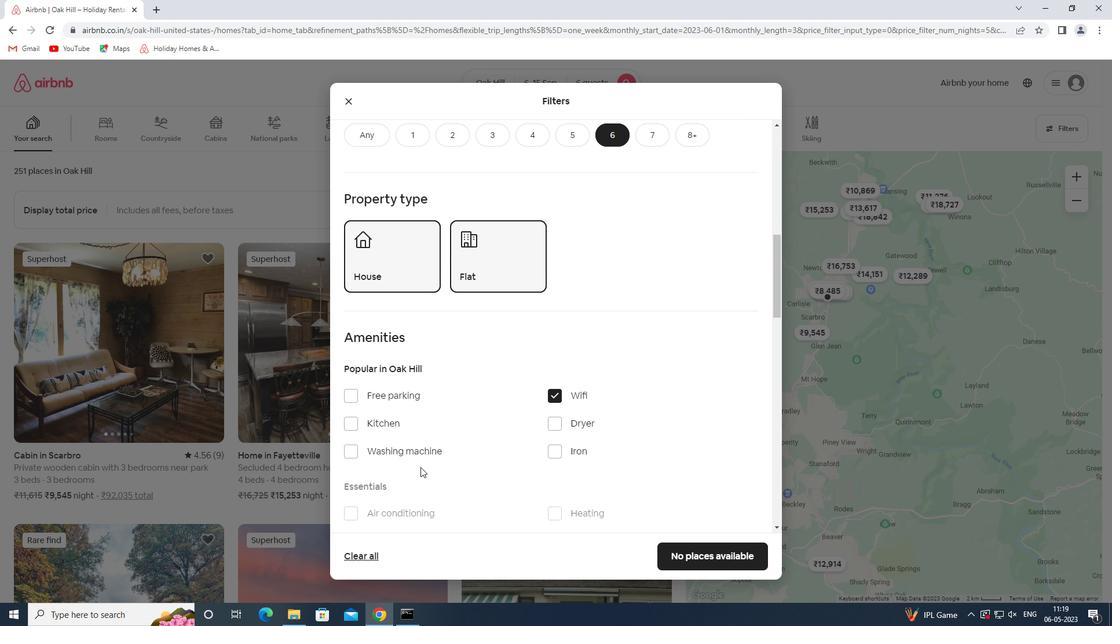 
Action: Mouse scrolled (441, 457) with delta (0, 0)
Screenshot: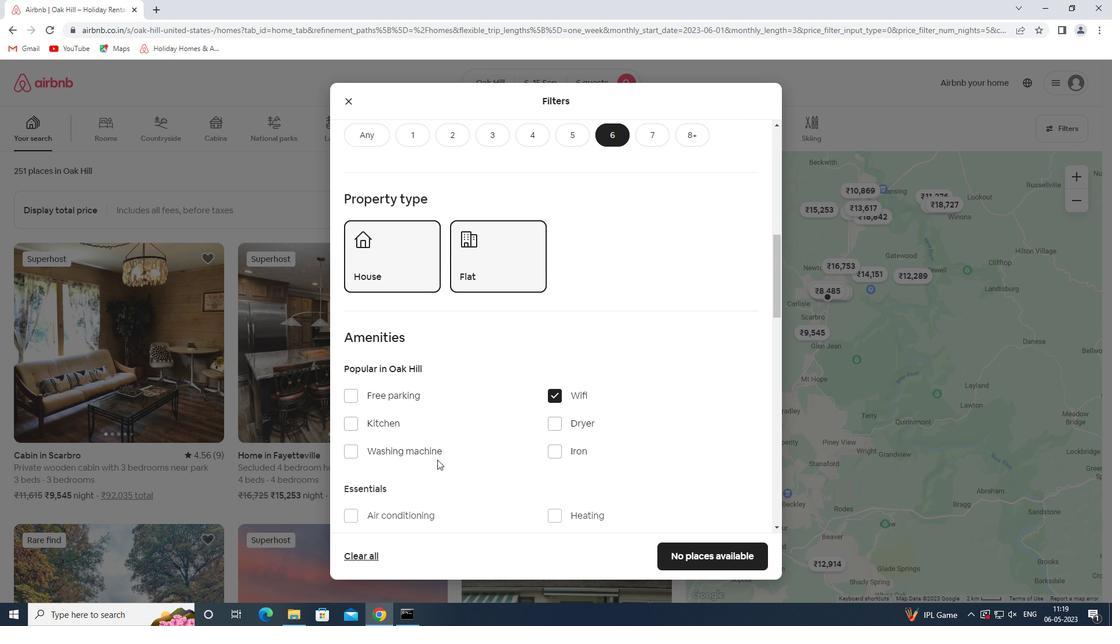 
Action: Mouse scrolled (441, 457) with delta (0, 0)
Screenshot: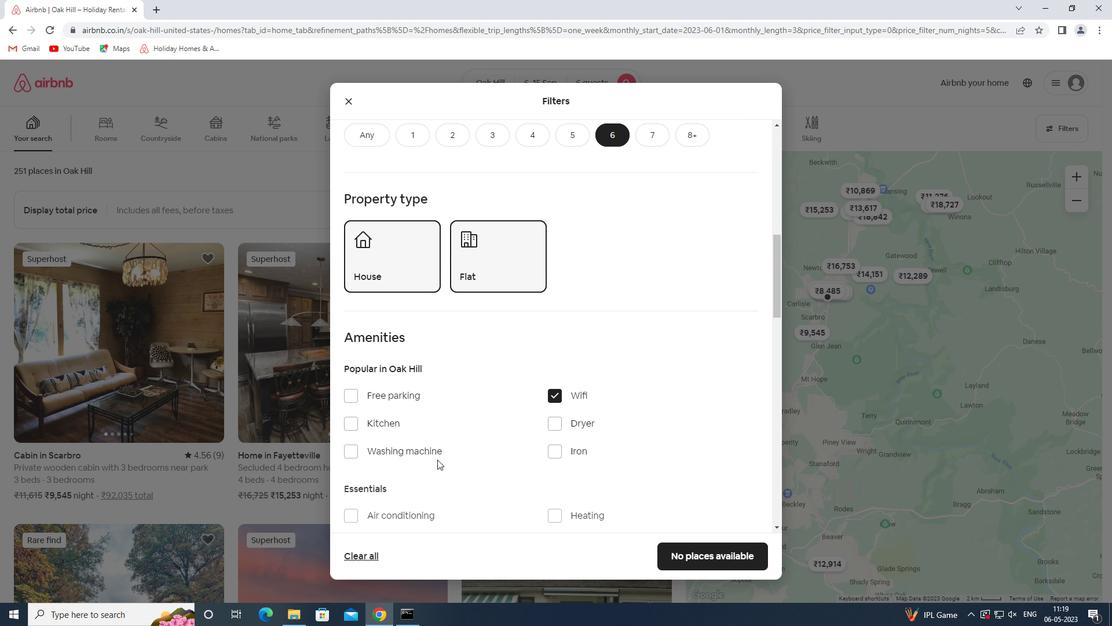 
Action: Mouse scrolled (441, 457) with delta (0, 0)
Screenshot: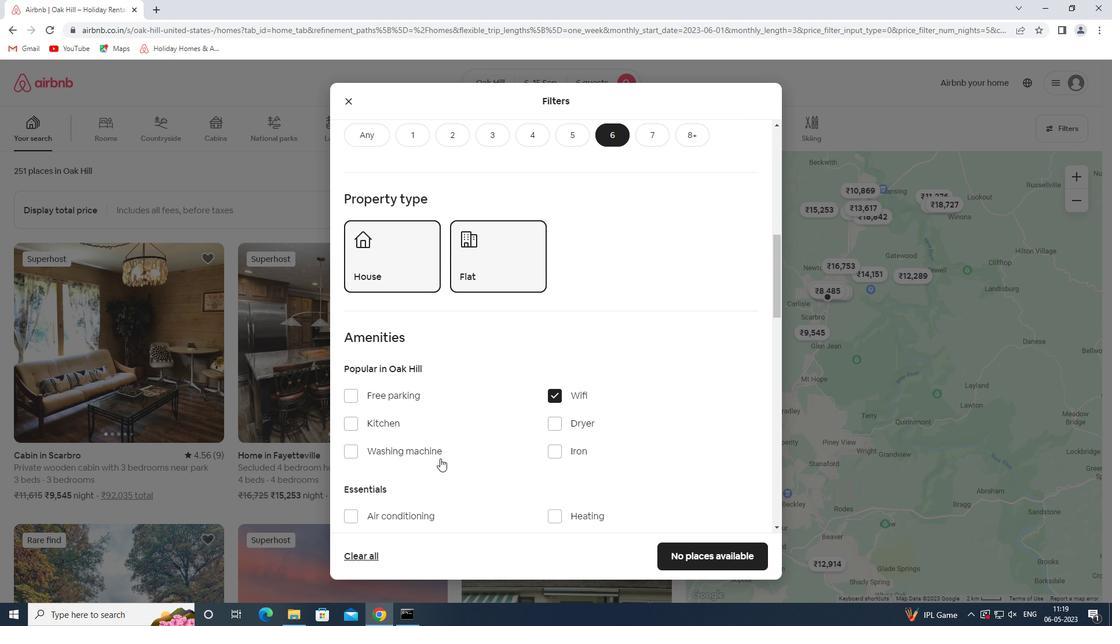 
Action: Mouse moved to (441, 455)
Screenshot: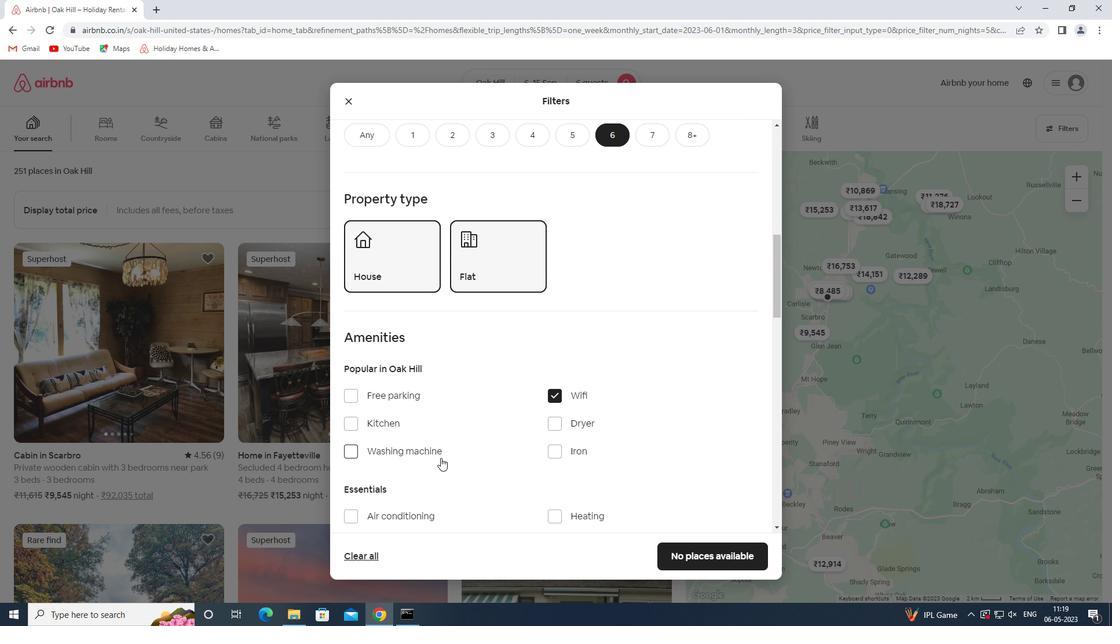 
Action: Mouse scrolled (441, 454) with delta (0, 0)
Screenshot: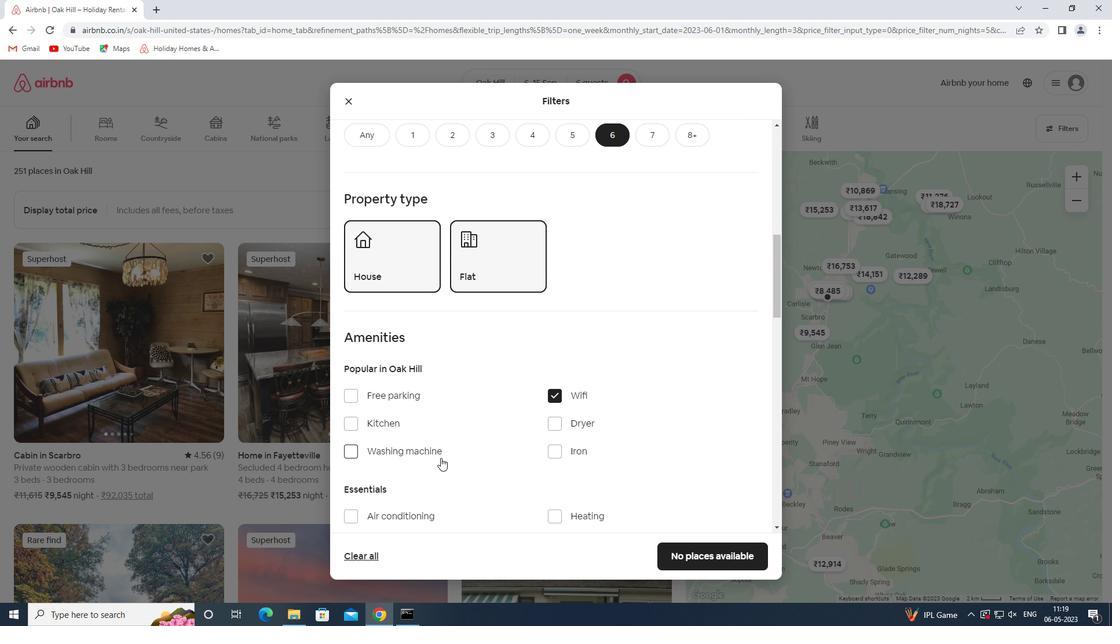 
Action: Mouse moved to (562, 314)
Screenshot: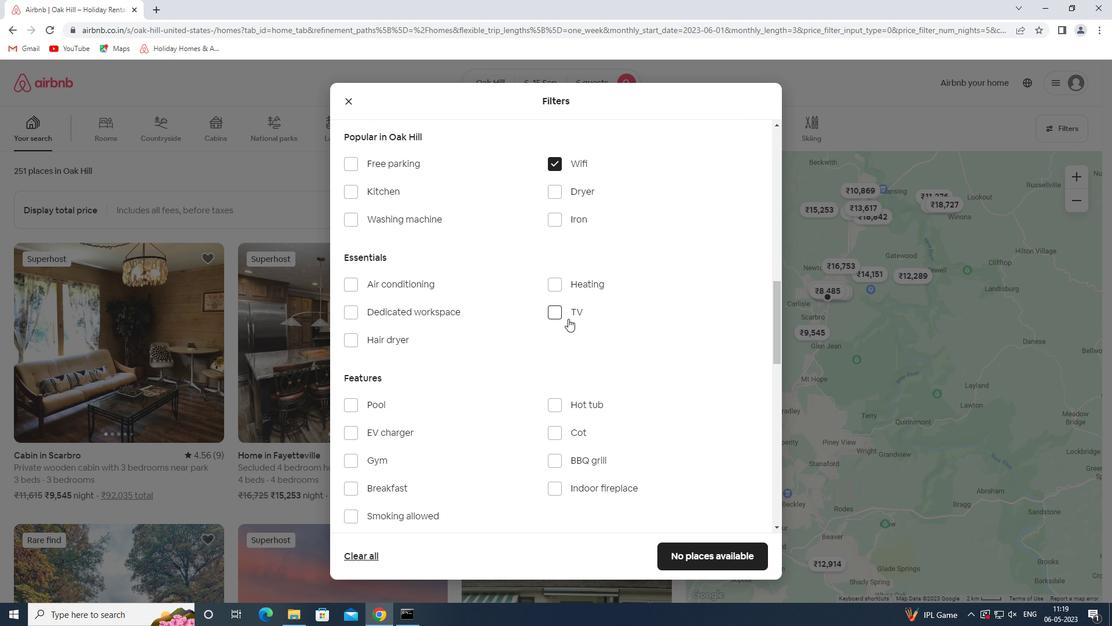
Action: Mouse pressed left at (562, 314)
Screenshot: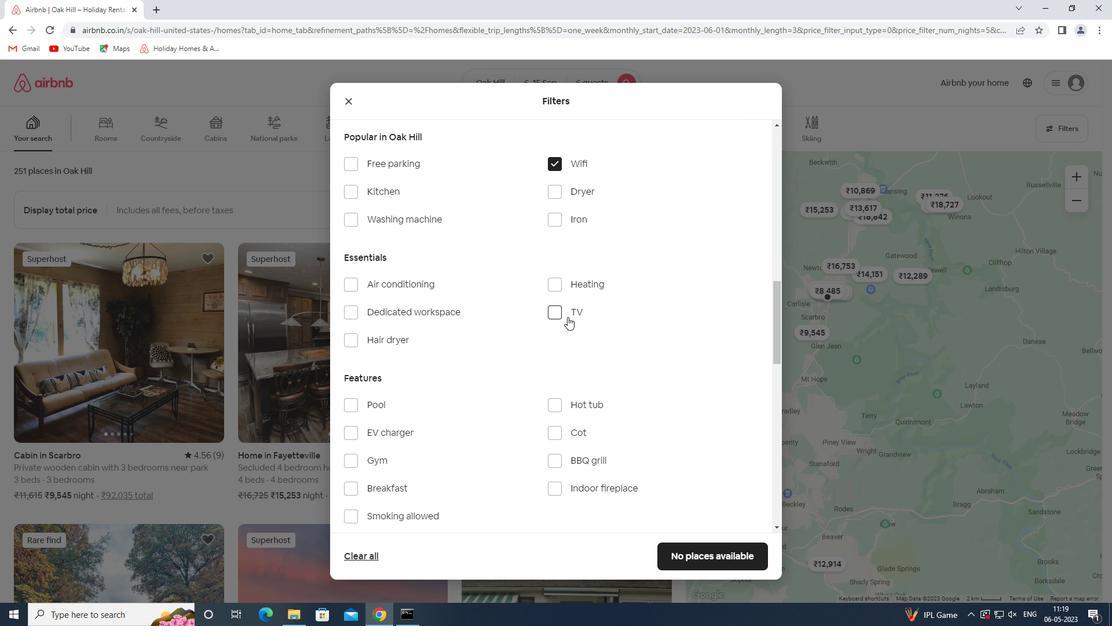 
Action: Mouse moved to (450, 377)
Screenshot: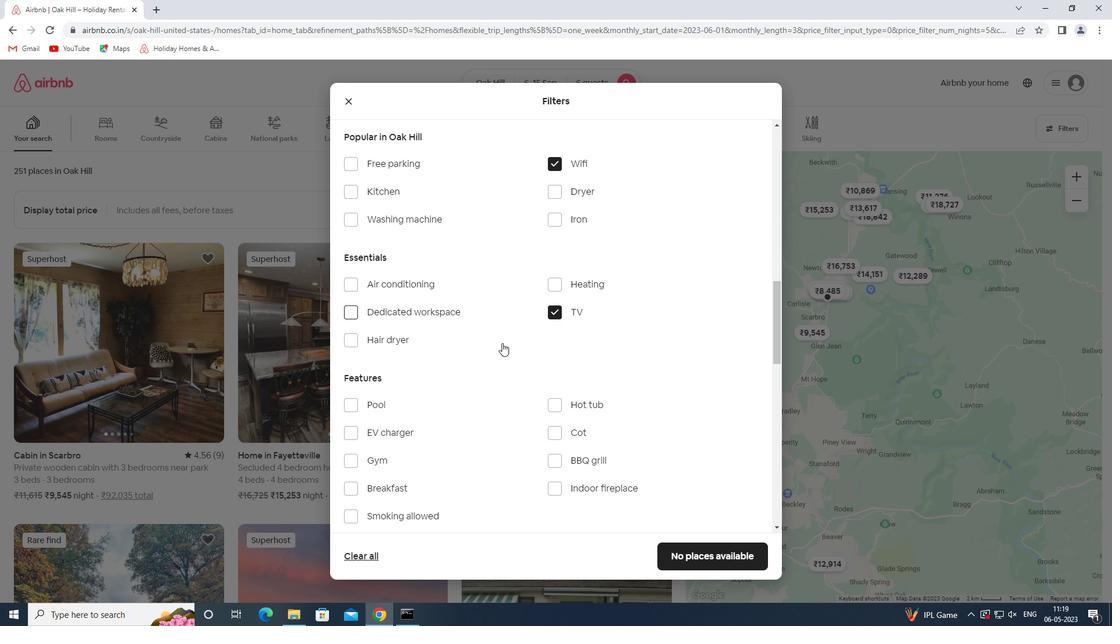 
Action: Mouse scrolled (450, 377) with delta (0, 0)
Screenshot: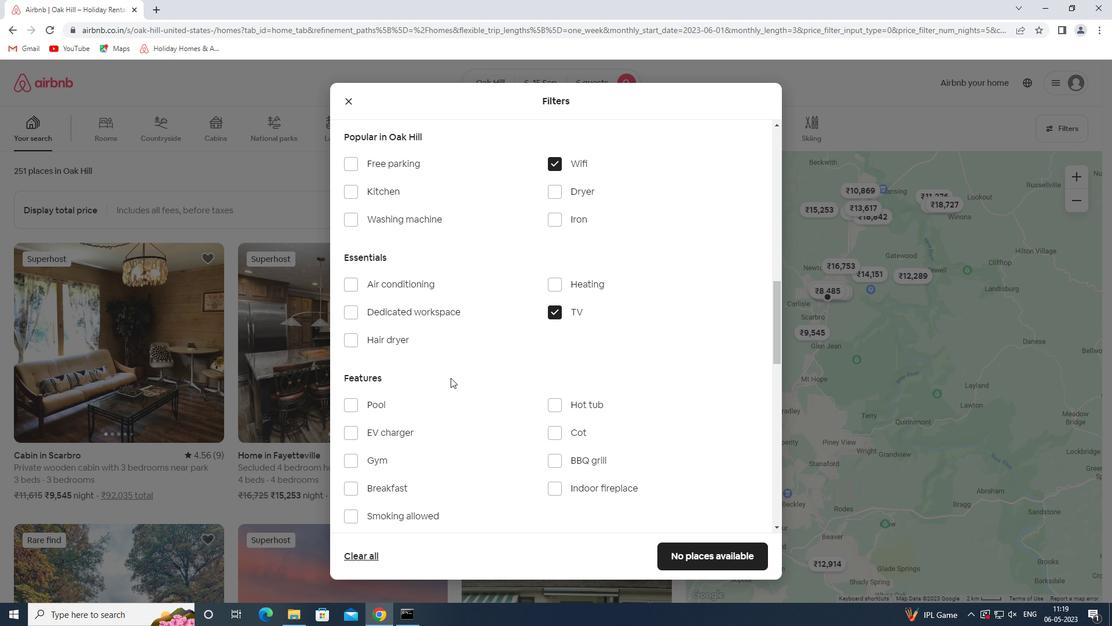
Action: Mouse moved to (365, 406)
Screenshot: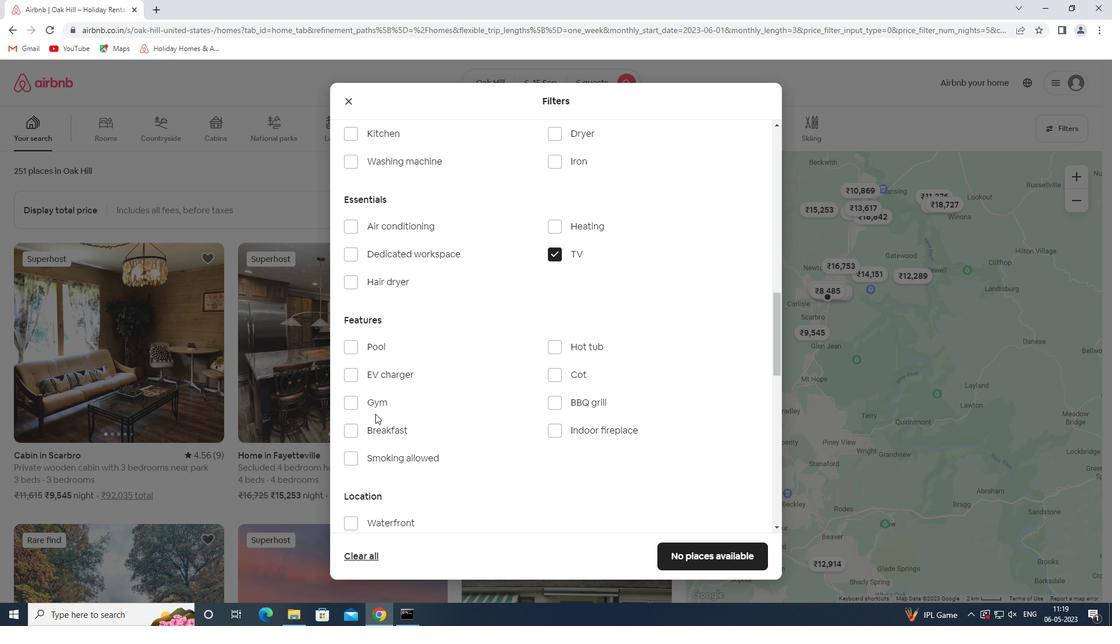 
Action: Mouse pressed left at (365, 406)
Screenshot: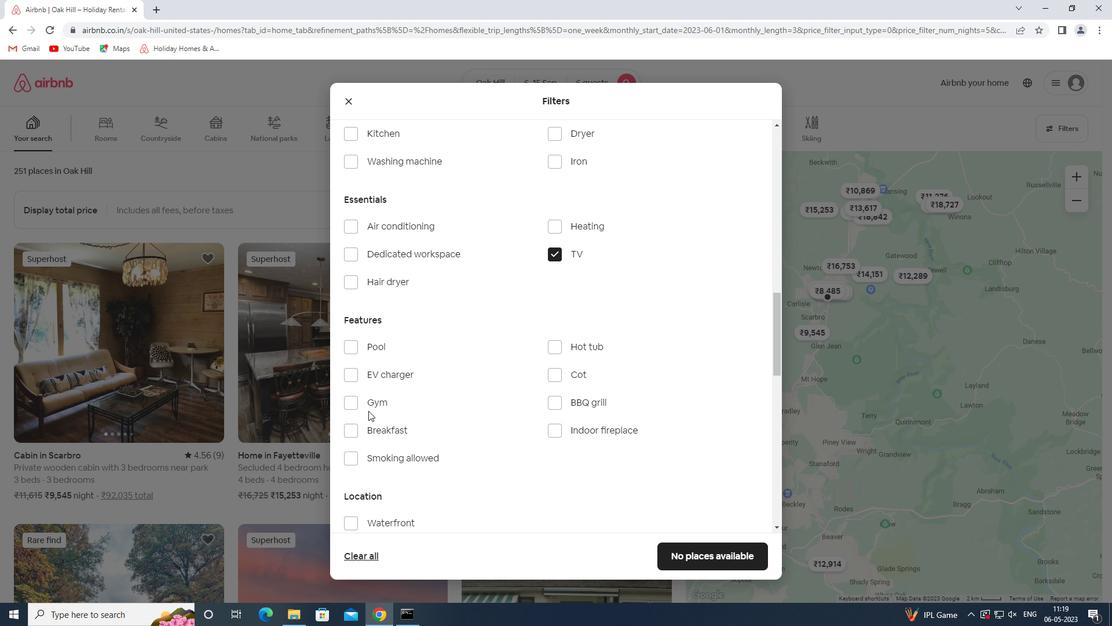 
Action: Mouse moved to (387, 432)
Screenshot: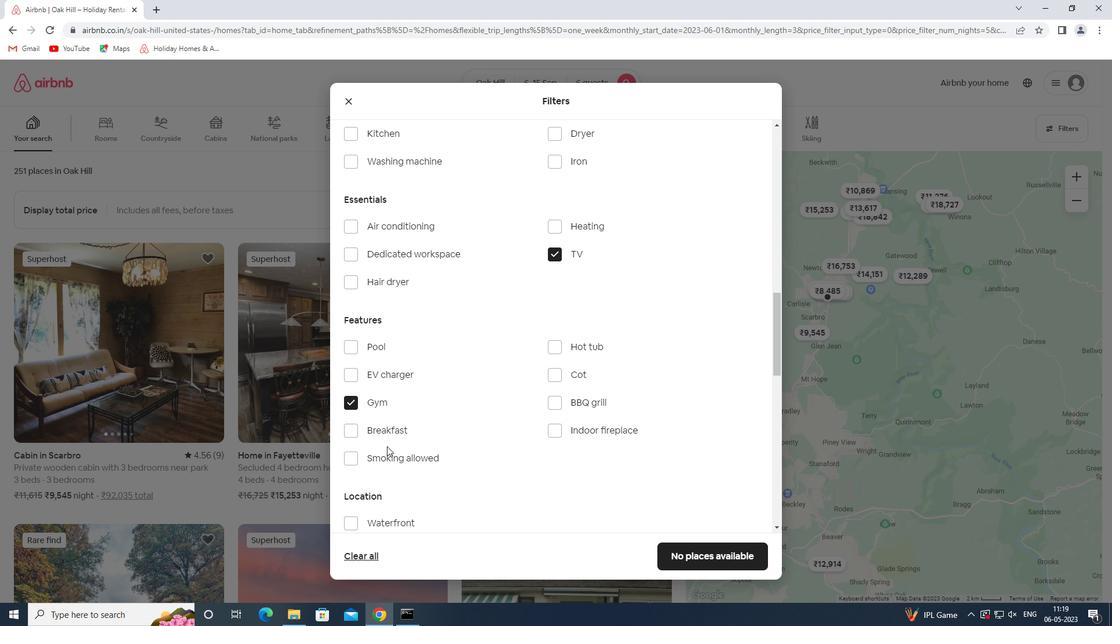 
Action: Mouse pressed left at (387, 432)
Screenshot: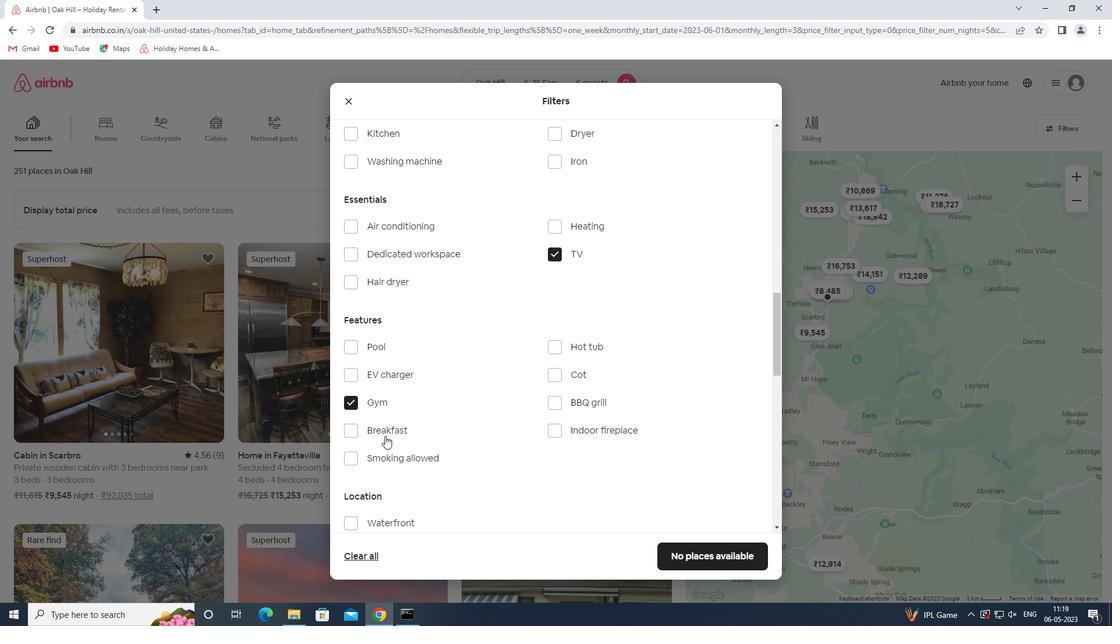 
Action: Mouse moved to (457, 433)
Screenshot: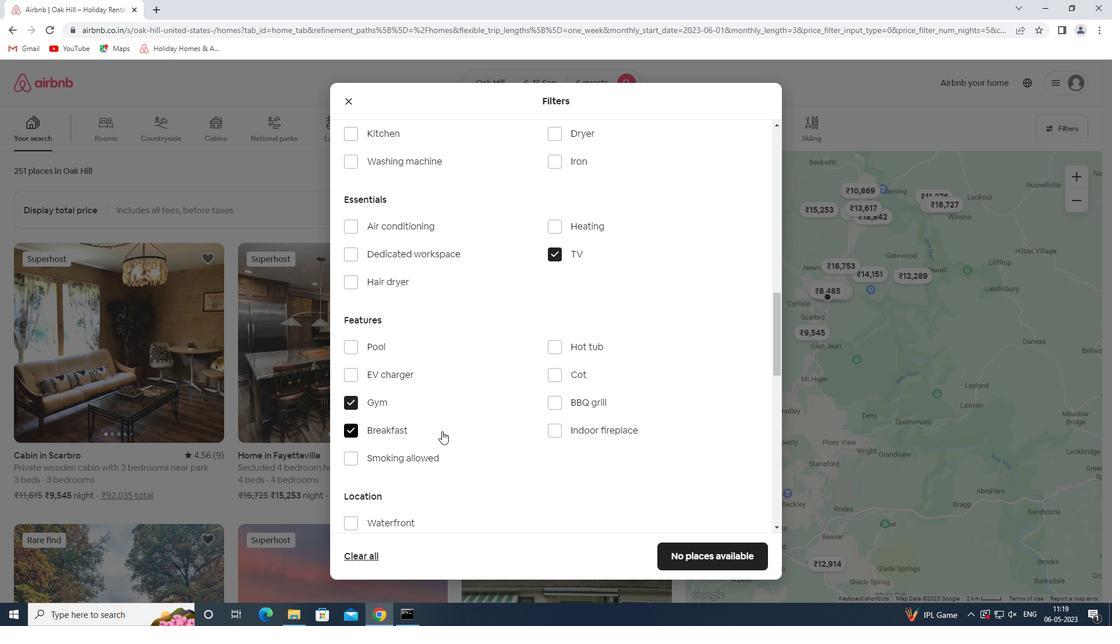 
Action: Mouse scrolled (457, 432) with delta (0, 0)
Screenshot: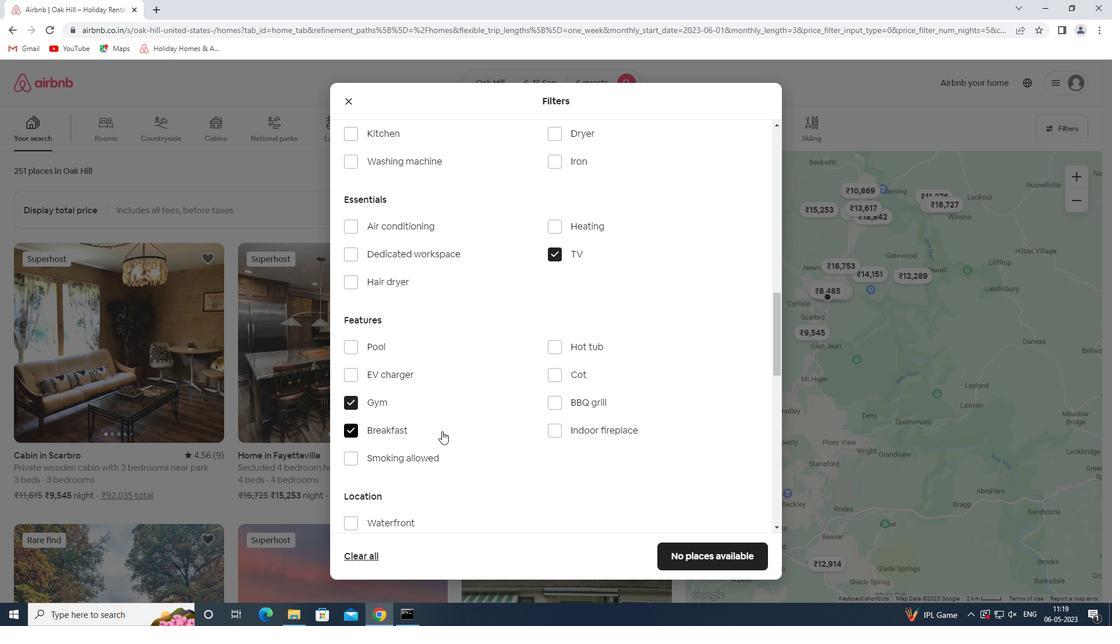 
Action: Mouse scrolled (457, 432) with delta (0, 0)
Screenshot: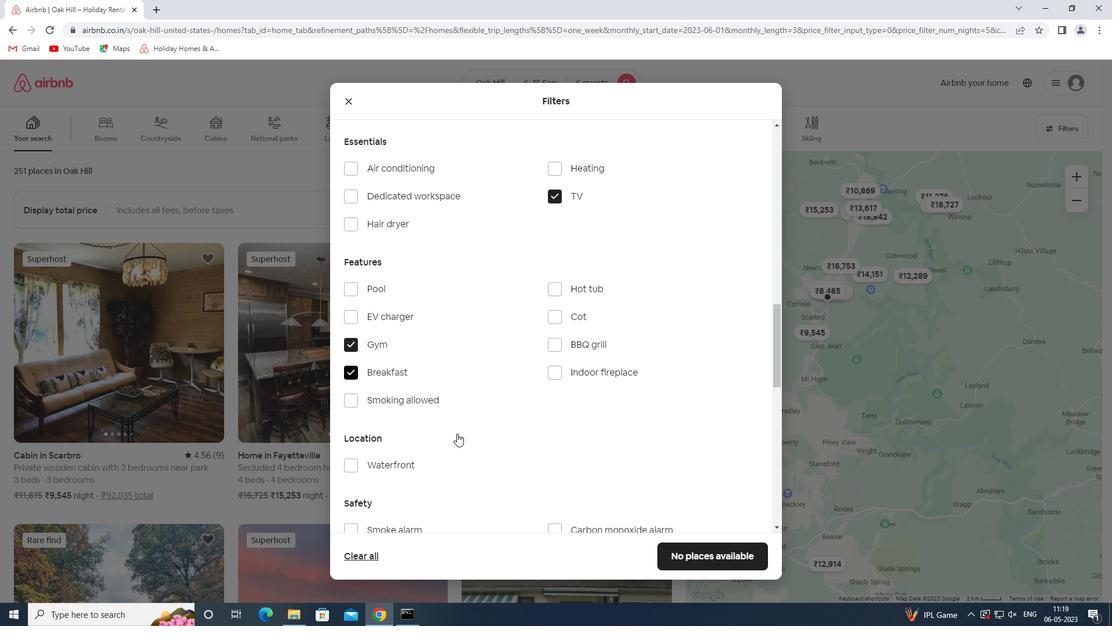 
Action: Mouse scrolled (457, 432) with delta (0, 0)
Screenshot: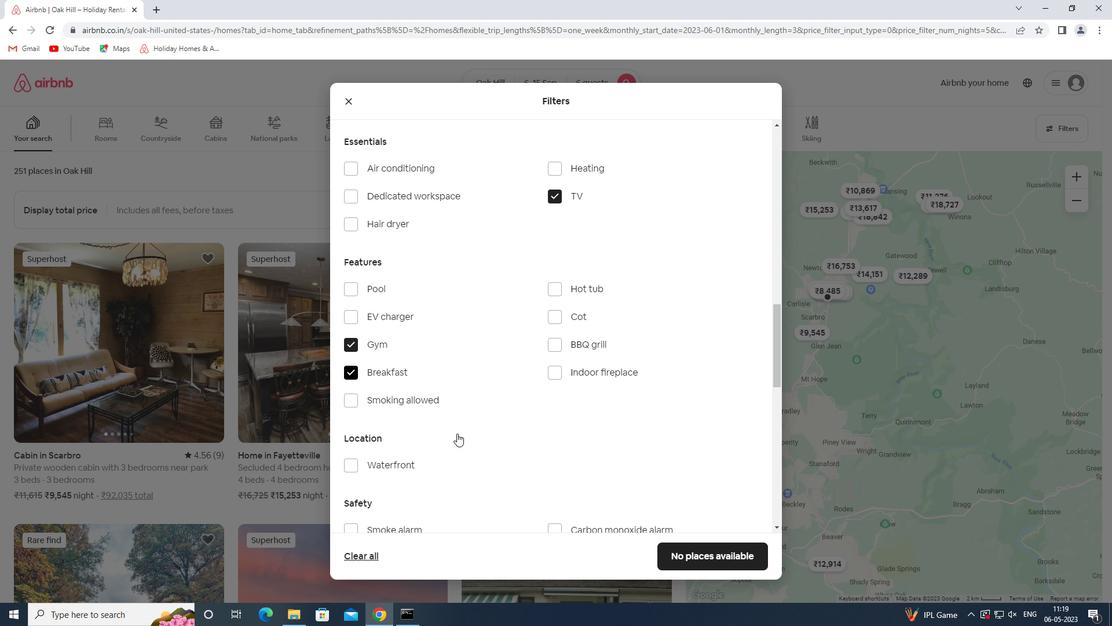 
Action: Mouse scrolled (457, 432) with delta (0, 0)
Screenshot: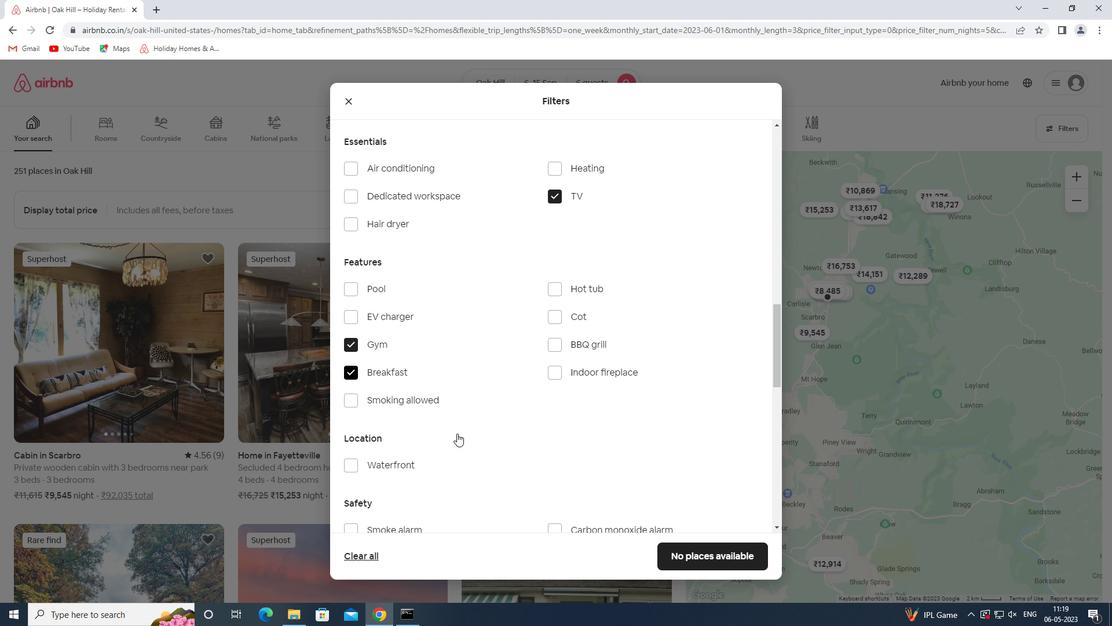 
Action: Mouse scrolled (457, 432) with delta (0, 0)
Screenshot: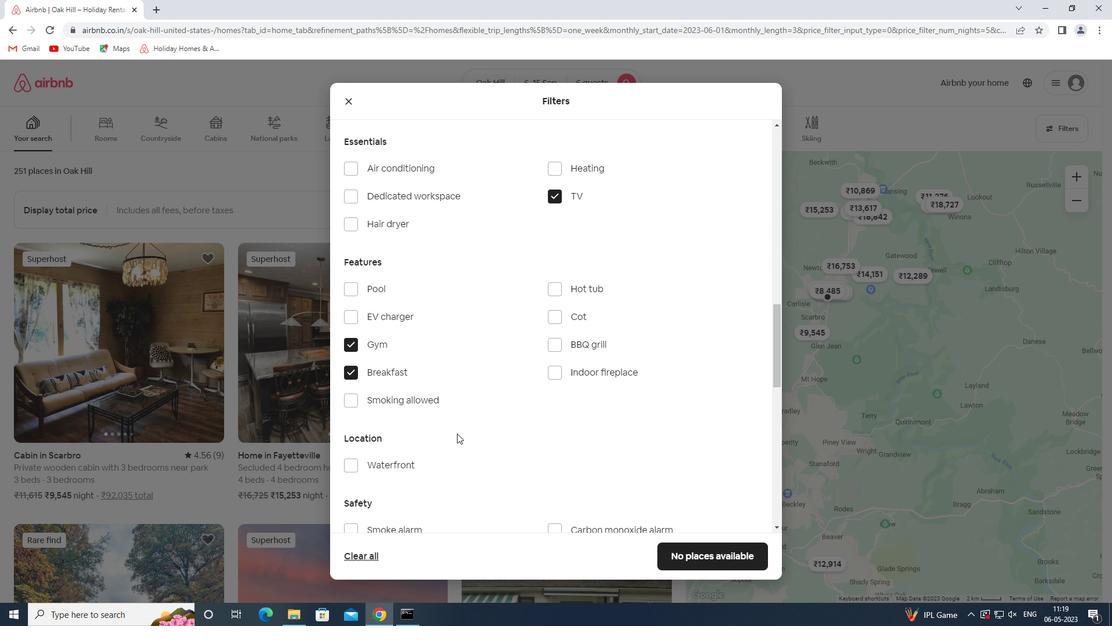 
Action: Mouse moved to (743, 452)
Screenshot: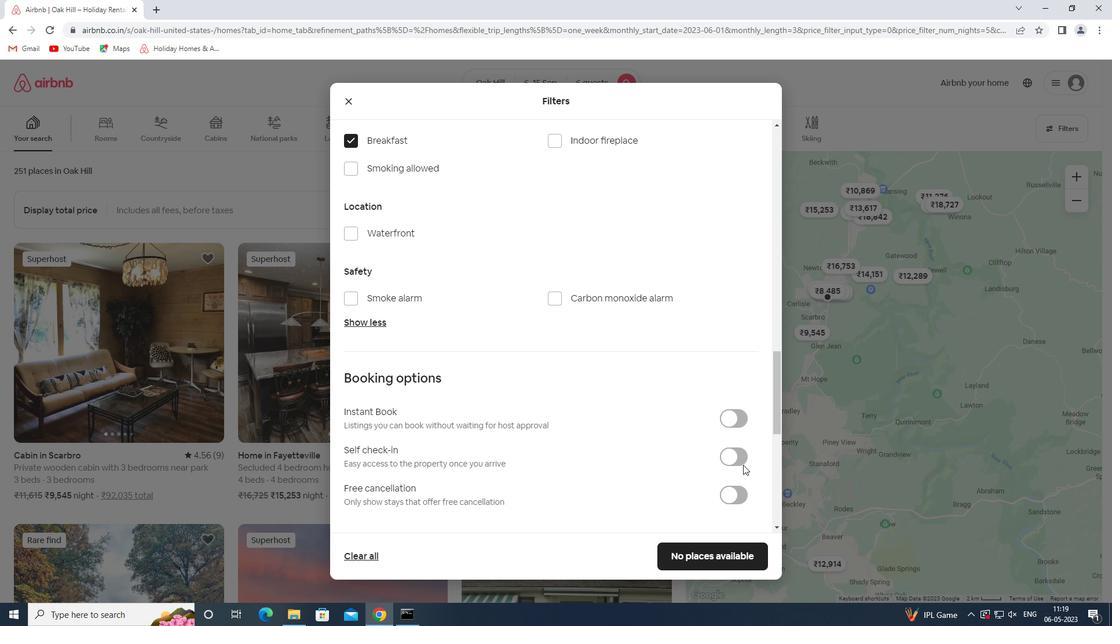 
Action: Mouse pressed left at (743, 452)
Screenshot: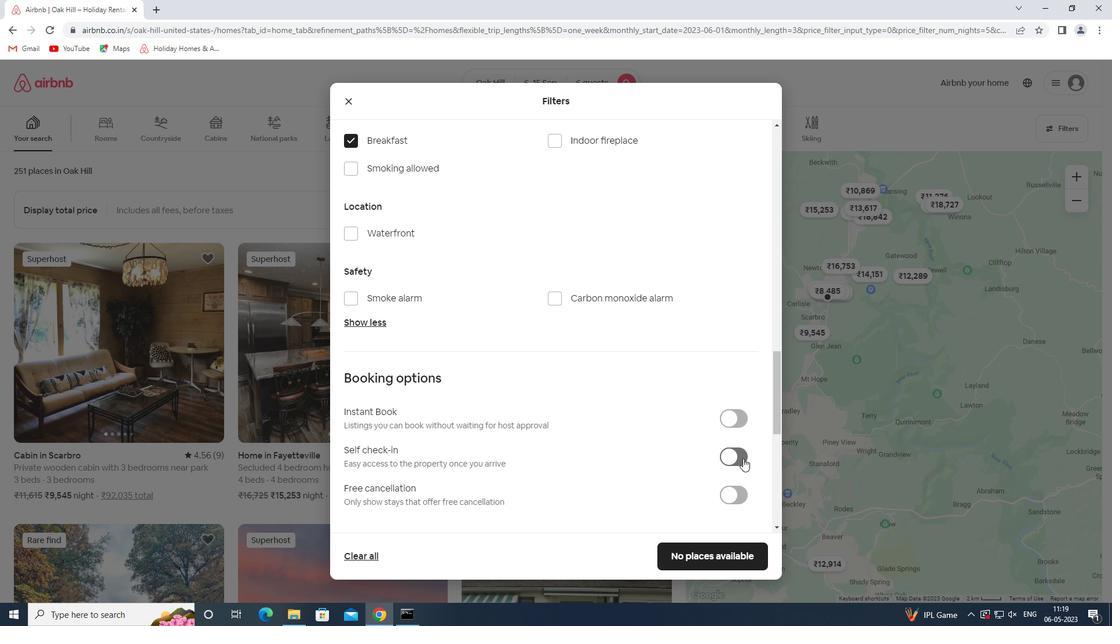 
Action: Mouse moved to (590, 469)
Screenshot: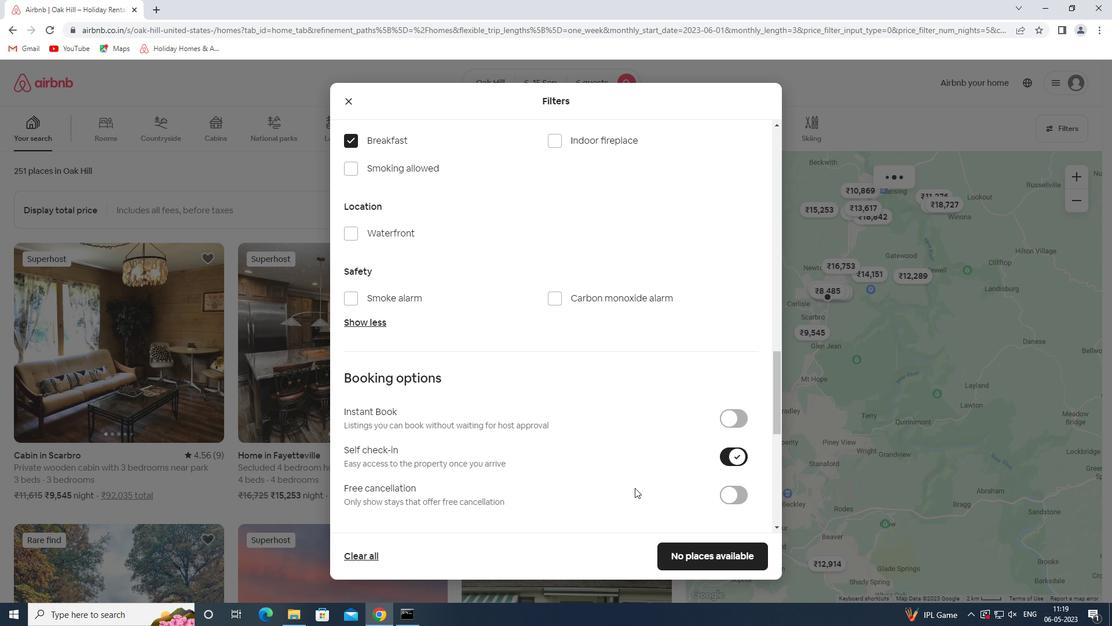 
Action: Mouse scrolled (590, 468) with delta (0, 0)
Screenshot: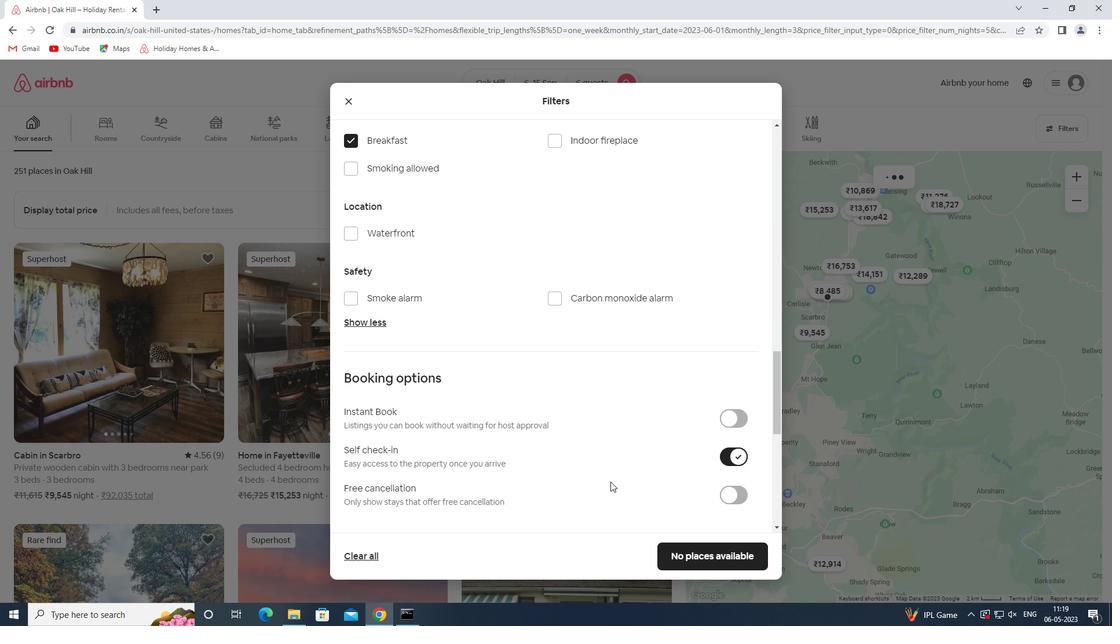 
Action: Mouse scrolled (590, 468) with delta (0, 0)
Screenshot: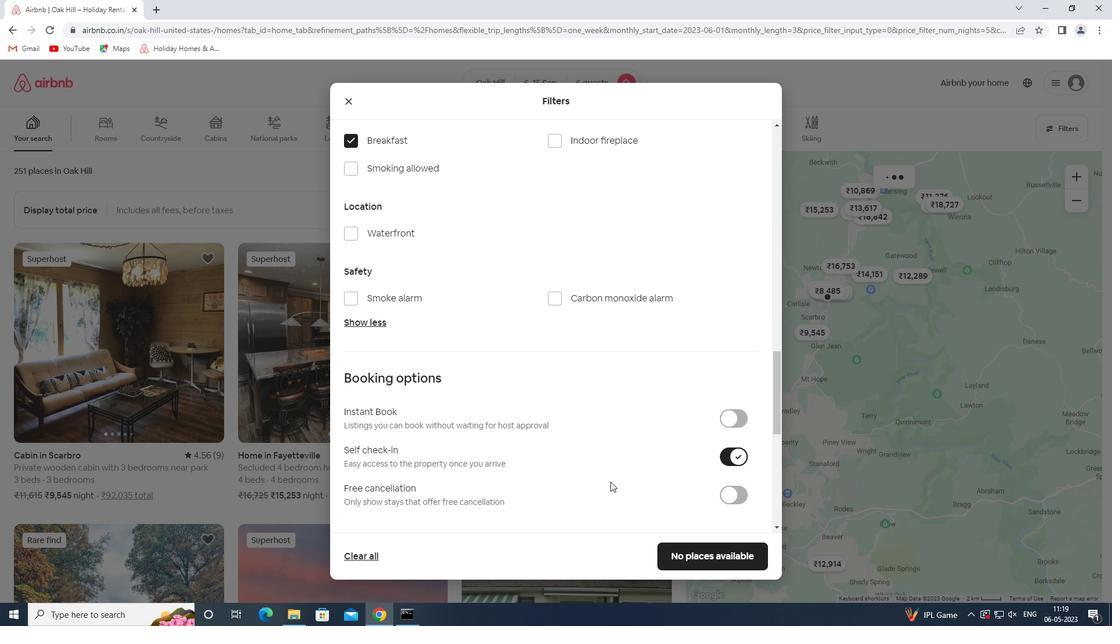 
Action: Mouse scrolled (590, 468) with delta (0, 0)
Screenshot: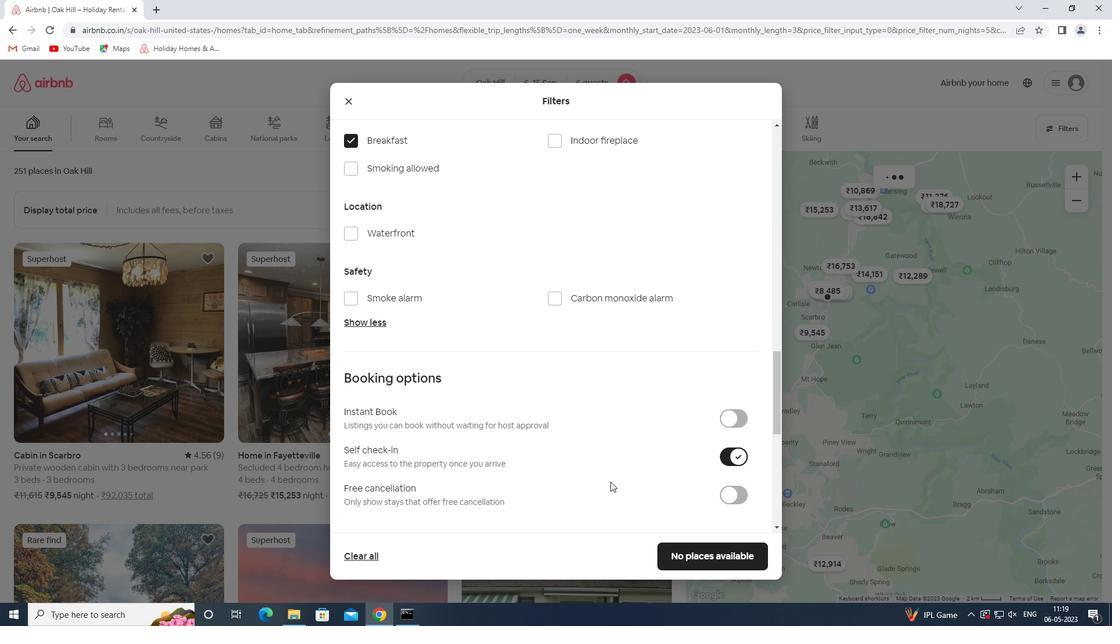 
Action: Mouse scrolled (590, 468) with delta (0, 0)
Screenshot: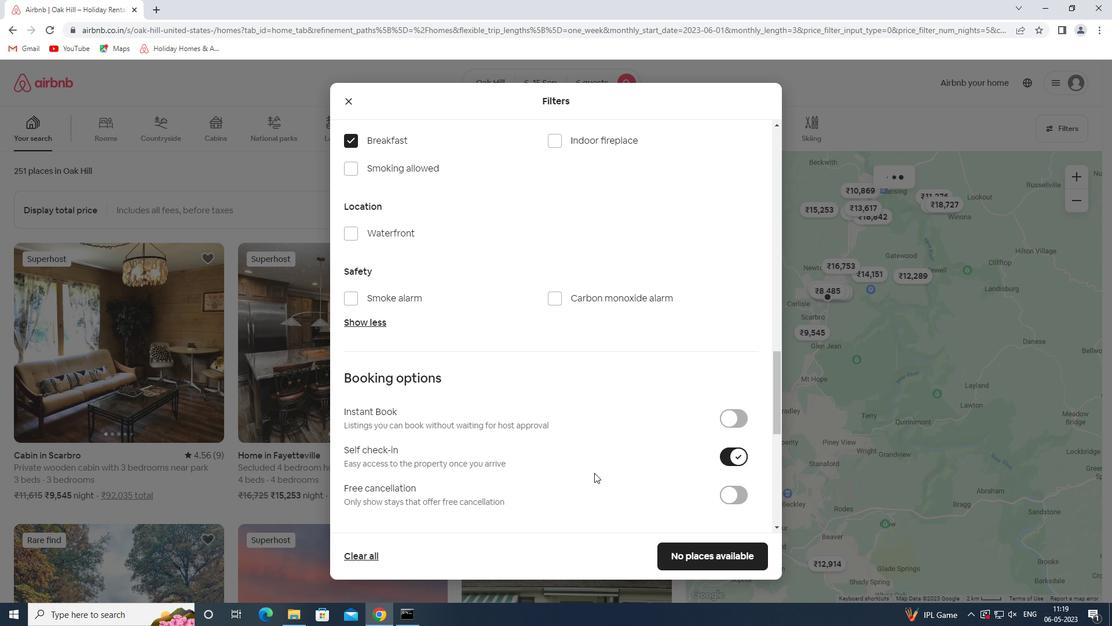 
Action: Mouse scrolled (590, 468) with delta (0, 0)
Screenshot: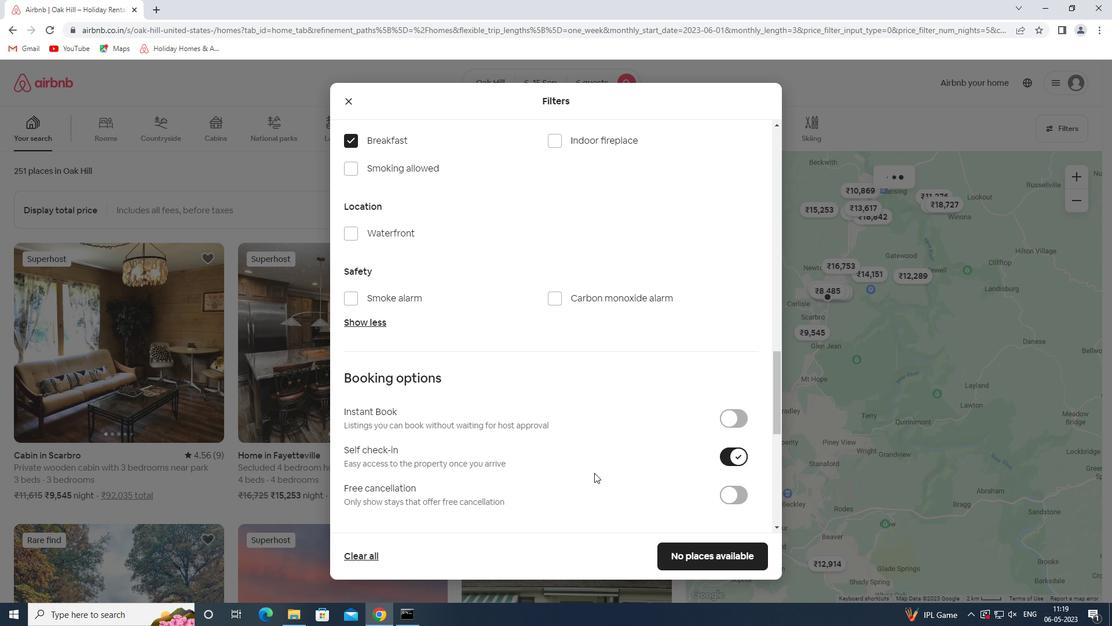 
Action: Mouse scrolled (590, 468) with delta (0, 0)
Screenshot: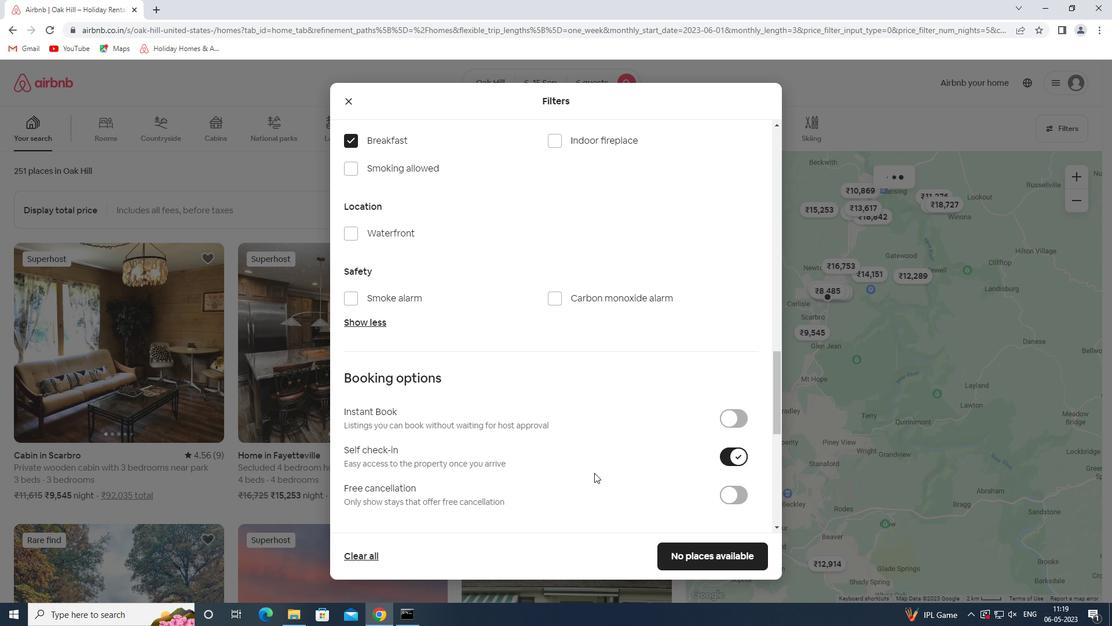 
Action: Mouse moved to (588, 469)
Screenshot: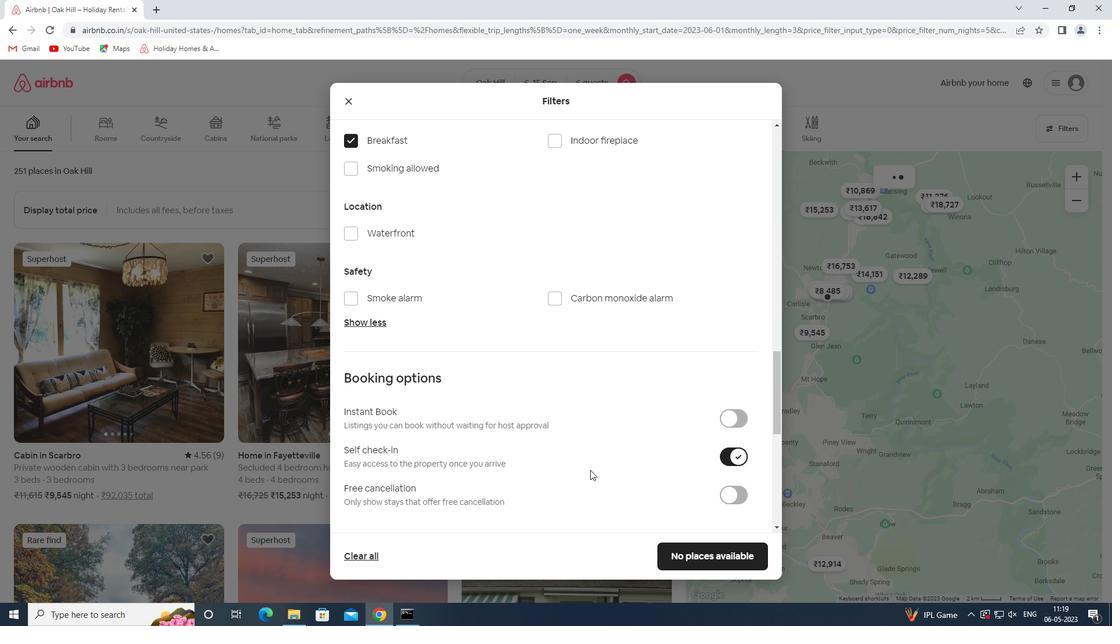
Action: Mouse scrolled (588, 468) with delta (0, 0)
Screenshot: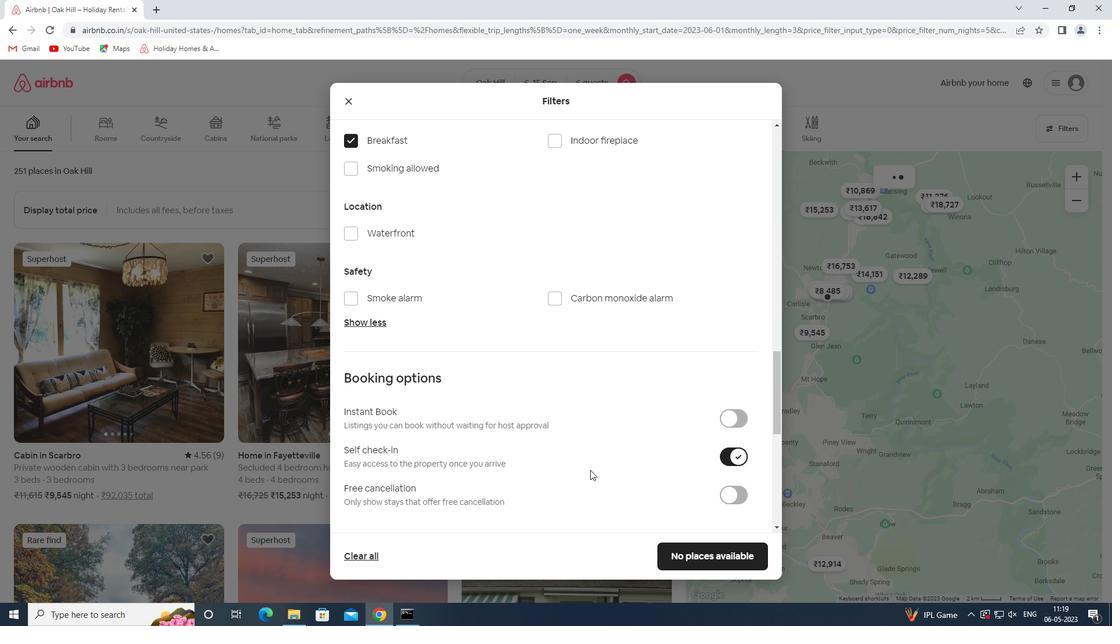 
Action: Mouse moved to (390, 483)
Screenshot: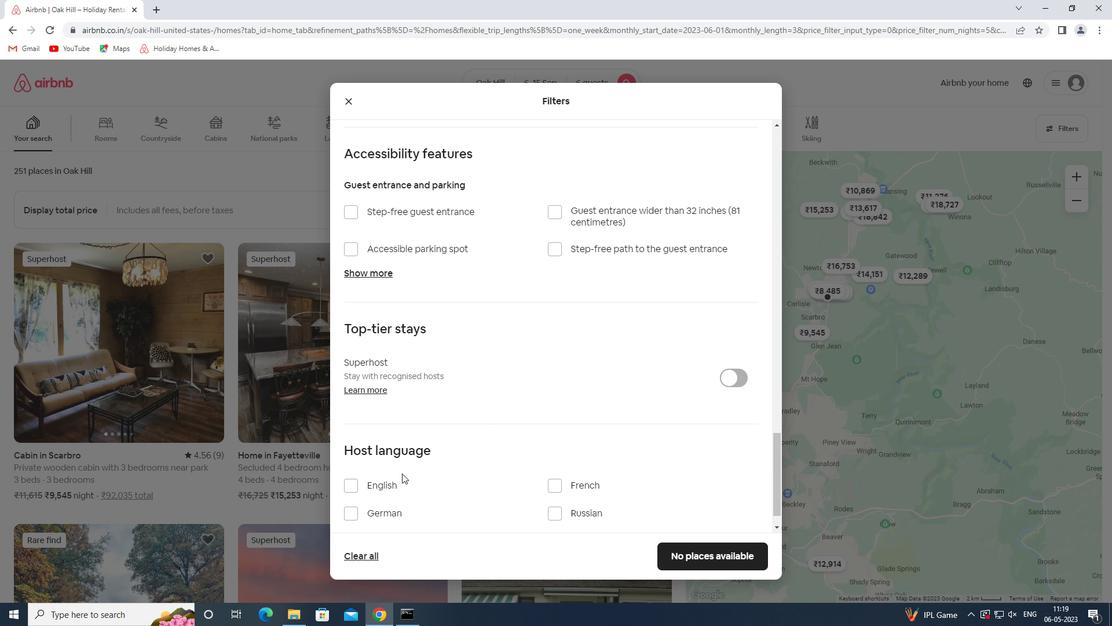 
Action: Mouse pressed left at (390, 483)
Screenshot: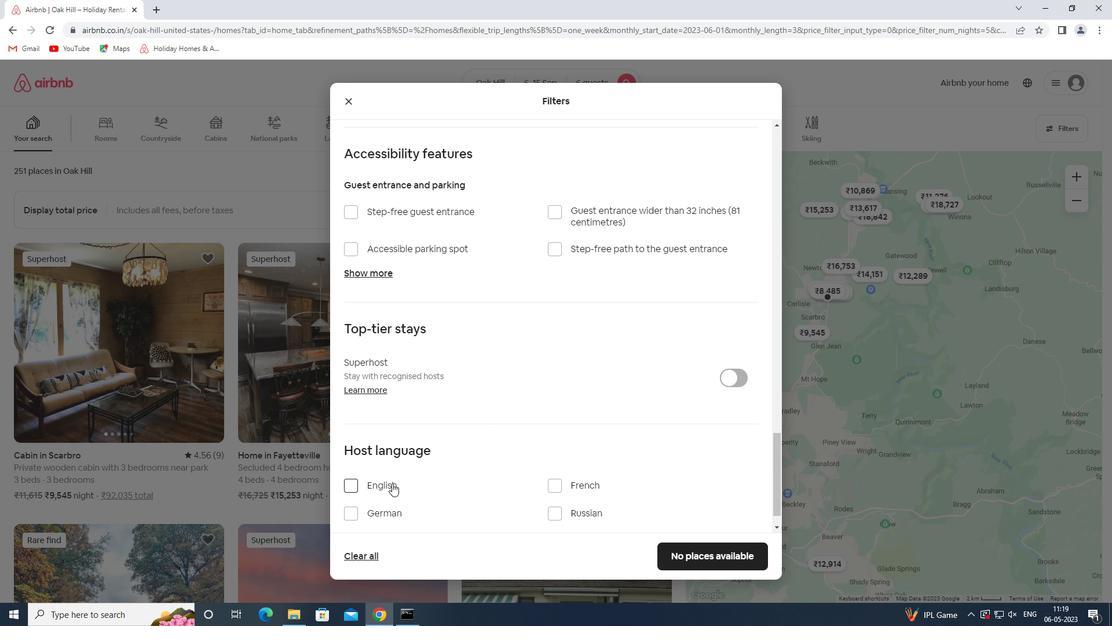
Action: Mouse moved to (490, 449)
Screenshot: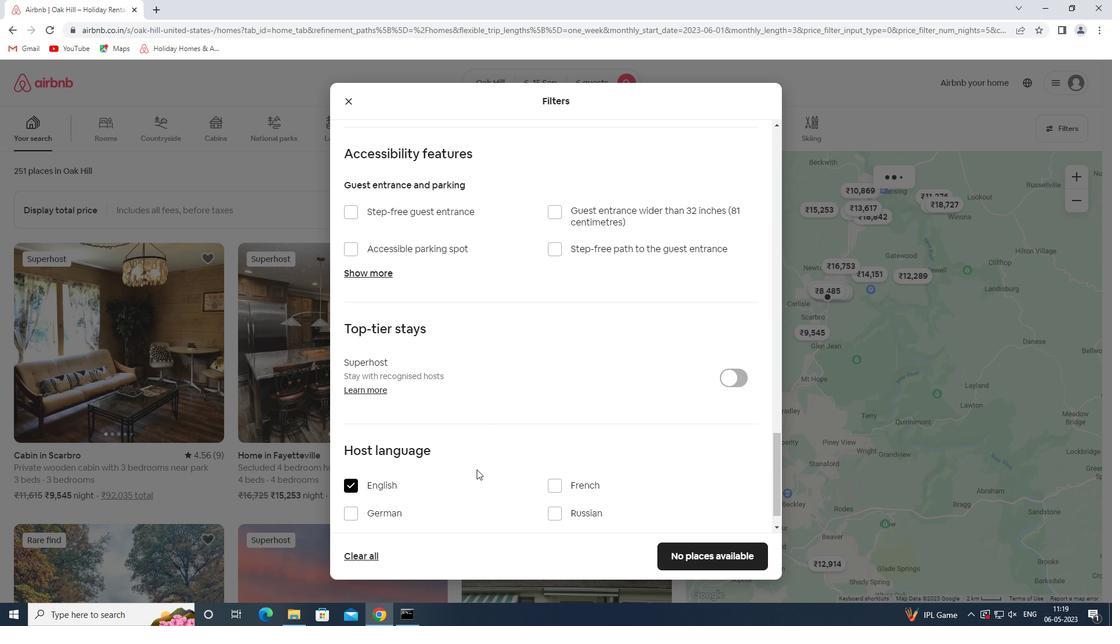 
Action: Mouse scrolled (490, 450) with delta (0, 0)
Screenshot: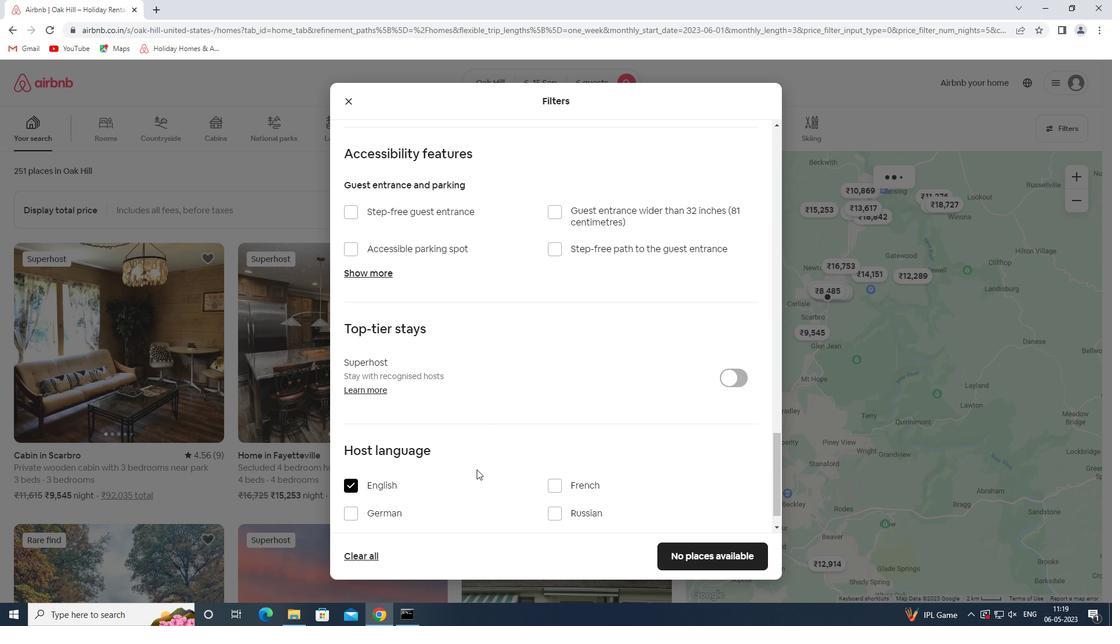 
Action: Mouse scrolled (490, 450) with delta (0, 0)
Screenshot: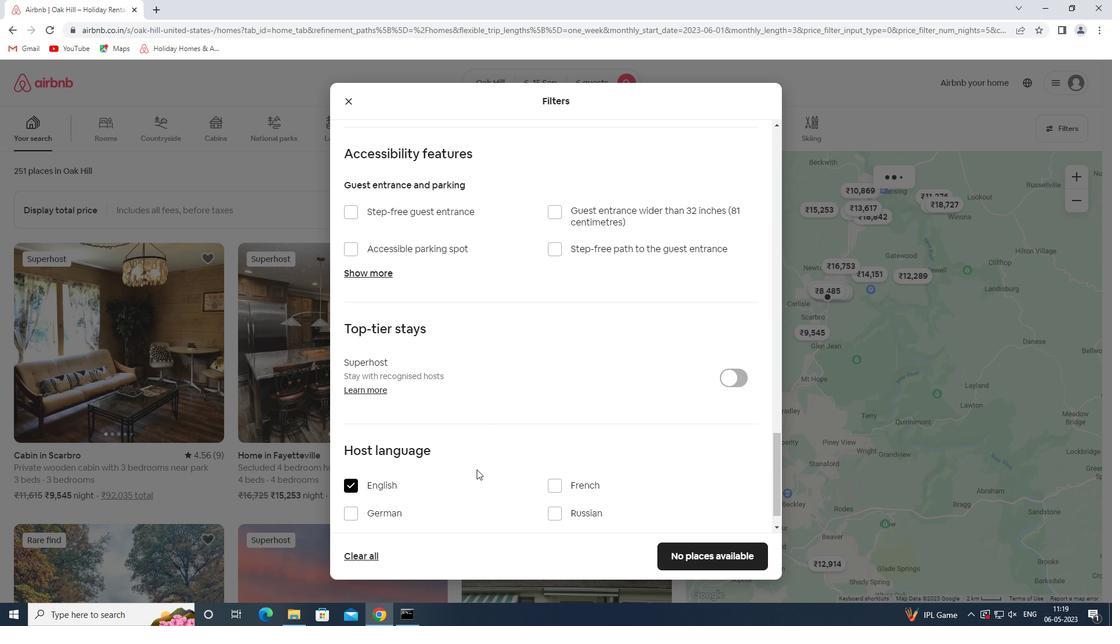 
Action: Mouse scrolled (490, 450) with delta (0, 0)
Screenshot: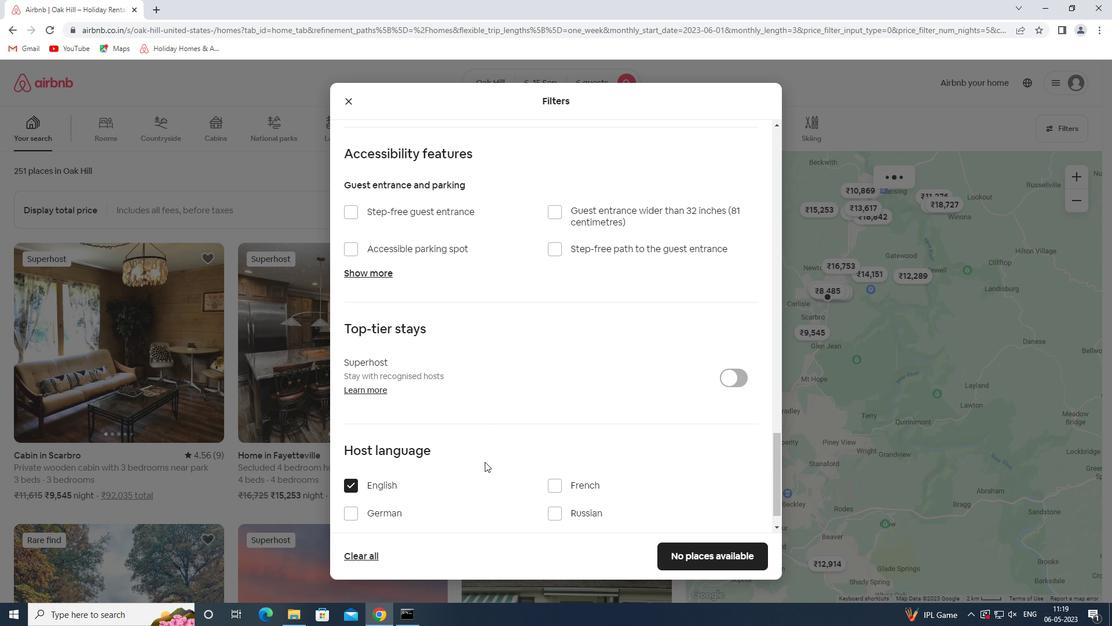 
Action: Mouse moved to (491, 449)
Screenshot: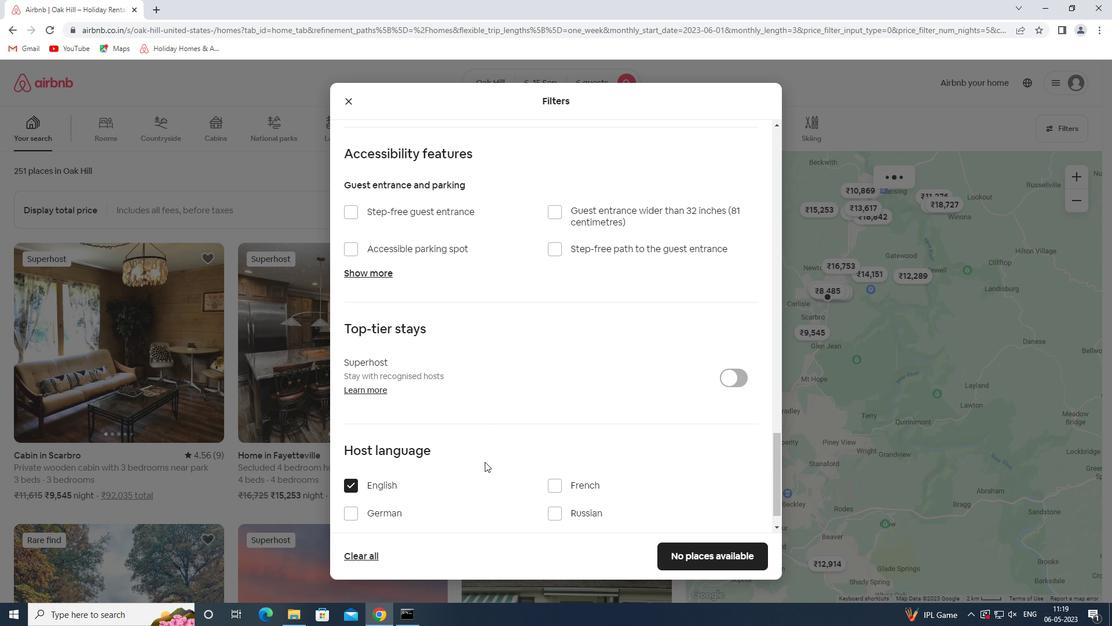 
Action: Mouse scrolled (491, 449) with delta (0, 0)
Screenshot: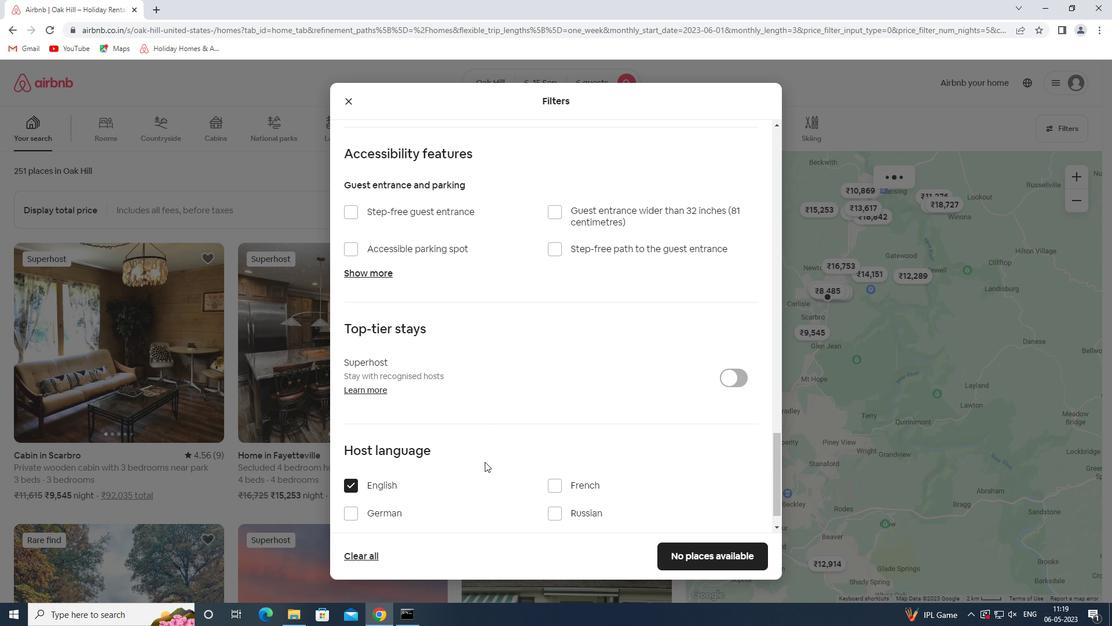 
Action: Mouse moved to (491, 449)
Screenshot: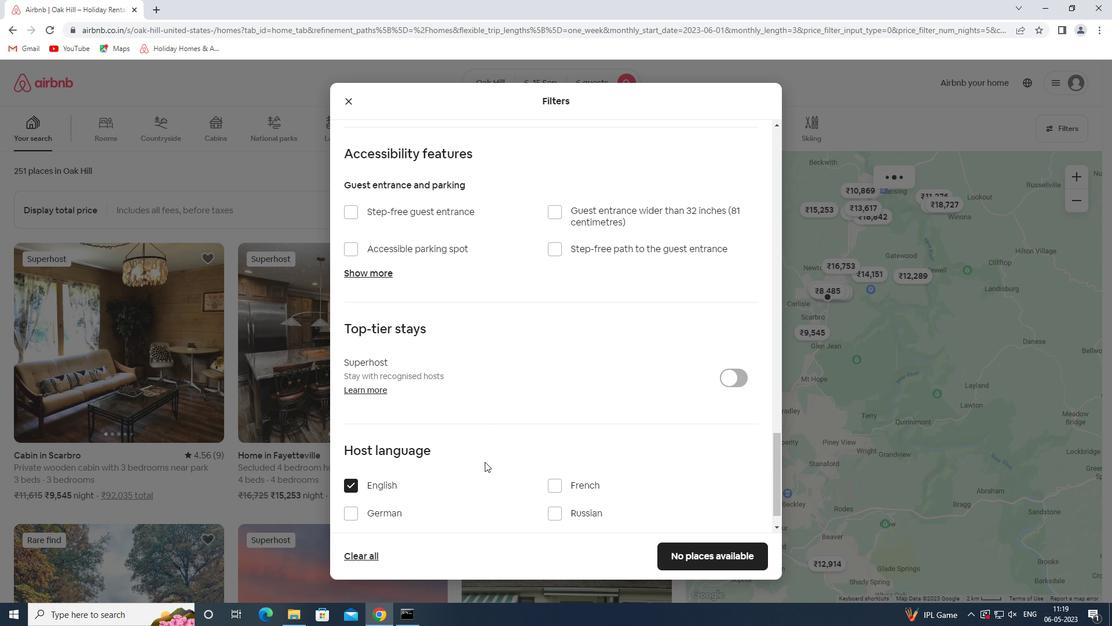 
Action: Mouse scrolled (491, 449) with delta (0, 0)
Screenshot: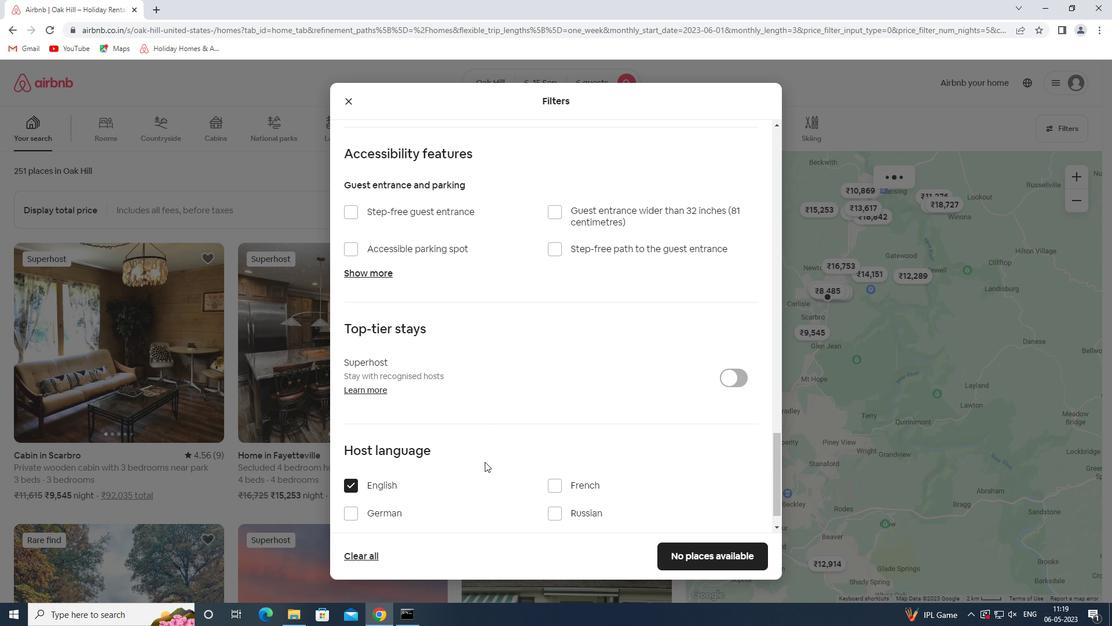 
Action: Mouse scrolled (491, 449) with delta (0, 0)
Screenshot: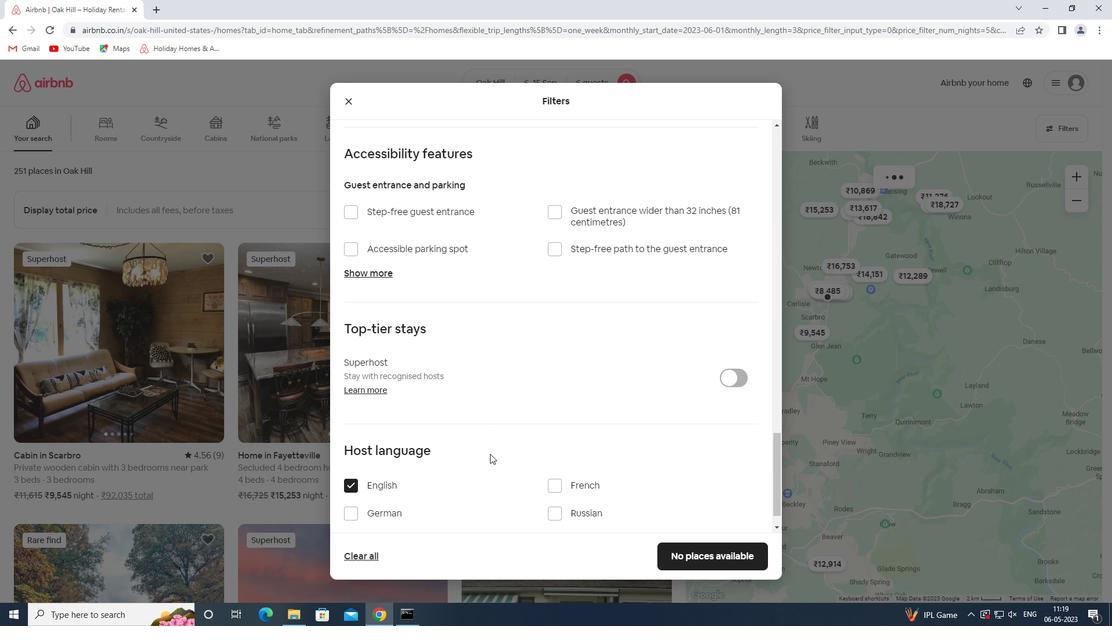 
Action: Mouse moved to (492, 447)
Screenshot: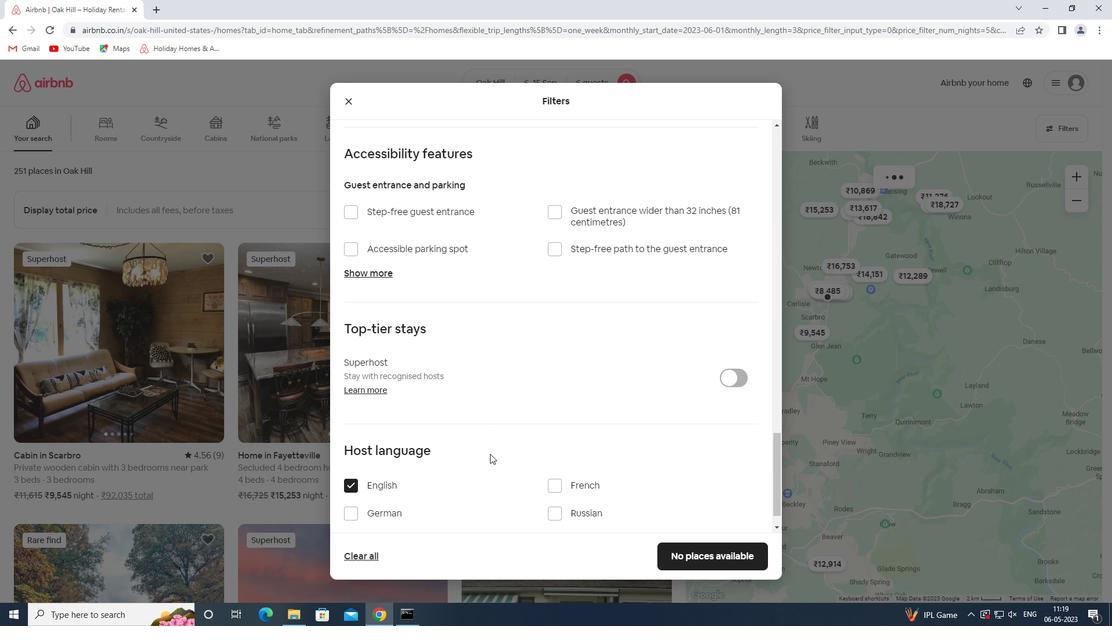 
Action: Mouse scrolled (492, 448) with delta (0, 0)
Screenshot: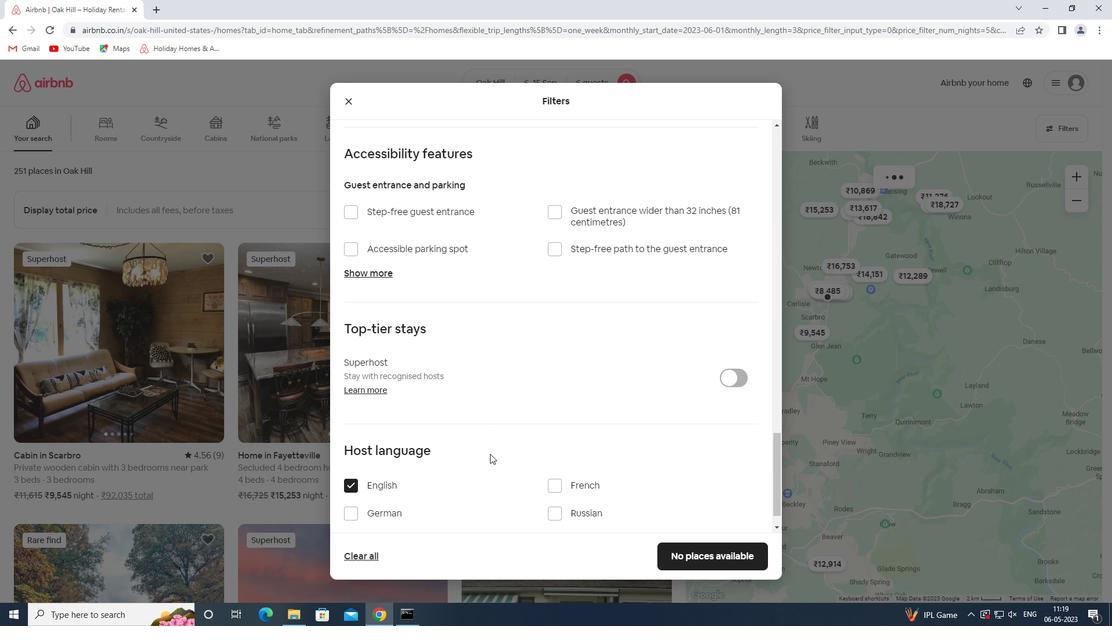 
Action: Mouse moved to (493, 446)
Screenshot: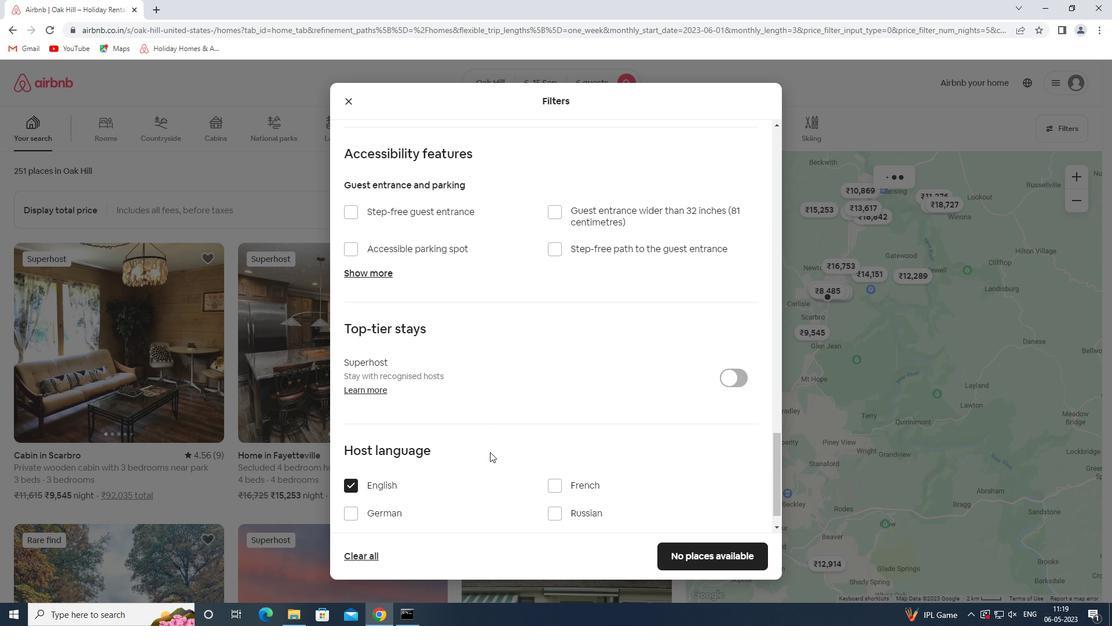 
Action: Mouse scrolled (493, 446) with delta (0, 0)
Screenshot: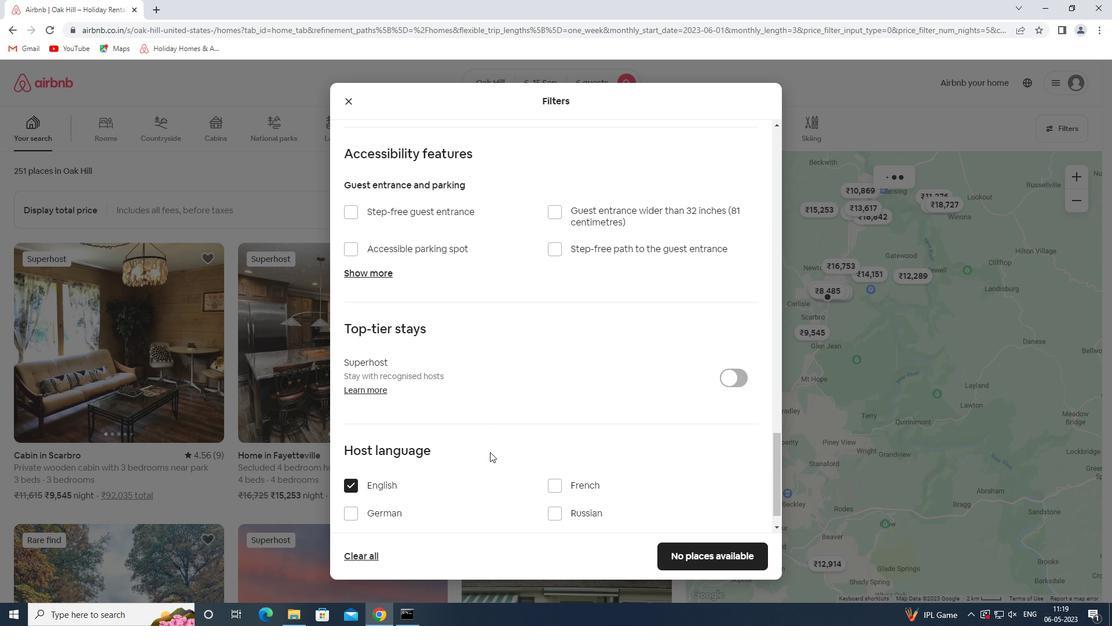 
Action: Mouse moved to (495, 445)
Screenshot: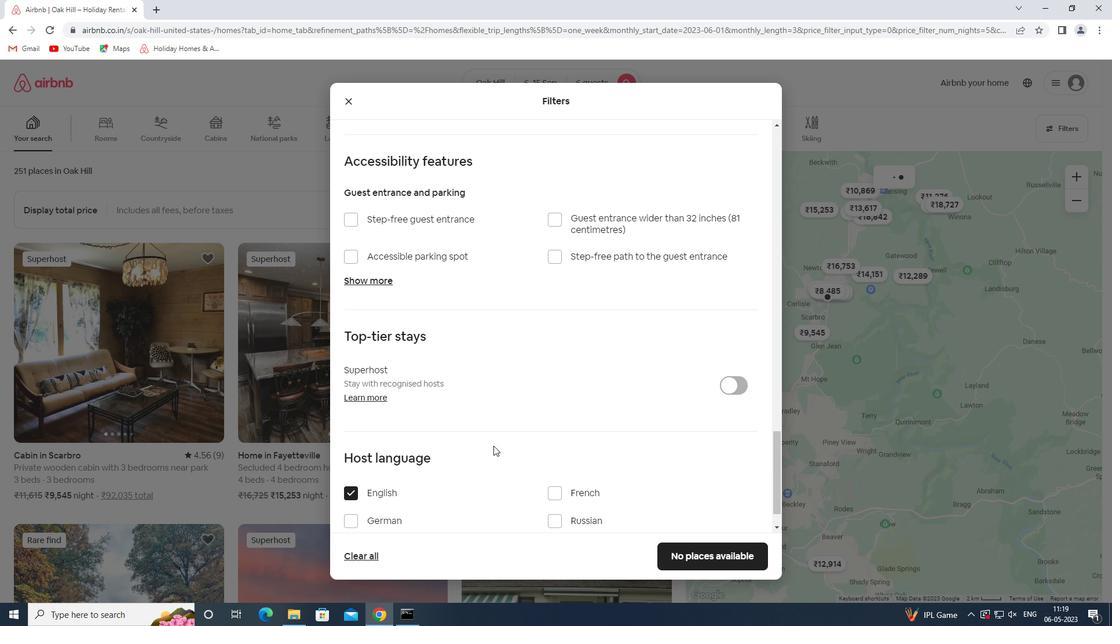 
Action: Mouse scrolled (495, 446) with delta (0, 0)
Screenshot: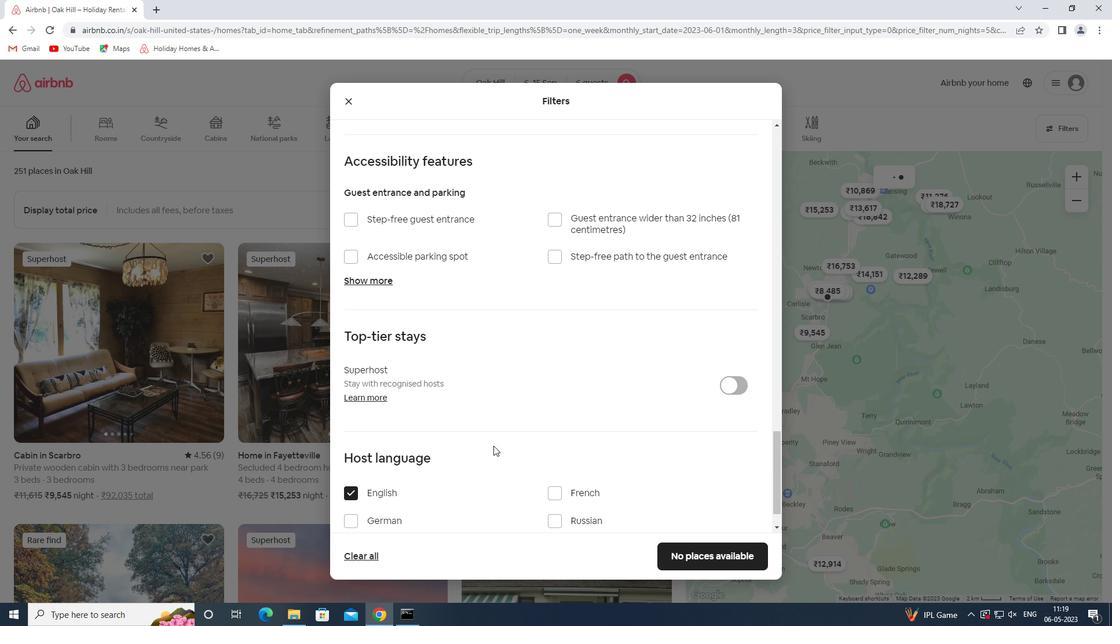 
Action: Mouse scrolled (495, 446) with delta (0, 0)
Screenshot: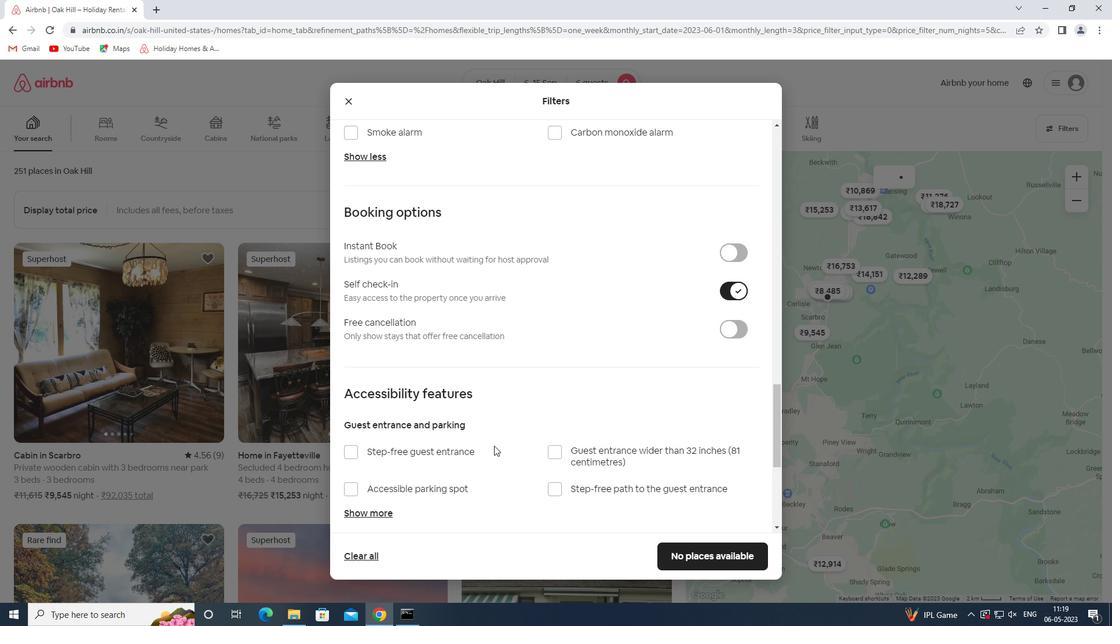 
Action: Mouse moved to (495, 444)
Screenshot: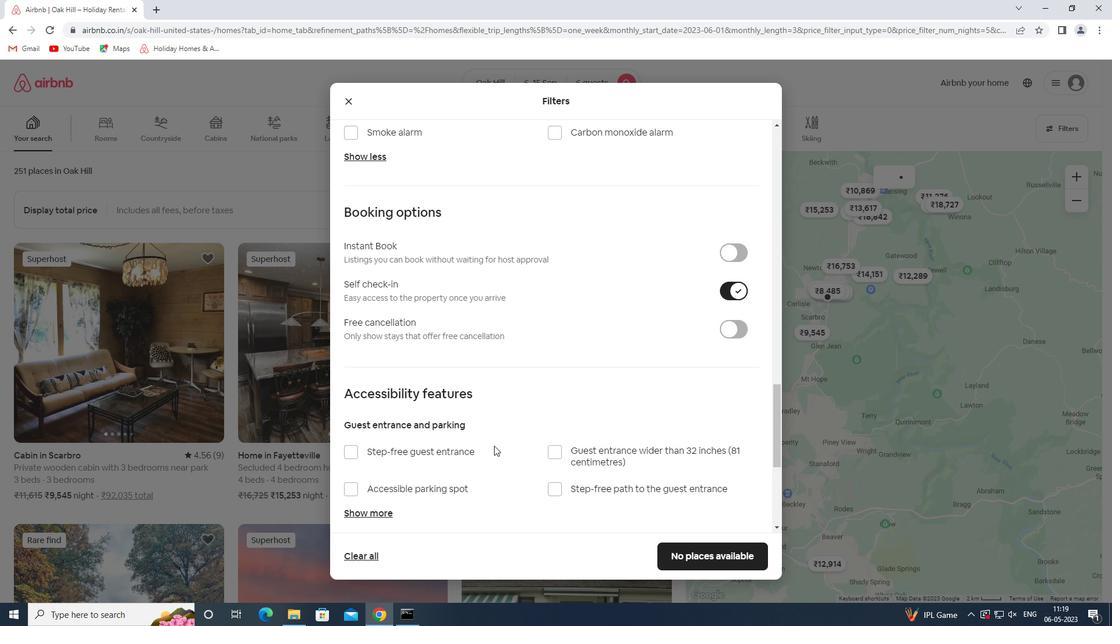 
Action: Mouse scrolled (495, 445) with delta (0, 0)
Screenshot: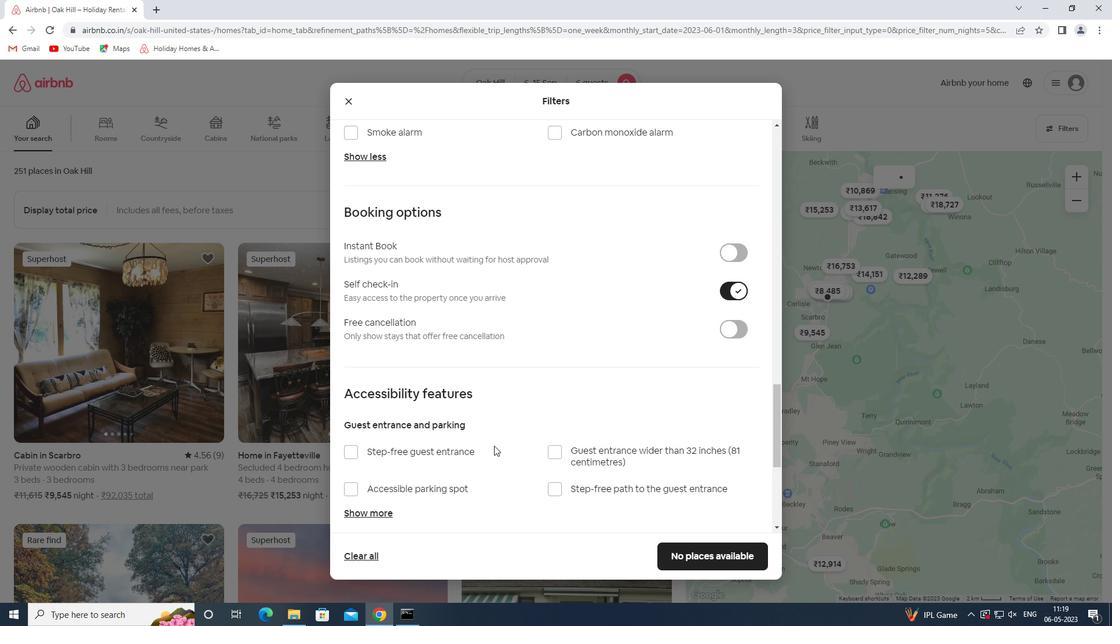 
Action: Mouse scrolled (495, 445) with delta (0, 0)
Screenshot: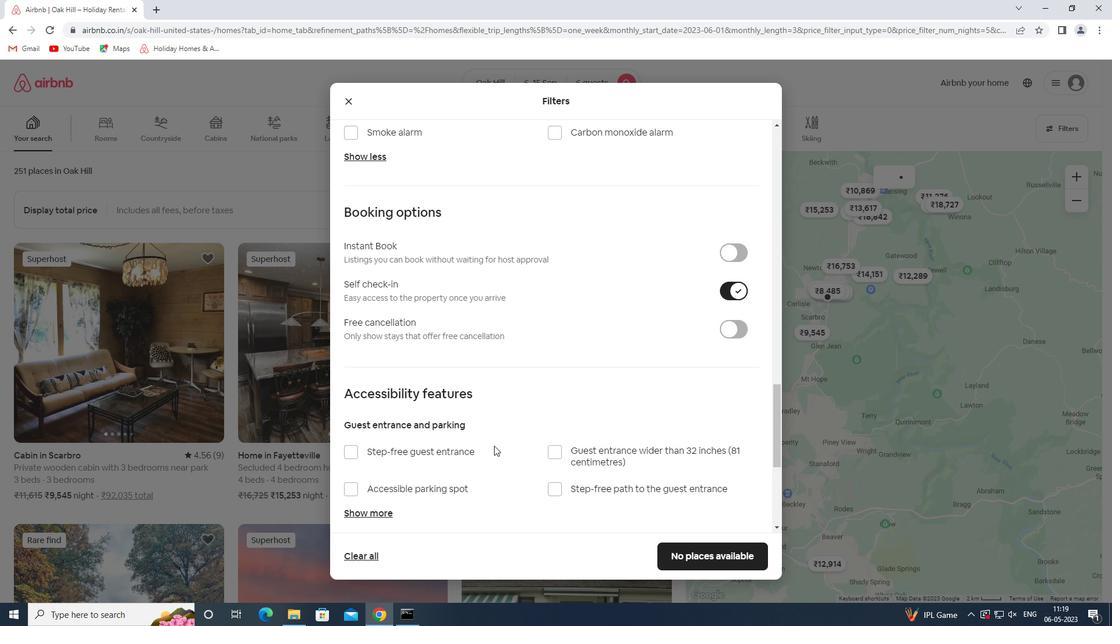 
Action: Mouse moved to (496, 444)
Screenshot: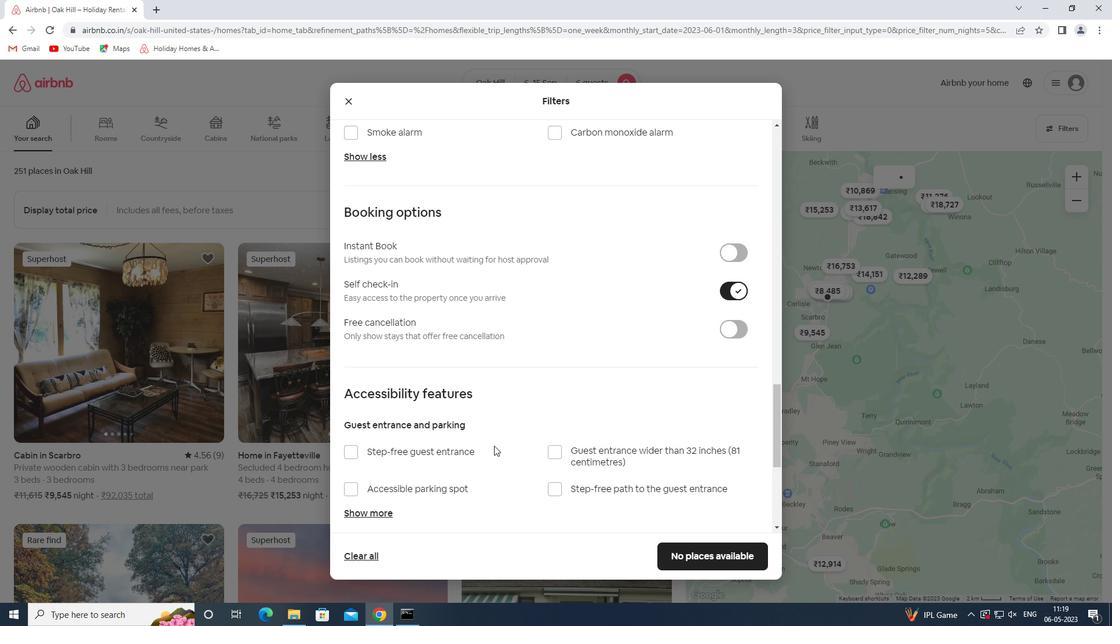 
Action: Mouse scrolled (496, 445) with delta (0, 0)
Screenshot: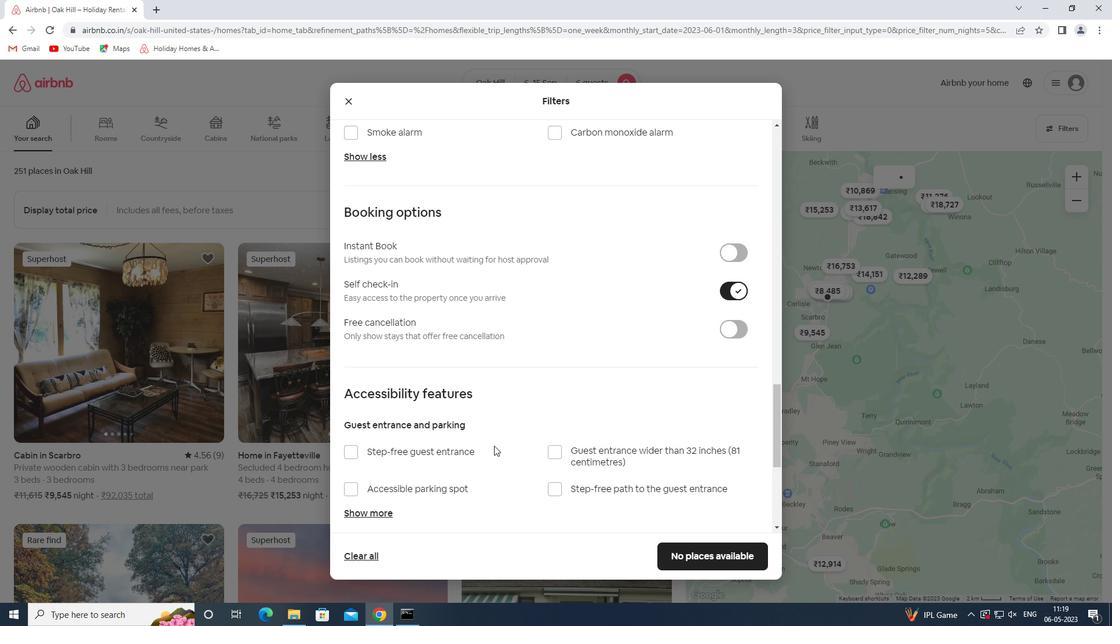
Action: Mouse moved to (496, 444)
Screenshot: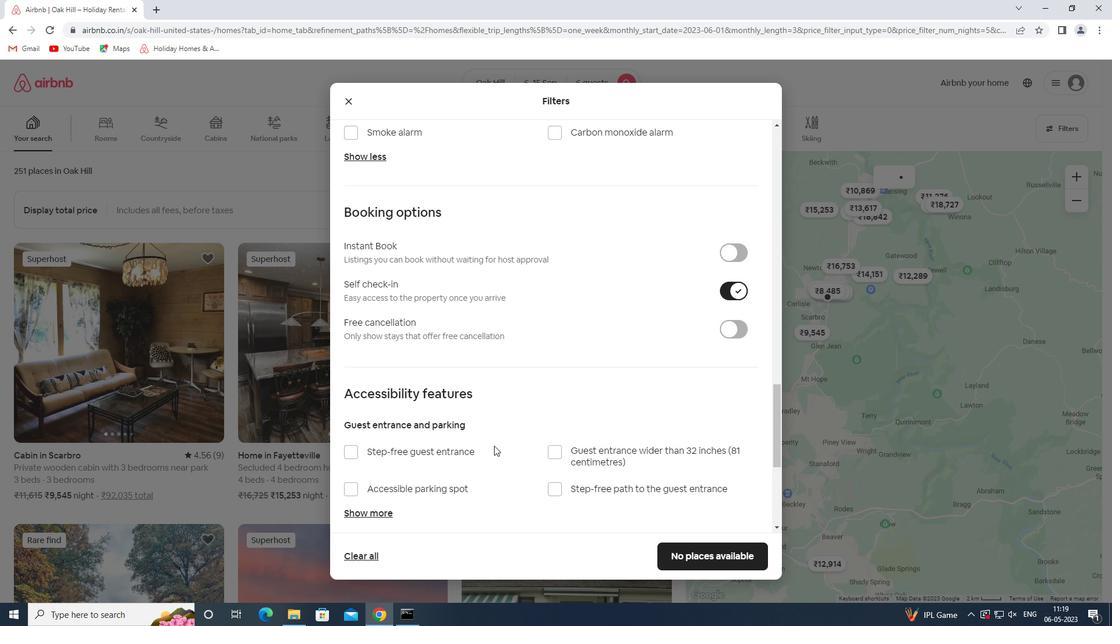 
Action: Mouse scrolled (496, 444) with delta (0, 0)
Screenshot: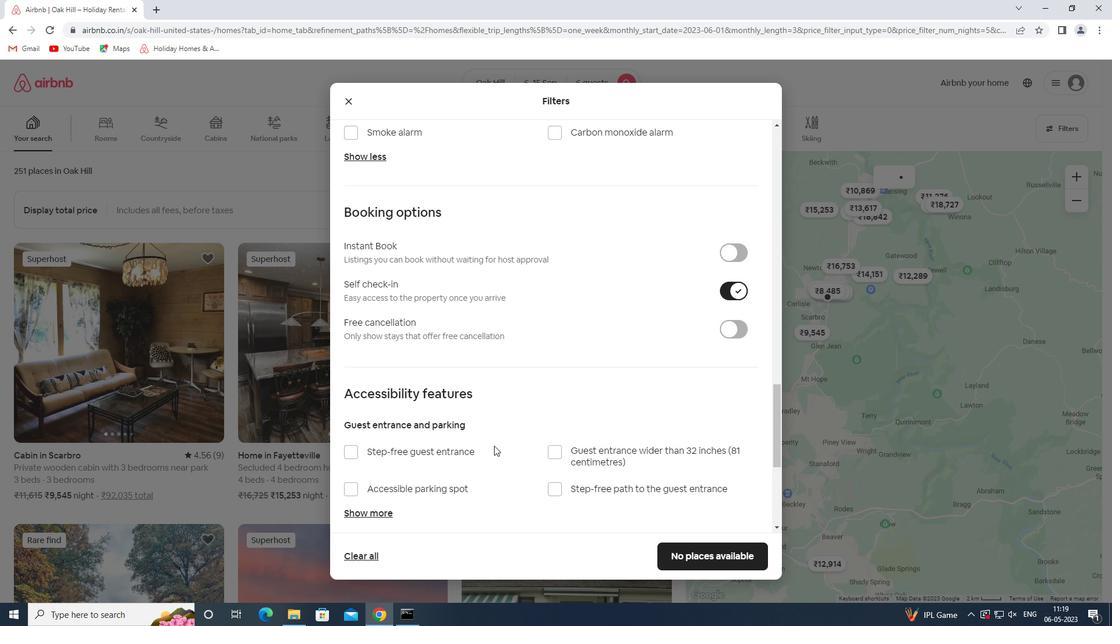 
Action: Mouse moved to (497, 442)
Screenshot: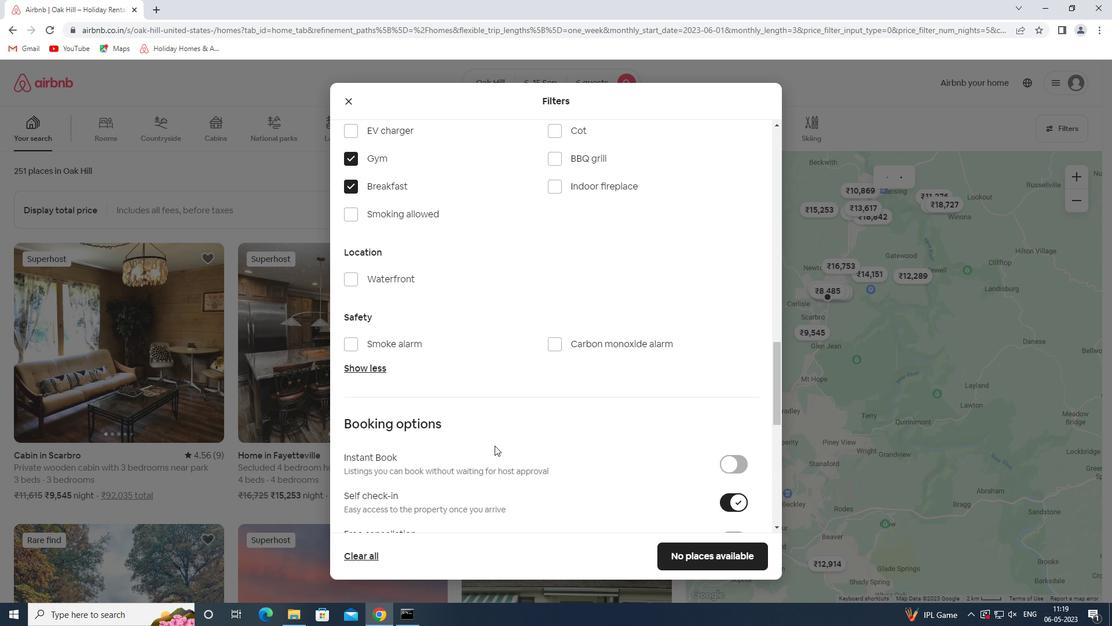 
Action: Mouse scrolled (497, 443) with delta (0, 0)
Screenshot: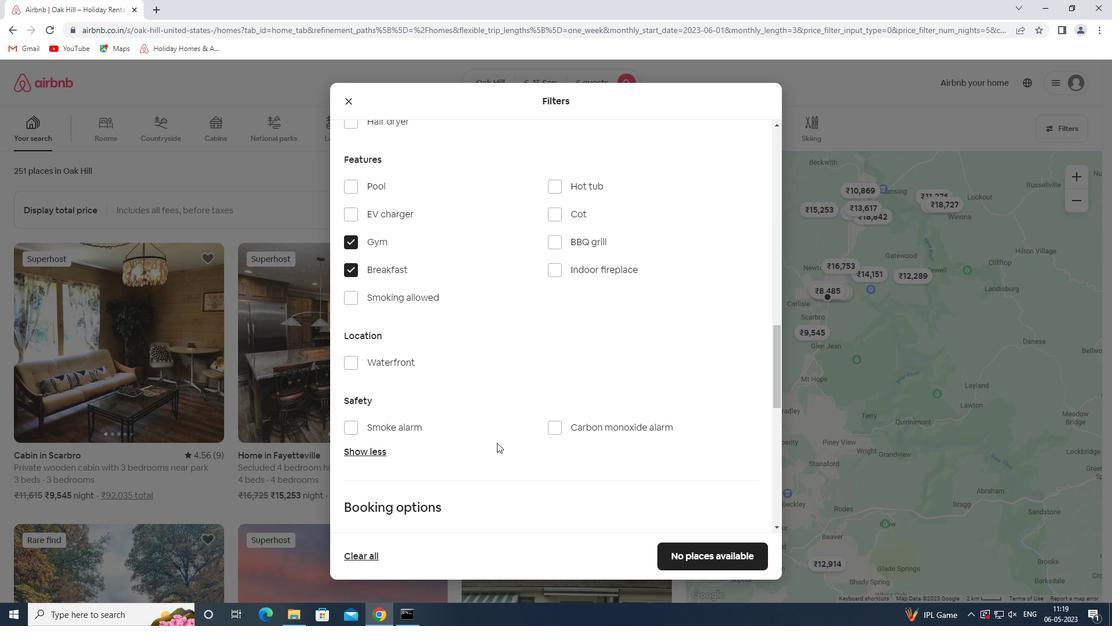 
Action: Mouse scrolled (497, 443) with delta (0, 0)
Screenshot: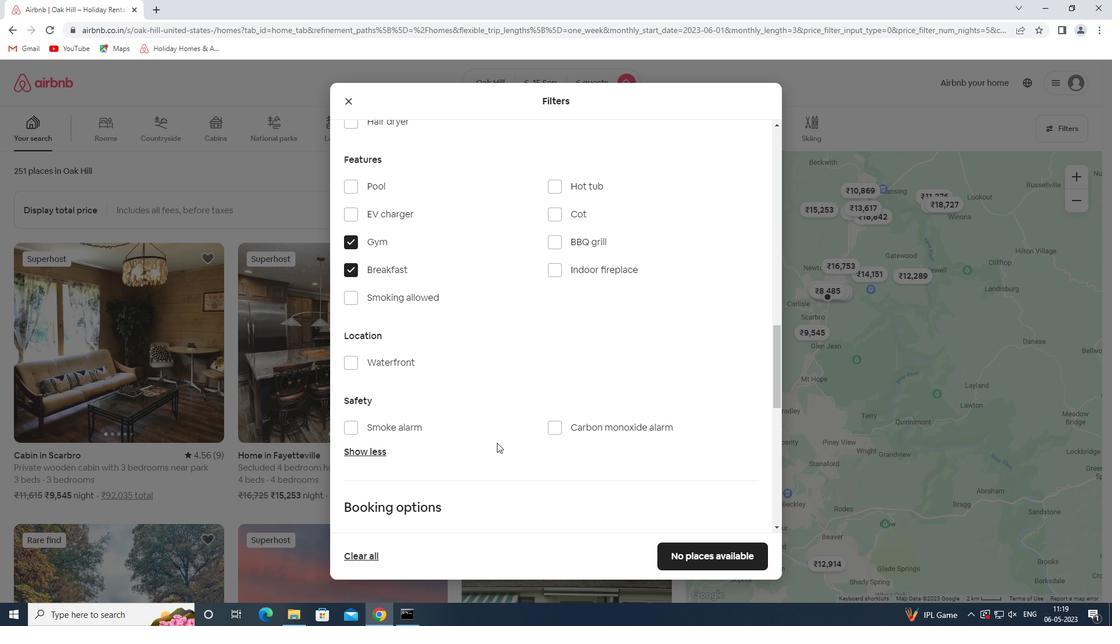 
Action: Mouse scrolled (497, 443) with delta (0, 0)
Screenshot: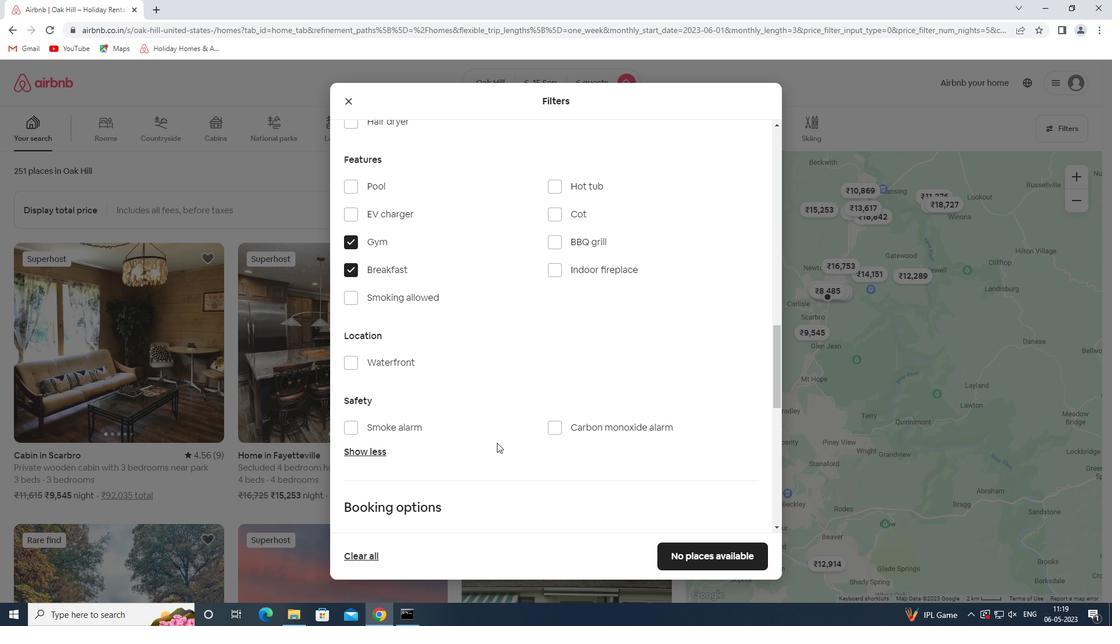 
Action: Mouse scrolled (497, 443) with delta (0, 0)
Screenshot: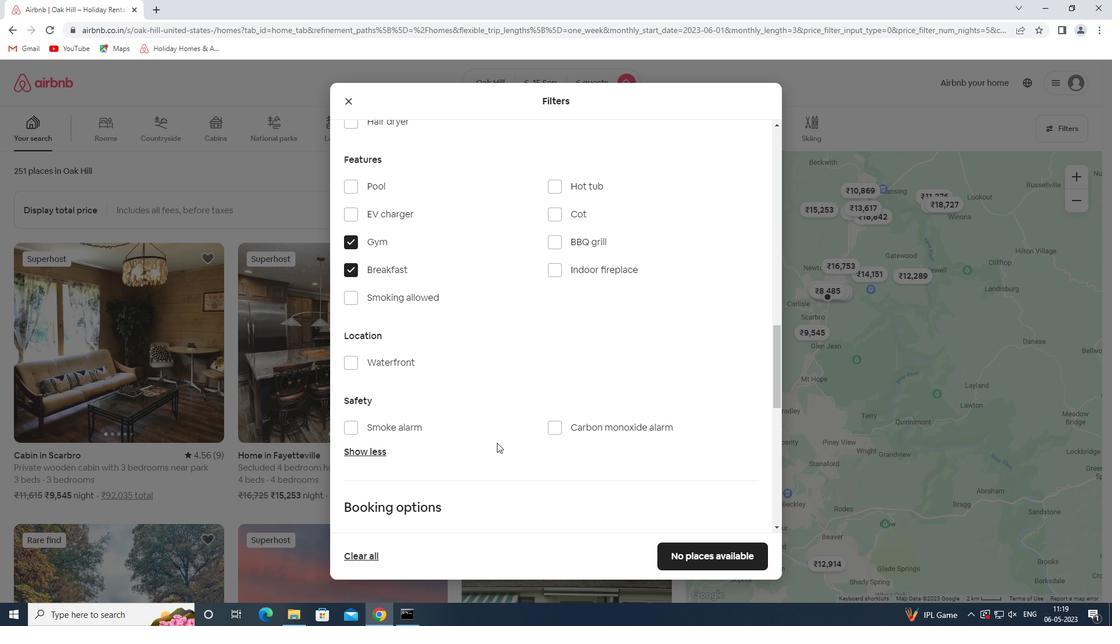 
Action: Mouse scrolled (497, 443) with delta (0, 0)
Screenshot: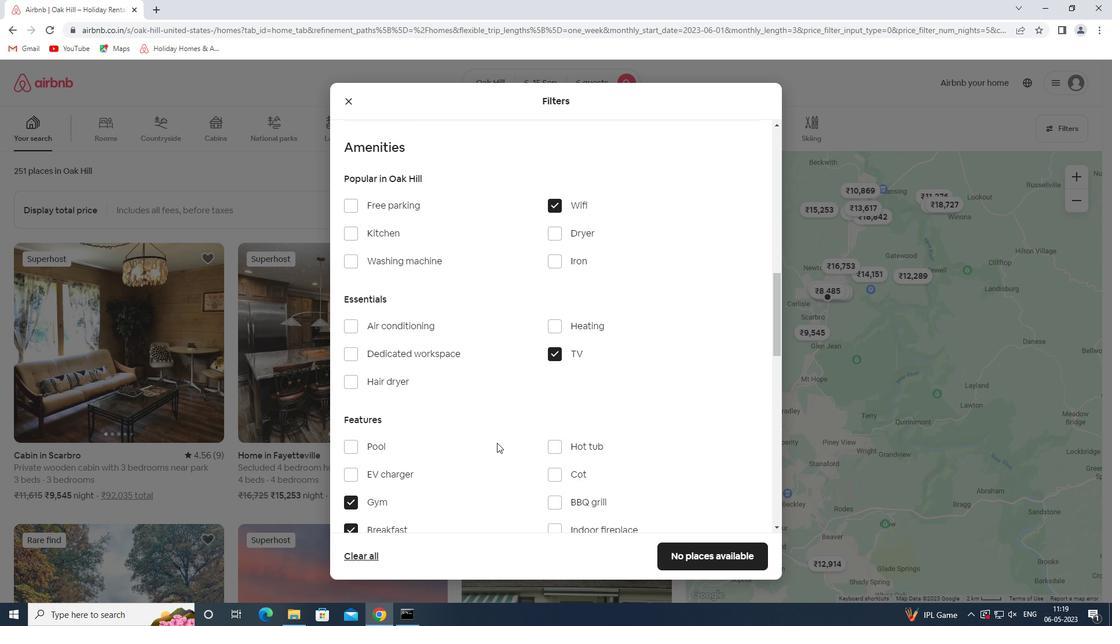 
Action: Mouse scrolled (497, 443) with delta (0, 0)
Screenshot: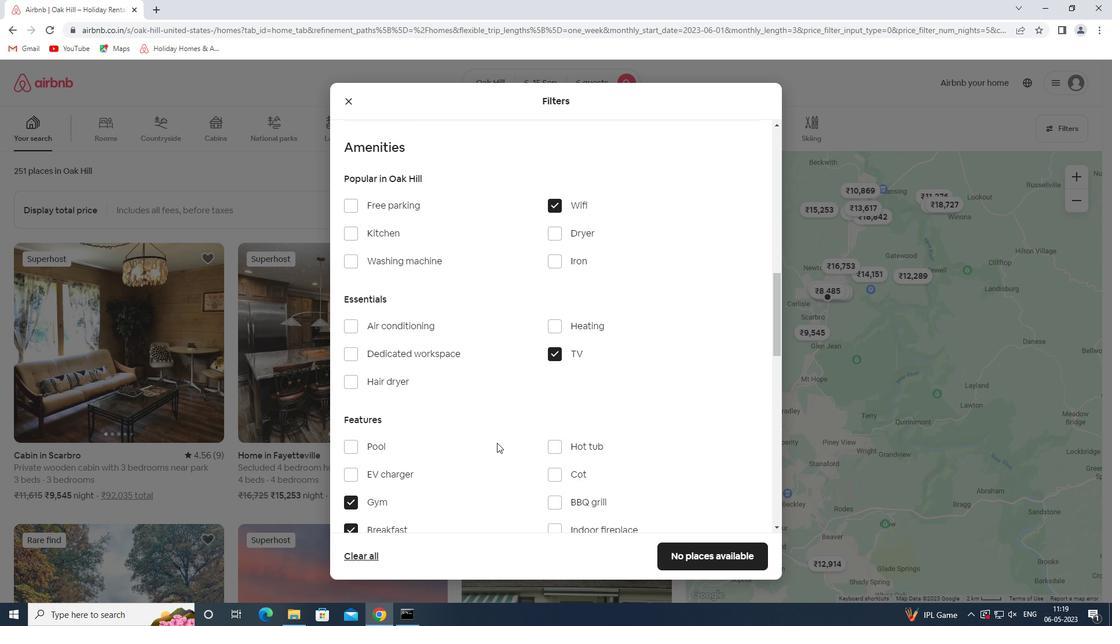 
Action: Mouse scrolled (497, 443) with delta (0, 0)
Screenshot: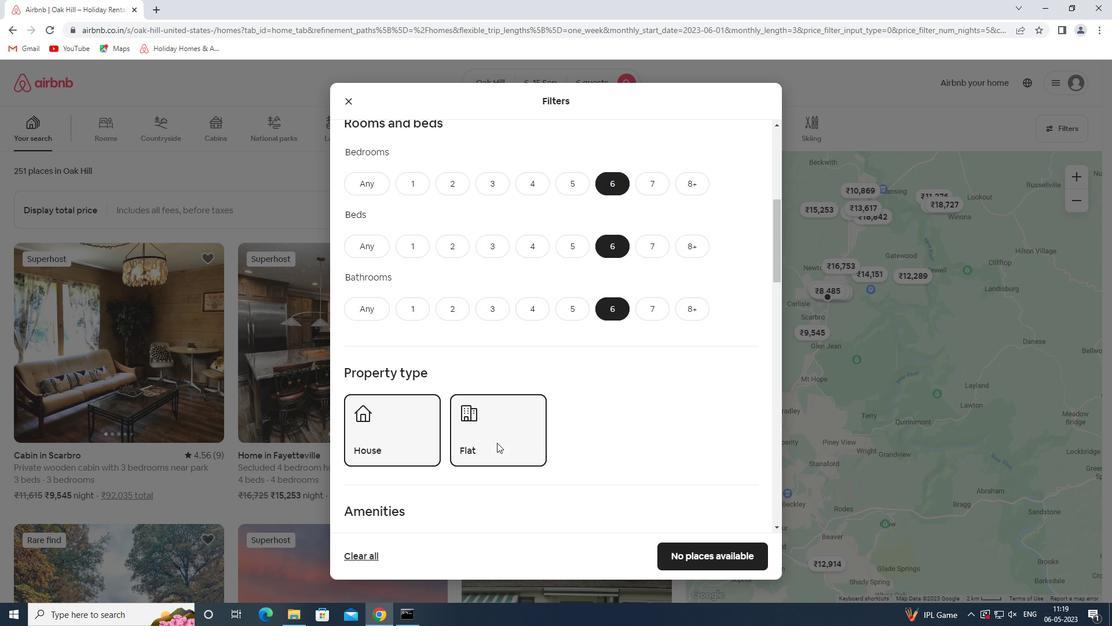 
Action: Mouse scrolled (497, 443) with delta (0, 0)
Screenshot: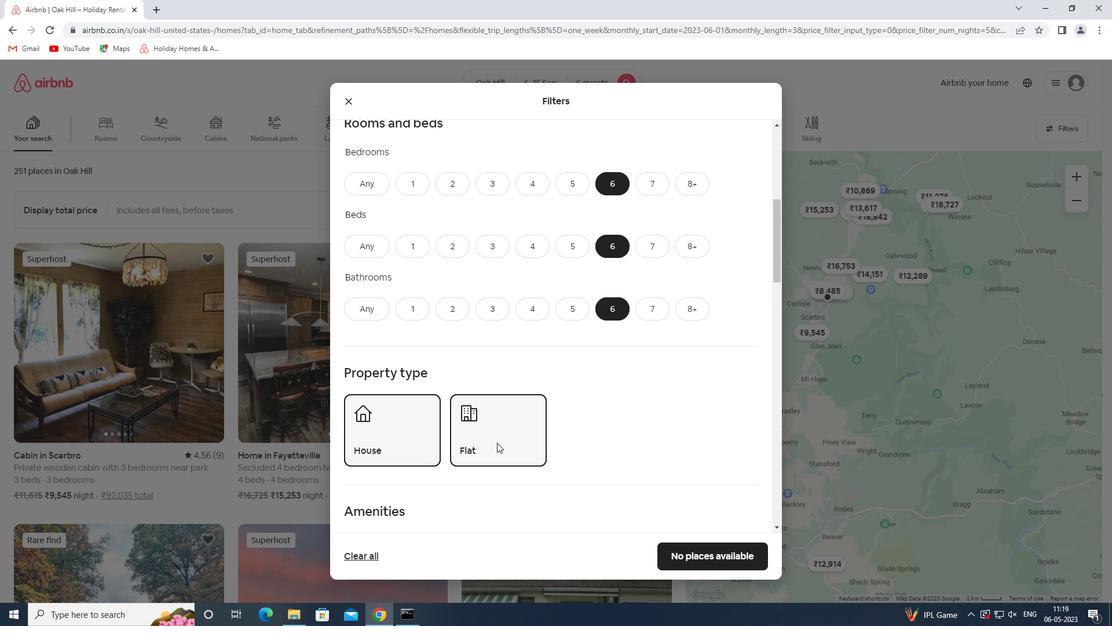 
Action: Mouse scrolled (497, 443) with delta (0, 0)
Screenshot: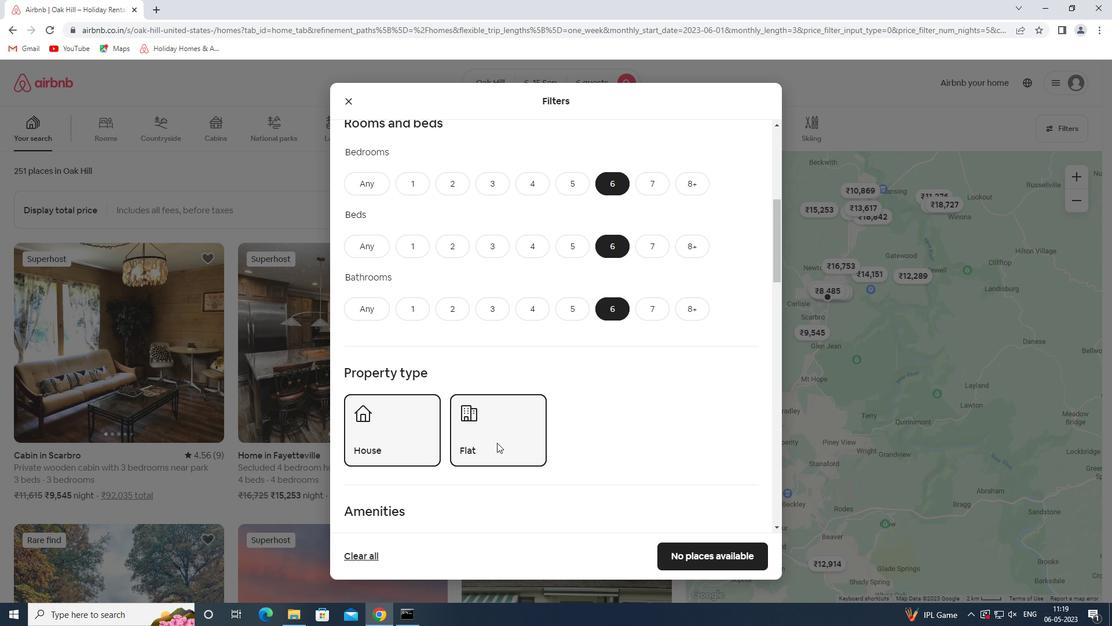 
Action: Mouse scrolled (497, 443) with delta (0, 0)
Screenshot: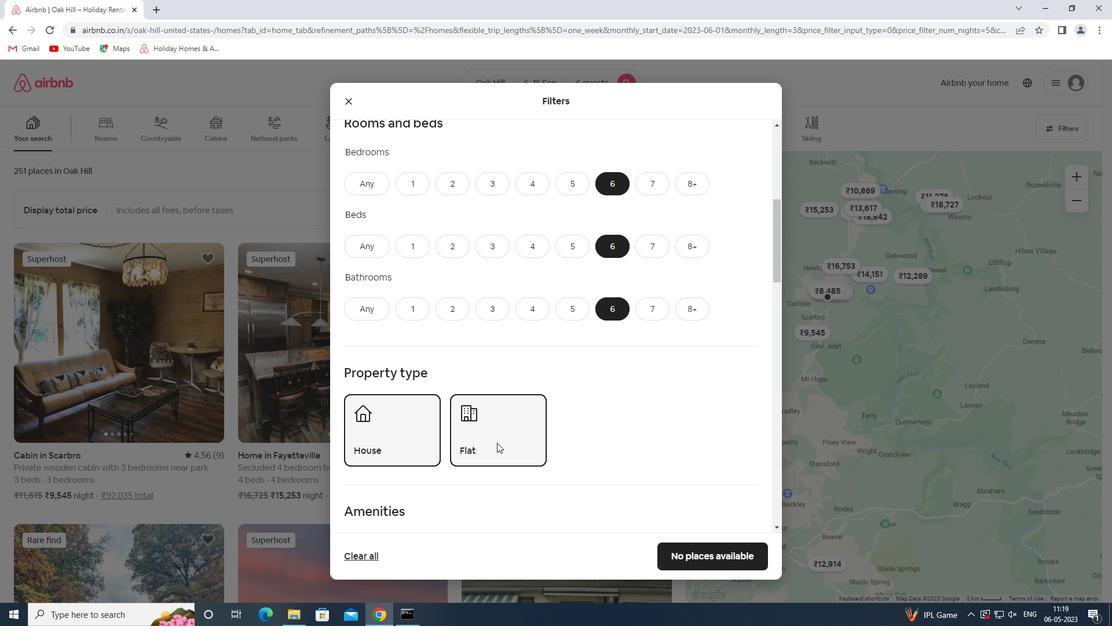 
Action: Mouse scrolled (497, 443) with delta (0, 0)
Screenshot: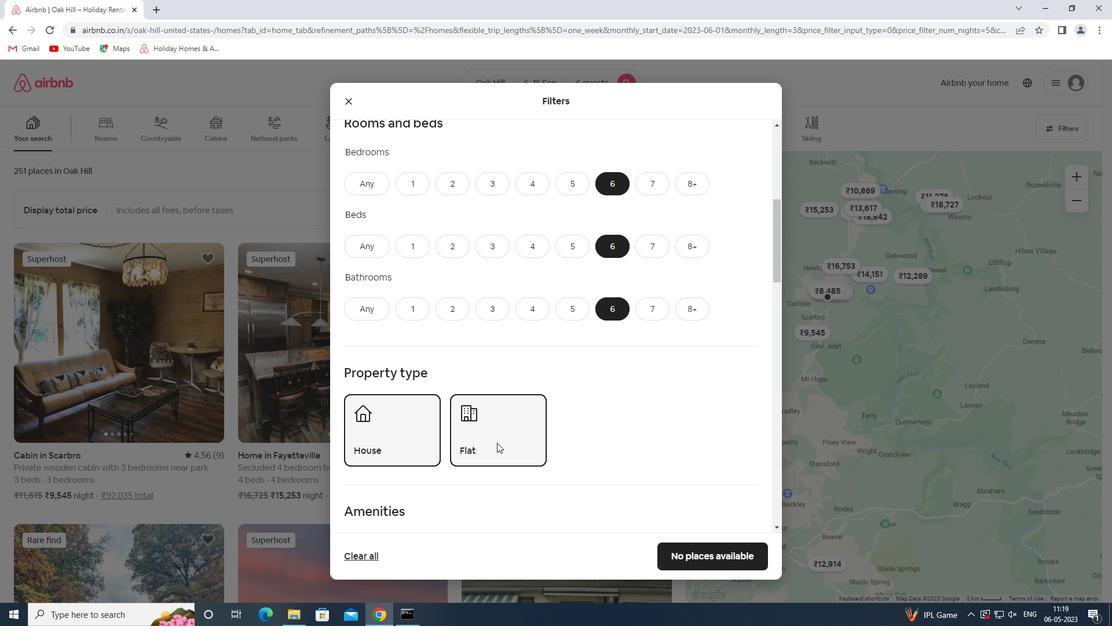 
Action: Mouse scrolled (497, 443) with delta (0, 0)
Screenshot: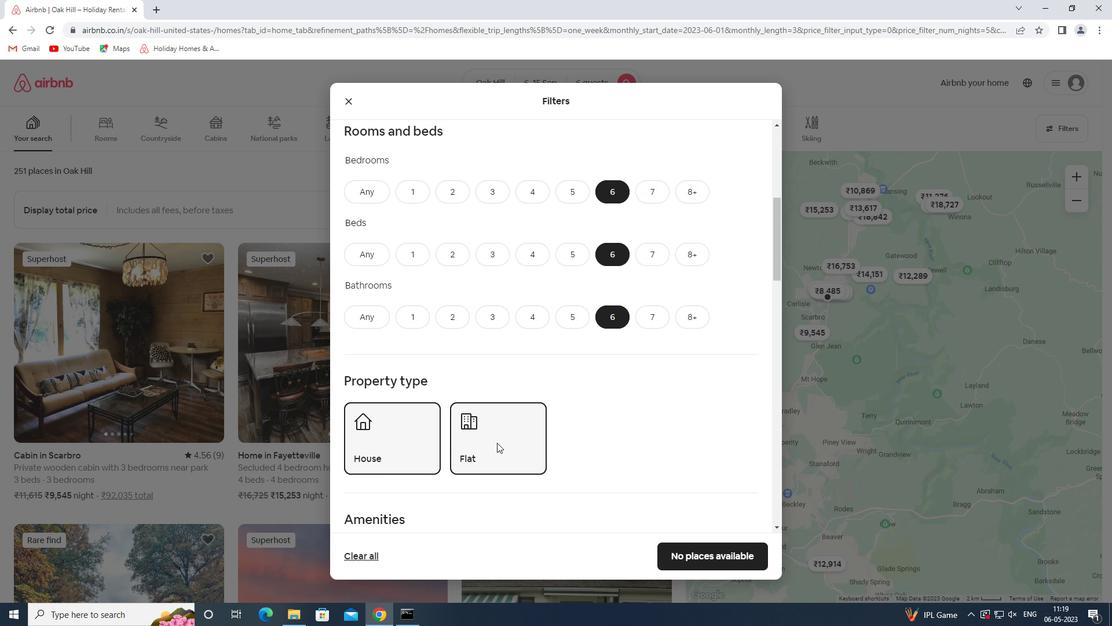 
Action: Mouse scrolled (497, 442) with delta (0, 0)
Screenshot: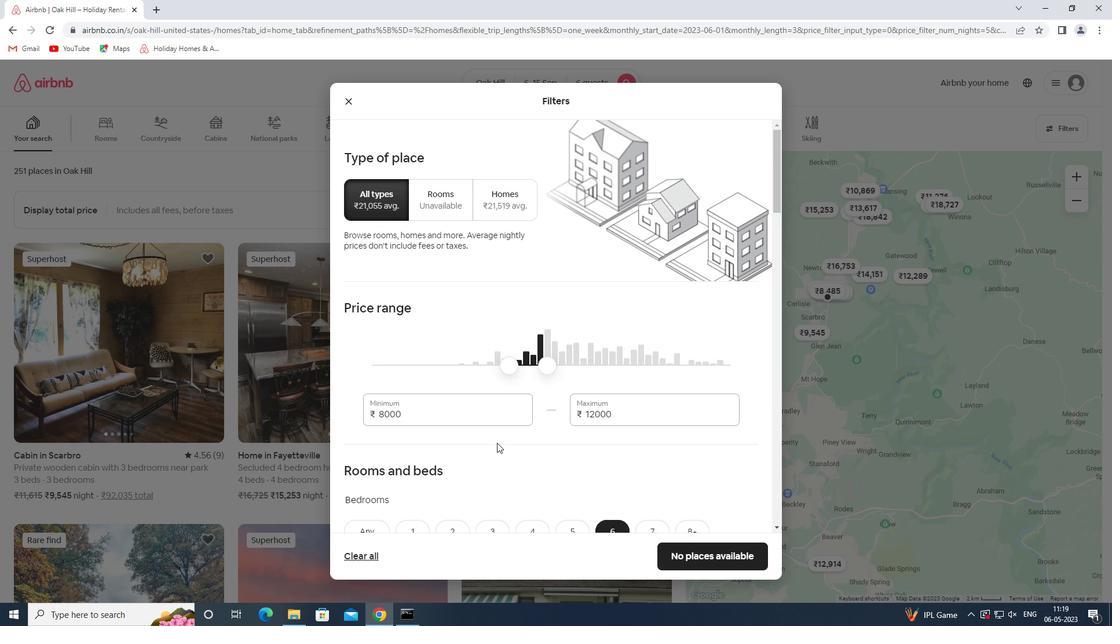 
Action: Mouse scrolled (497, 442) with delta (0, 0)
Screenshot: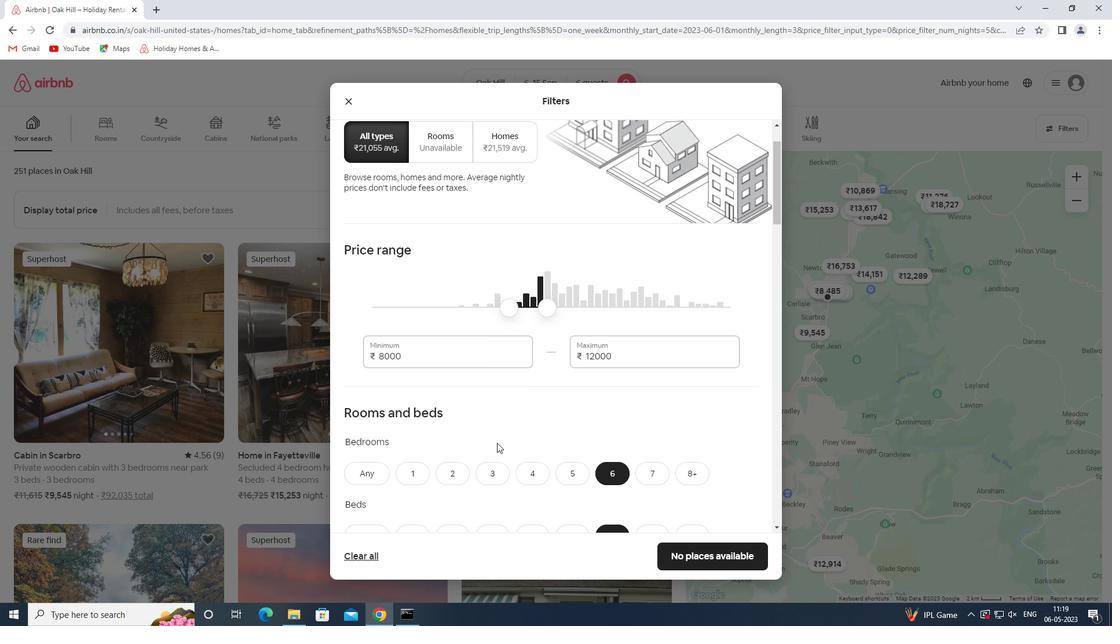 
Action: Mouse scrolled (497, 442) with delta (0, 0)
Screenshot: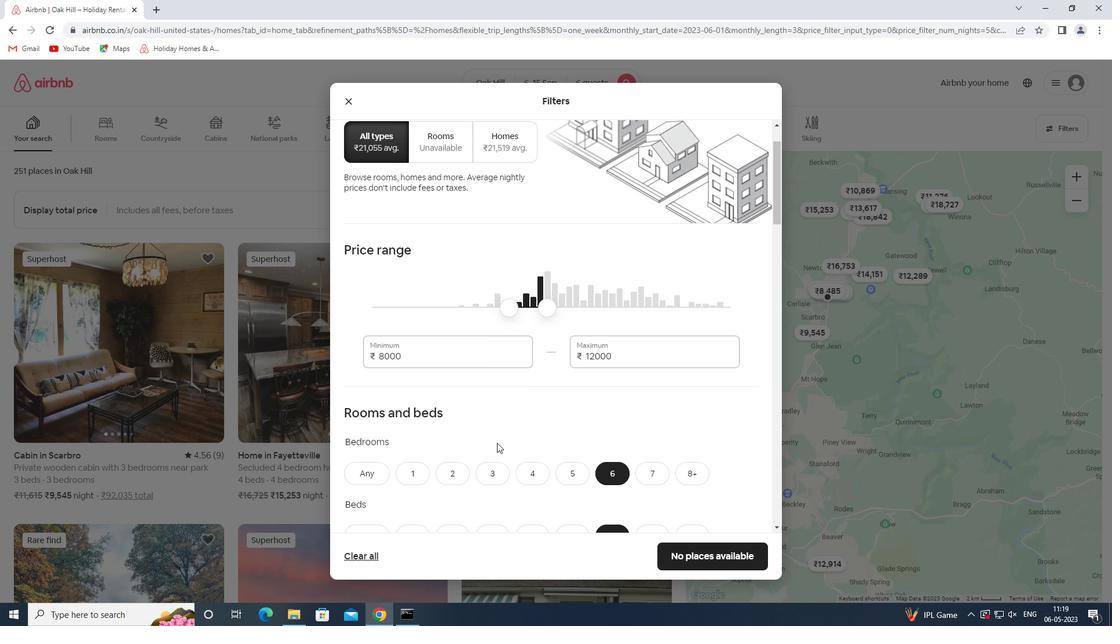 
Action: Mouse moved to (497, 442)
Screenshot: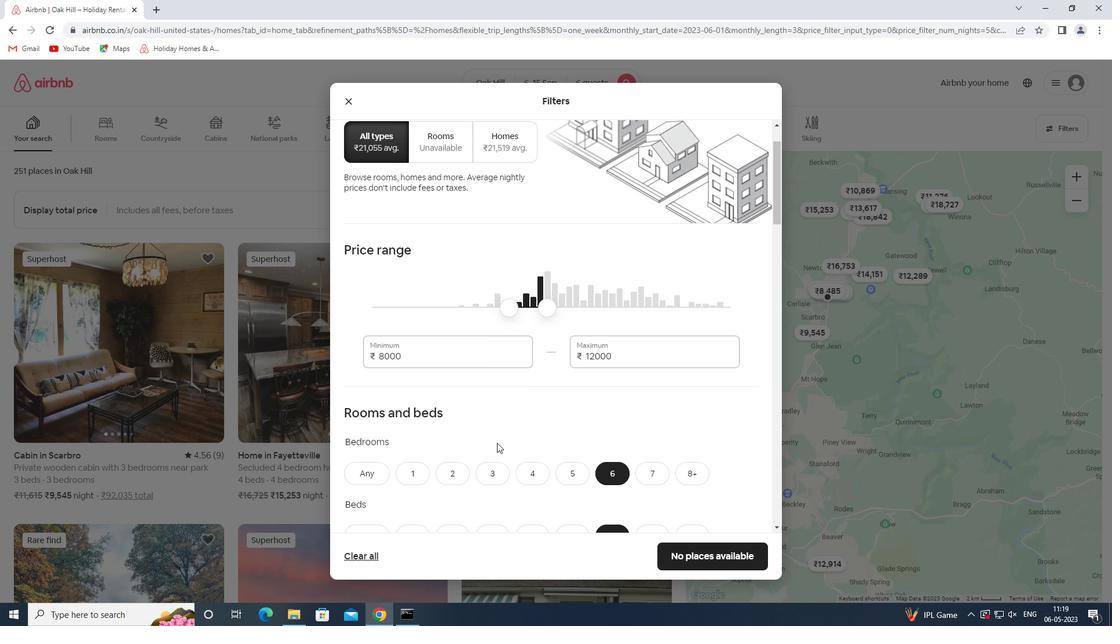 
Action: Mouse scrolled (497, 442) with delta (0, 0)
Screenshot: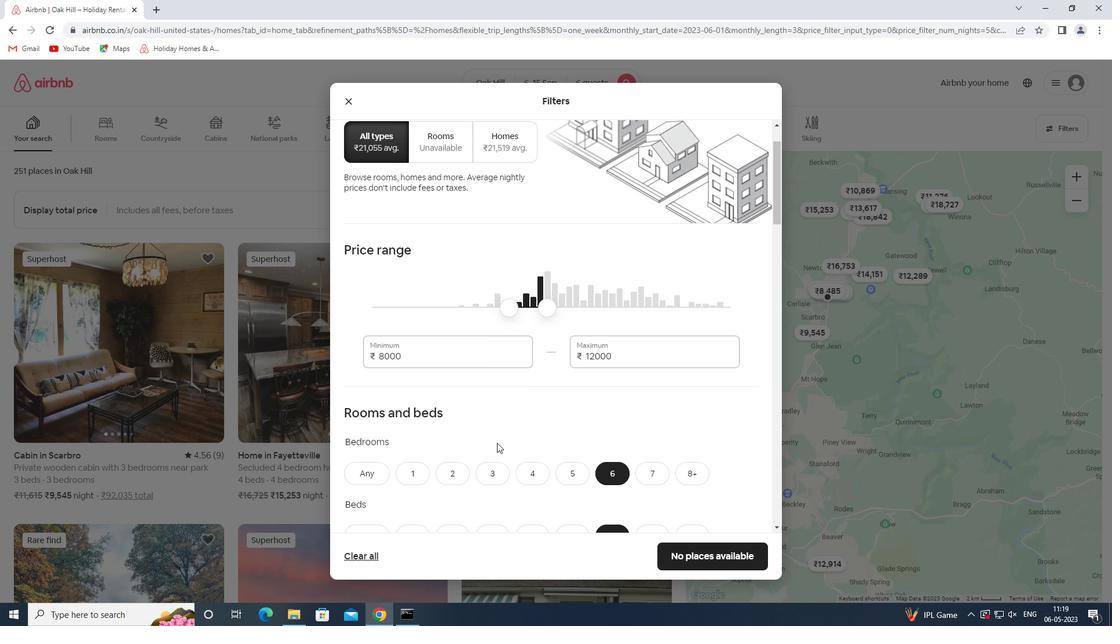 
Action: Mouse scrolled (497, 443) with delta (0, 0)
Screenshot: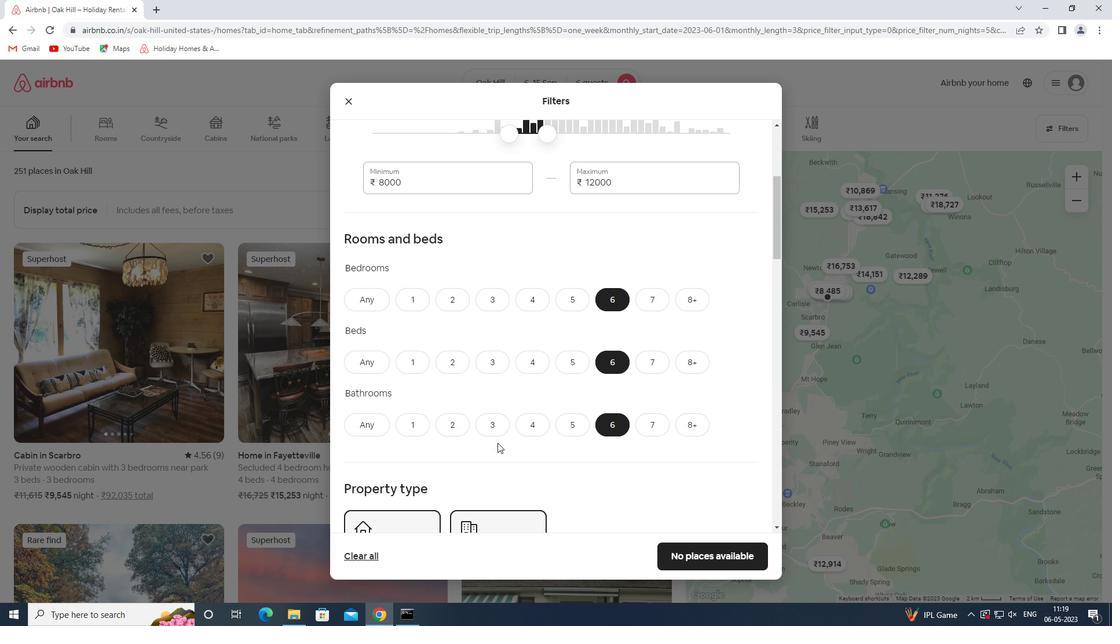 
Action: Mouse scrolled (497, 442) with delta (0, 0)
Screenshot: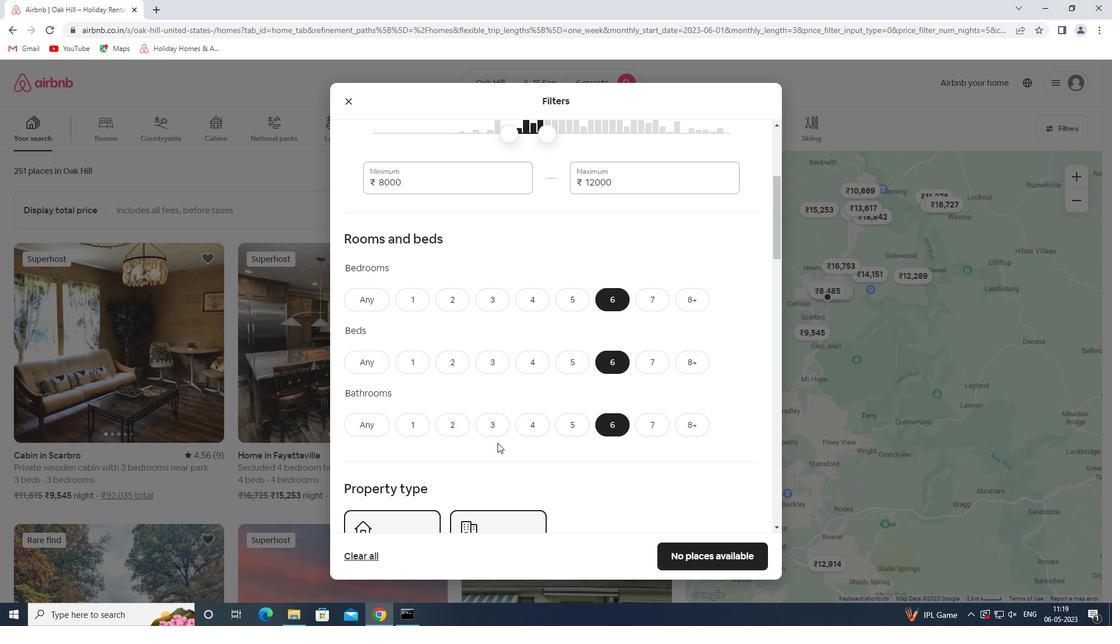 
Action: Mouse scrolled (497, 442) with delta (0, 0)
Screenshot: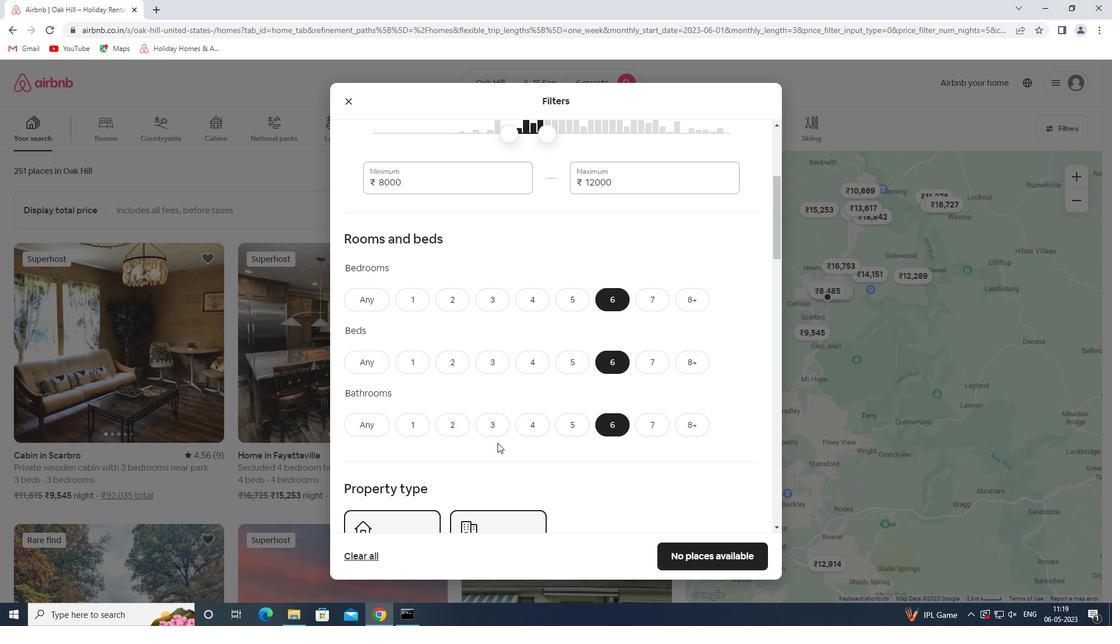 
Action: Mouse scrolled (497, 442) with delta (0, 0)
Screenshot: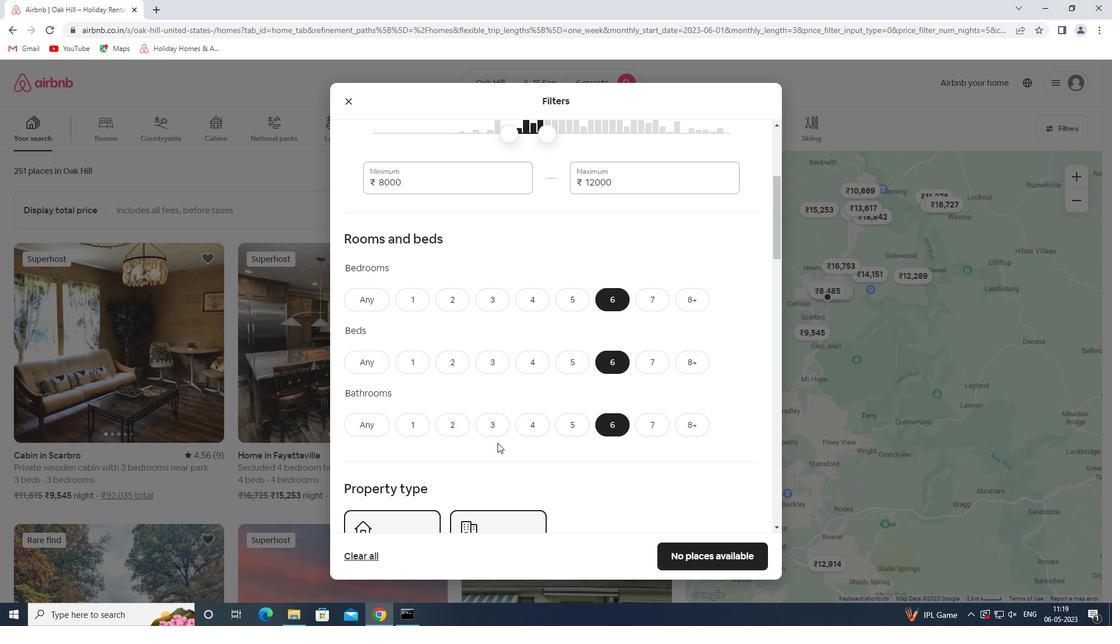 
Action: Mouse scrolled (497, 442) with delta (0, 0)
Screenshot: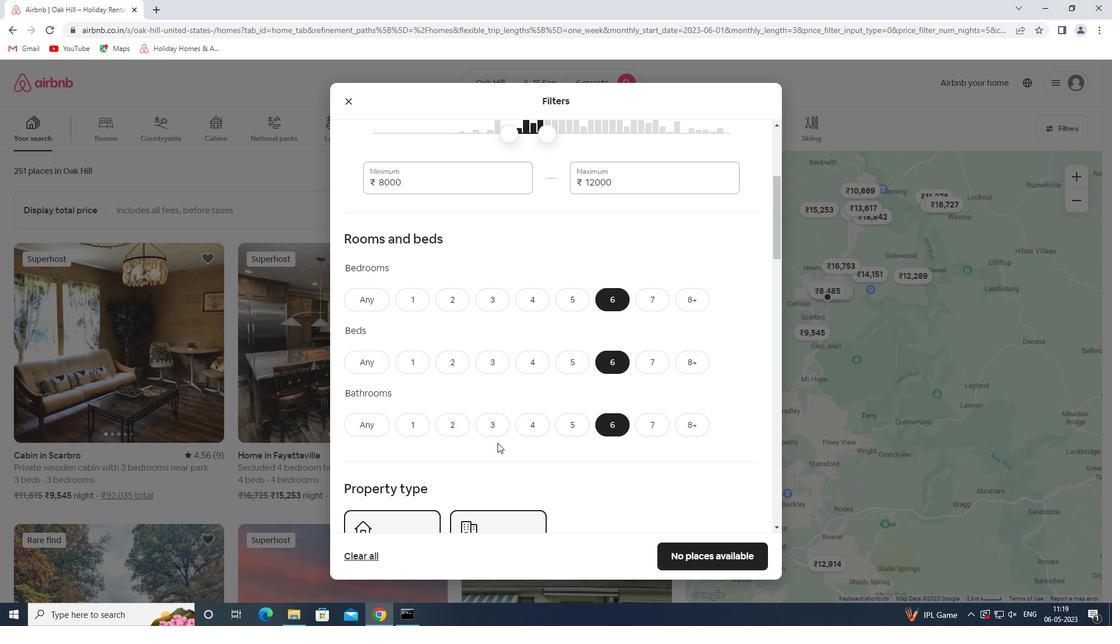 
Action: Mouse scrolled (497, 442) with delta (0, 0)
Screenshot: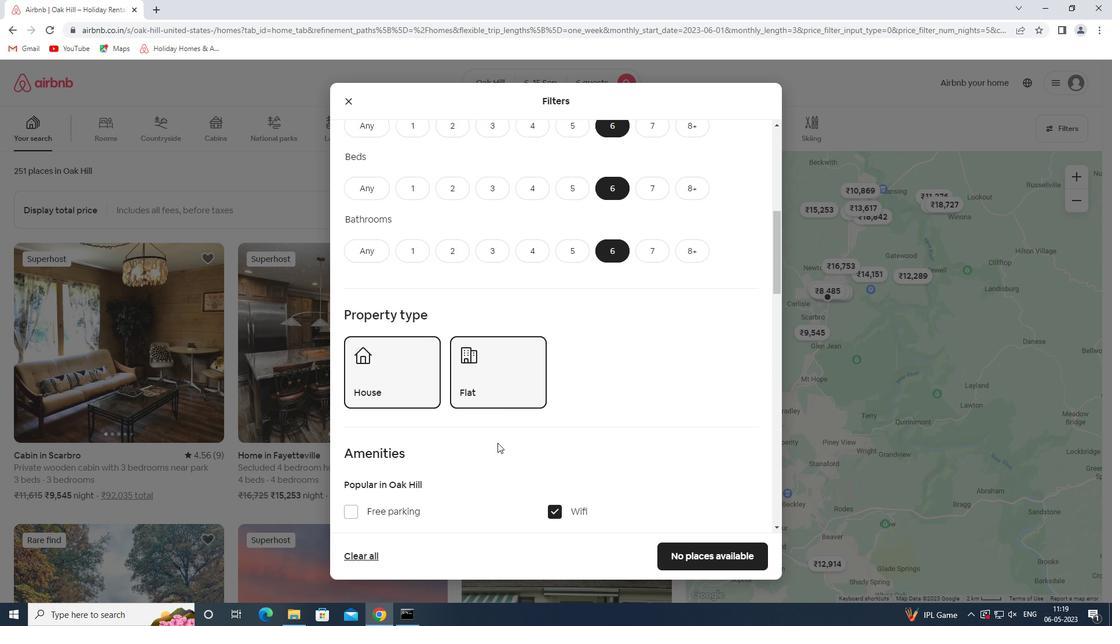 
Action: Mouse scrolled (497, 442) with delta (0, 0)
Screenshot: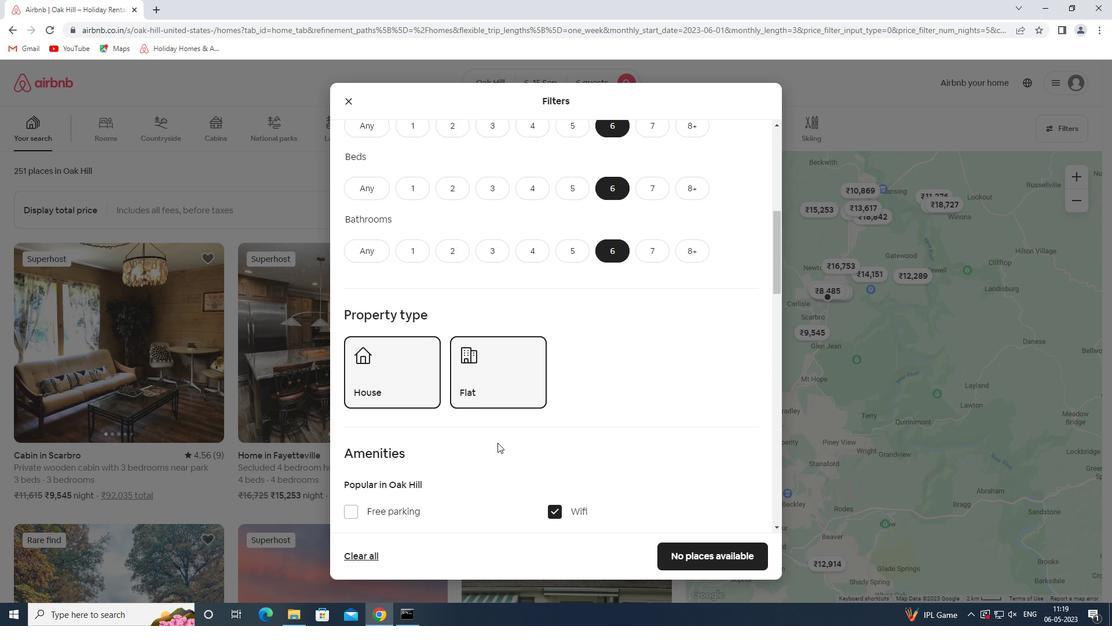 
Action: Mouse scrolled (497, 442) with delta (0, 0)
Screenshot: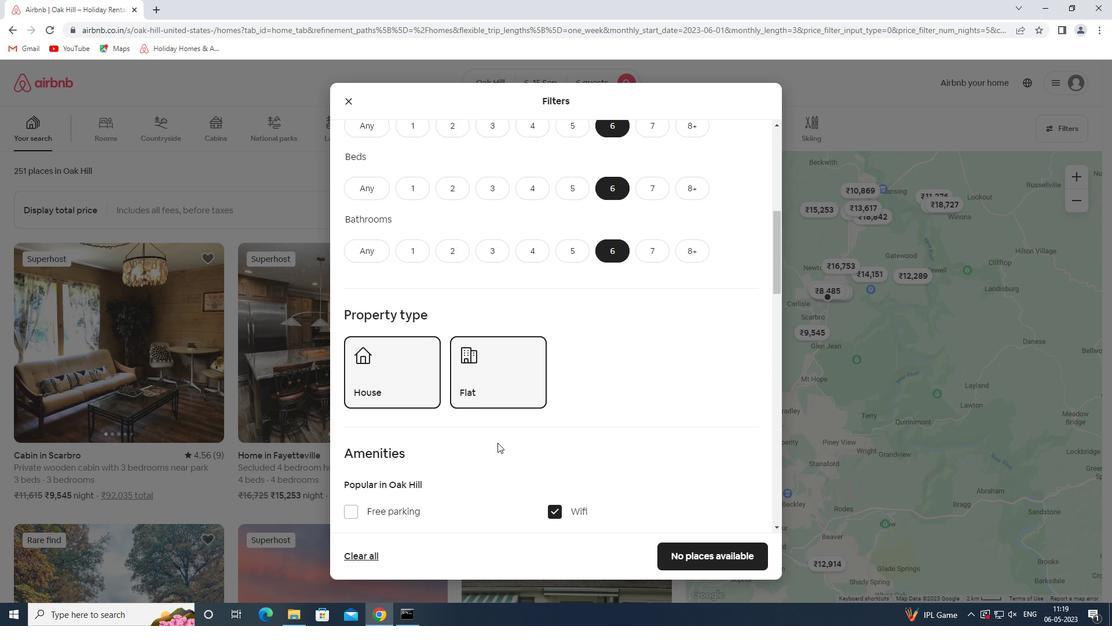 
Action: Mouse scrolled (497, 442) with delta (0, 0)
Screenshot: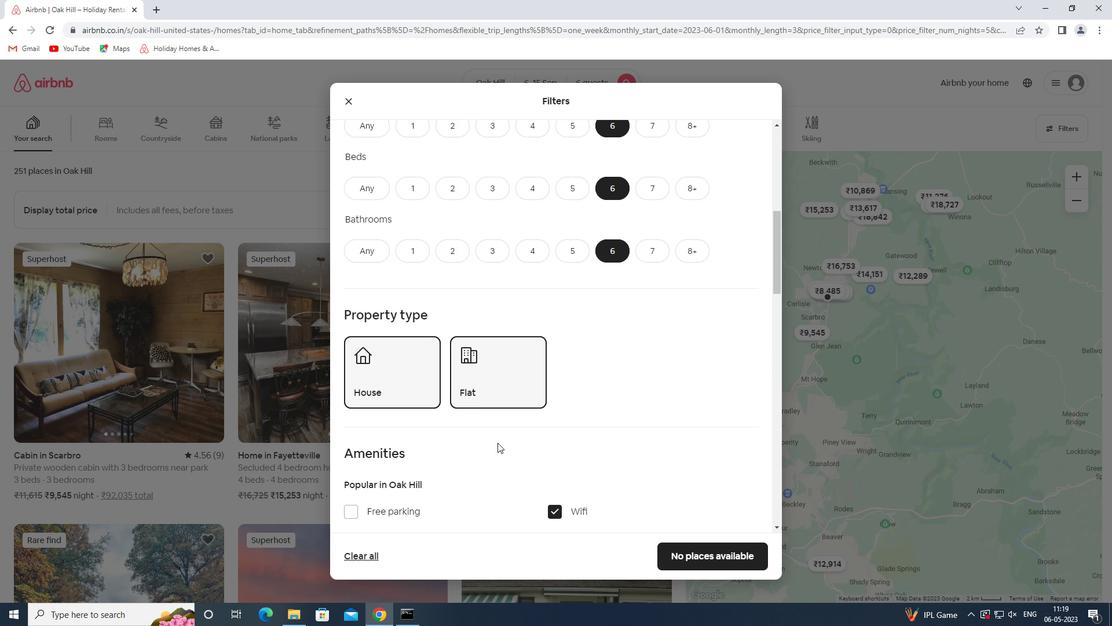 
Action: Mouse scrolled (497, 442) with delta (0, 0)
Screenshot: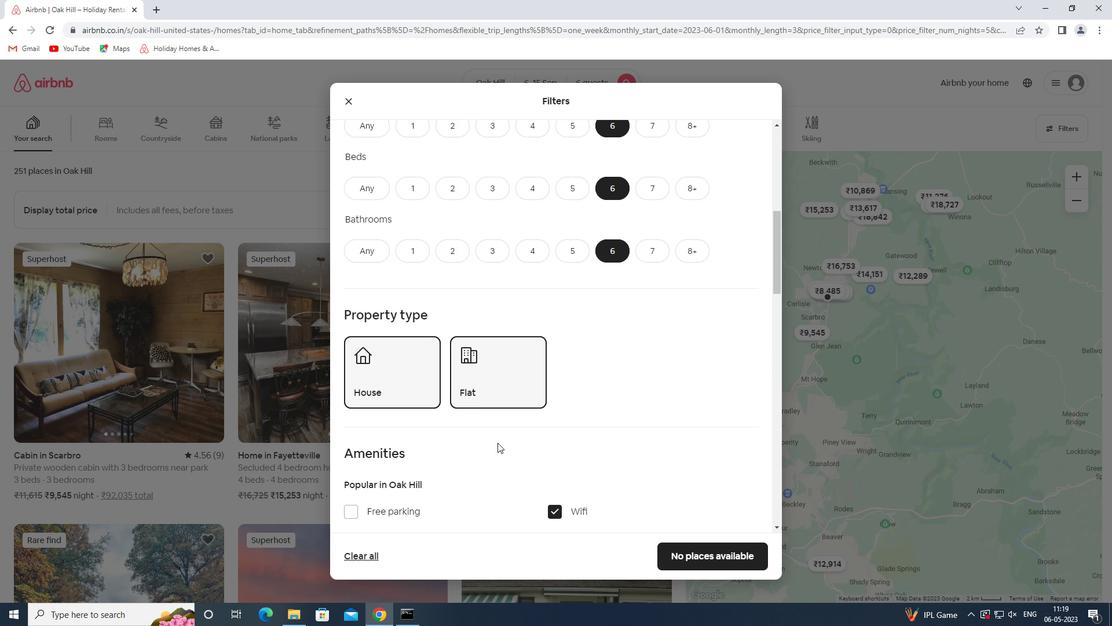 
Action: Mouse scrolled (497, 442) with delta (0, 0)
Screenshot: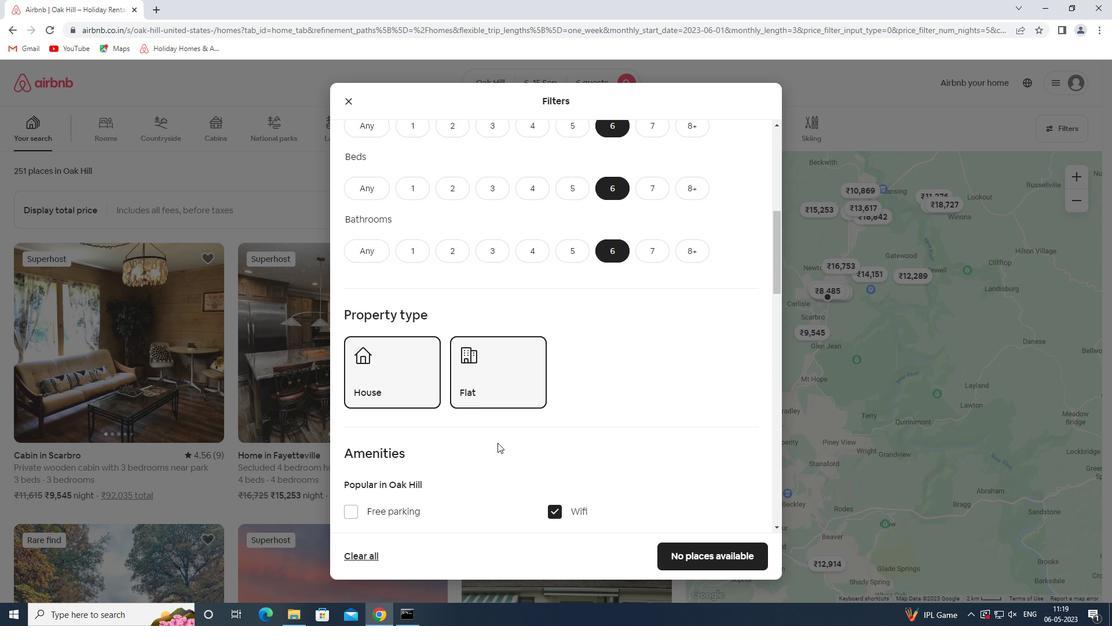 
Action: Mouse moved to (694, 566)
Screenshot: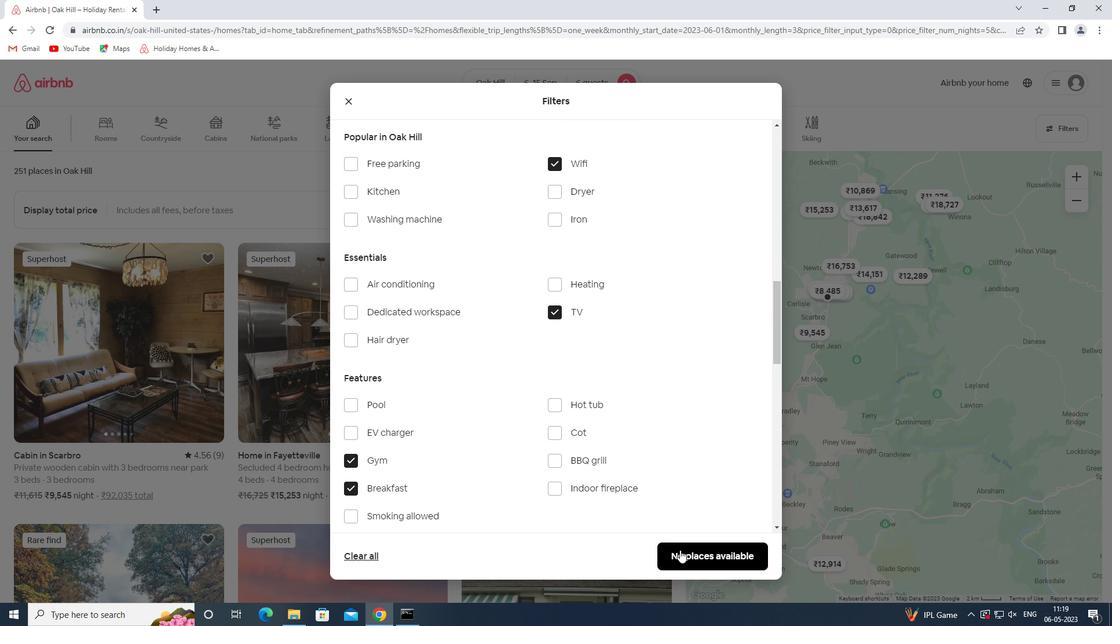 
Action: Mouse pressed left at (694, 566)
Screenshot: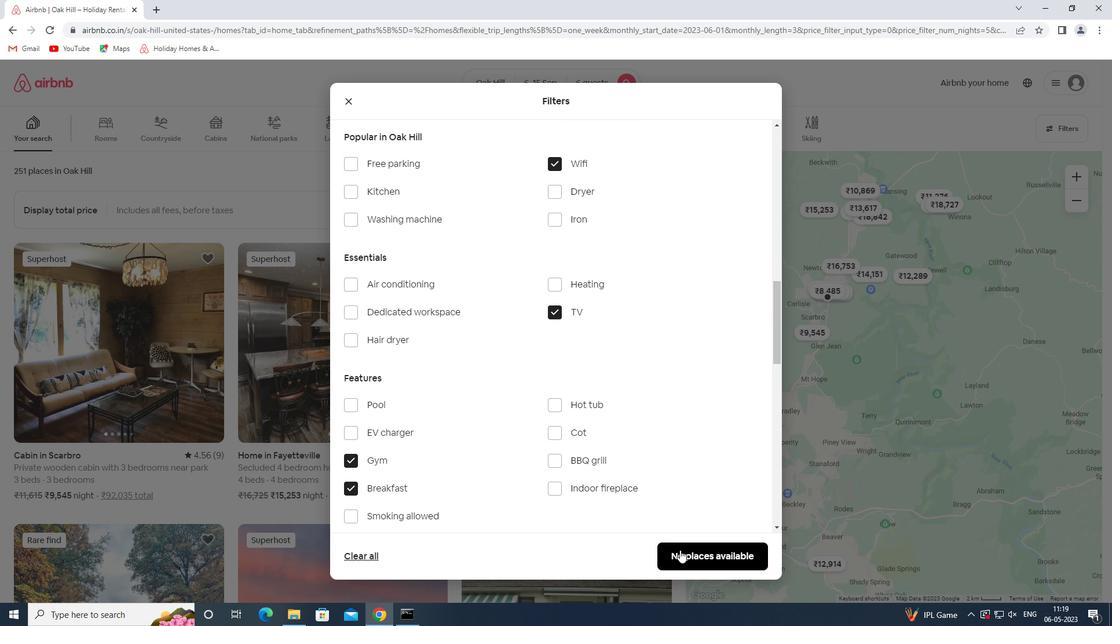 
Action: Mouse moved to (696, 555)
Screenshot: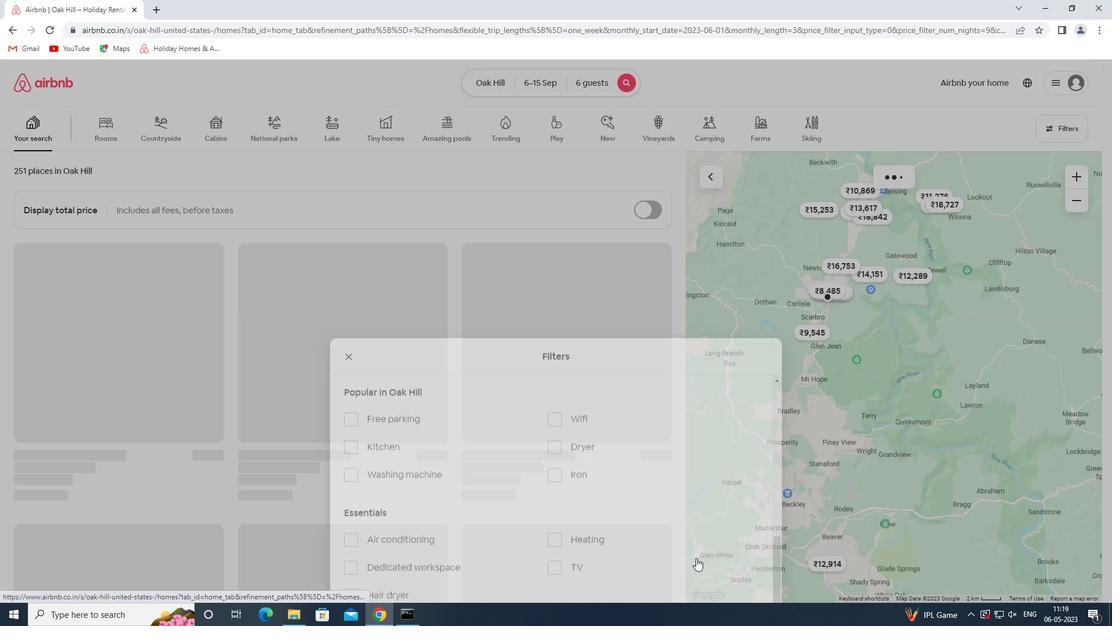 
